 Task: Look for space in Tarija, Bolivia from 2nd August, 2023 to 12th August, 2023 for 2 adults in price range Rs.5000 to Rs.10000. Place can be private room with 1  bedroom having 1 bed and 1 bathroom. Property type can be house, flat, guest house, hotel. Booking option can be shelf check-in. Required host language is English.
Action: Mouse moved to (713, 101)
Screenshot: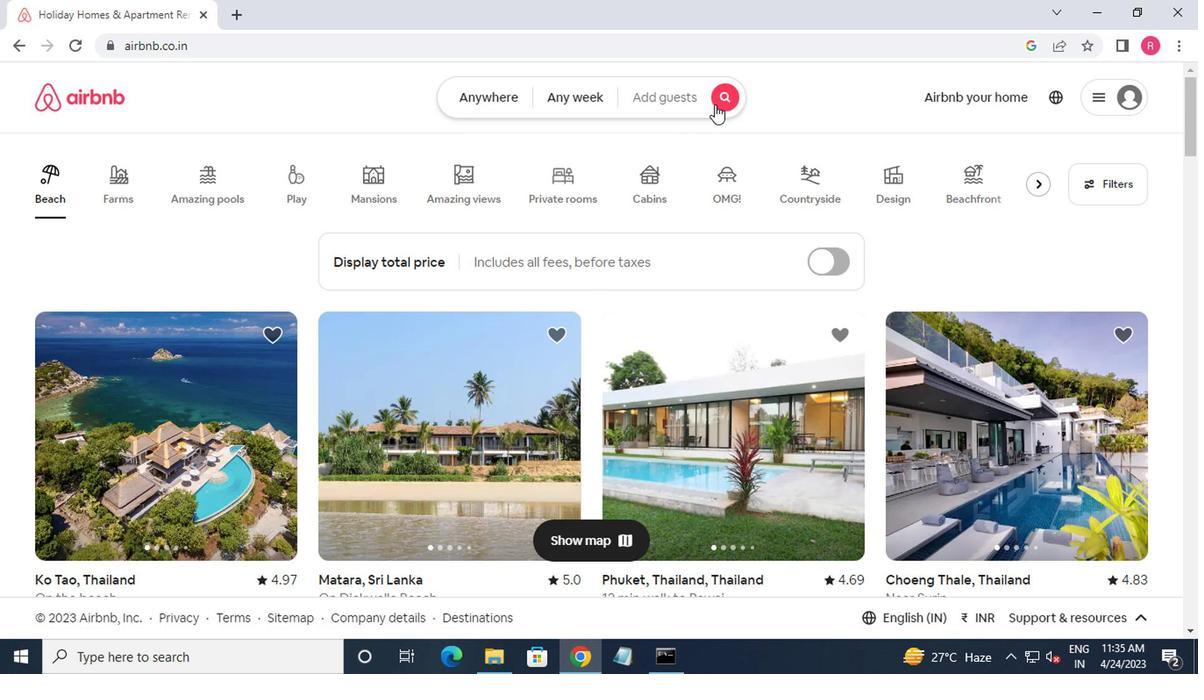 
Action: Mouse pressed left at (713, 101)
Screenshot: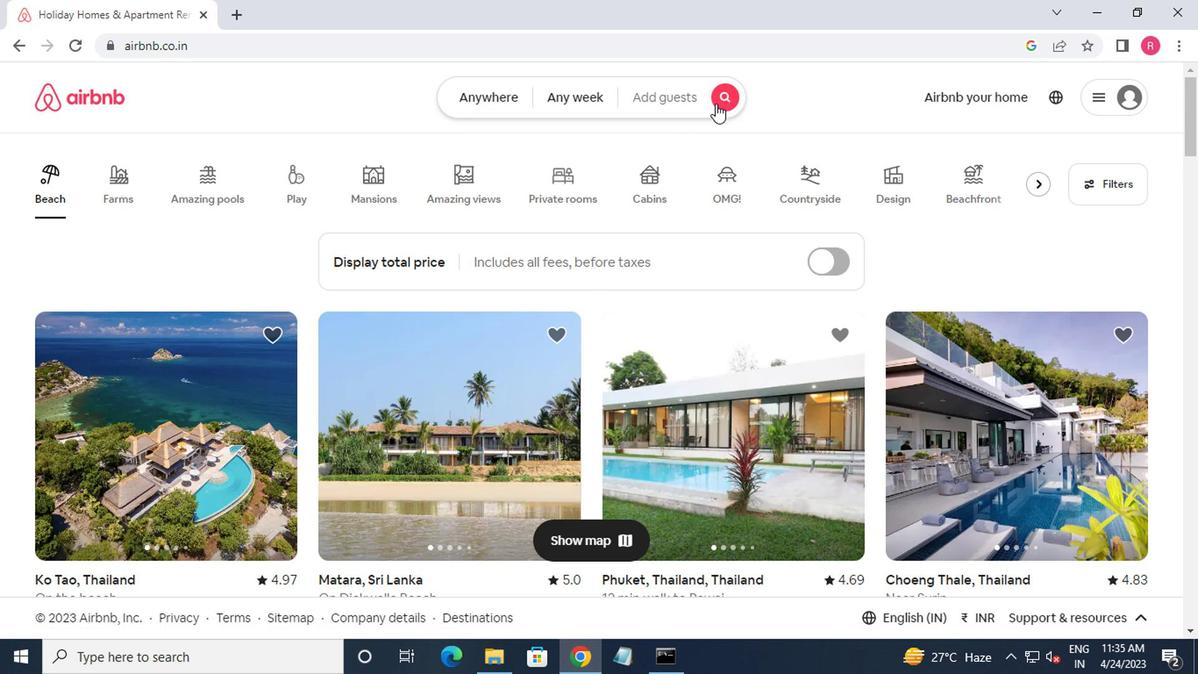 
Action: Mouse moved to (348, 166)
Screenshot: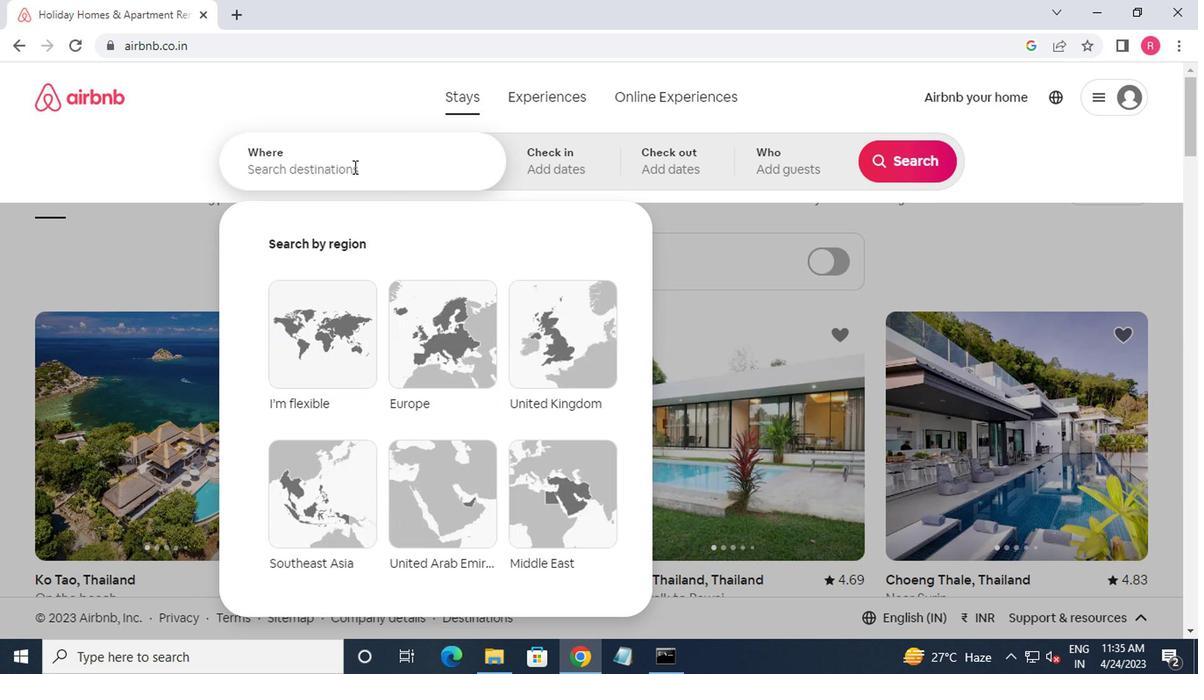 
Action: Mouse pressed left at (348, 166)
Screenshot: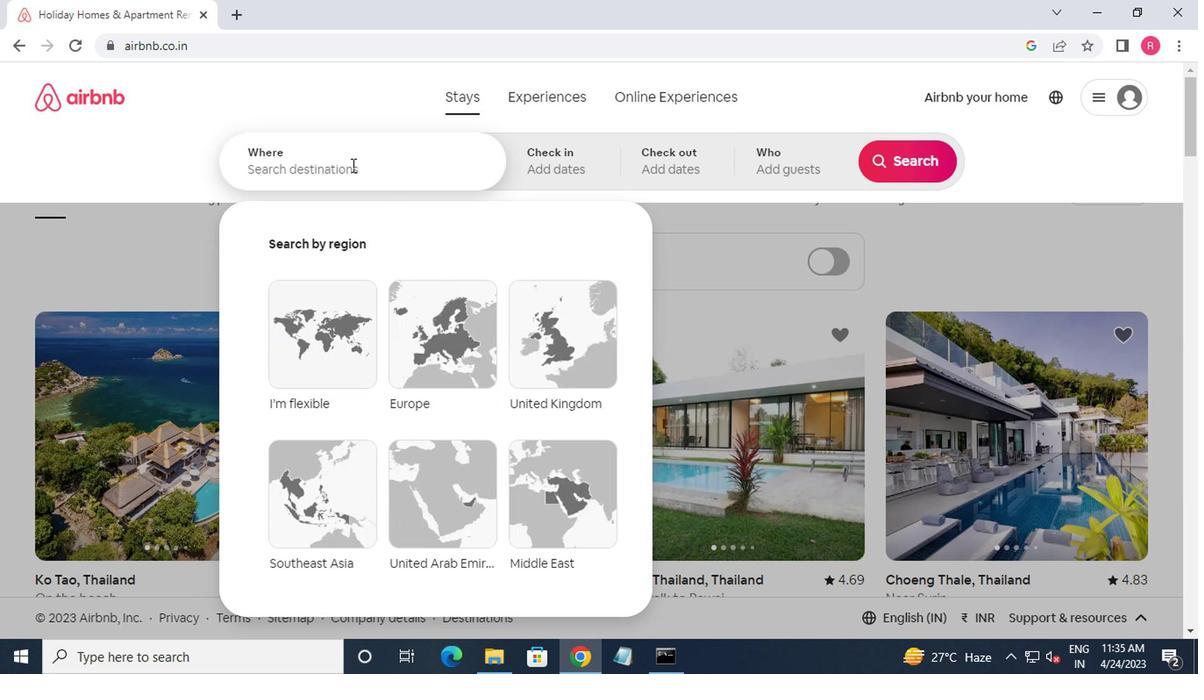 
Action: Mouse moved to (327, 224)
Screenshot: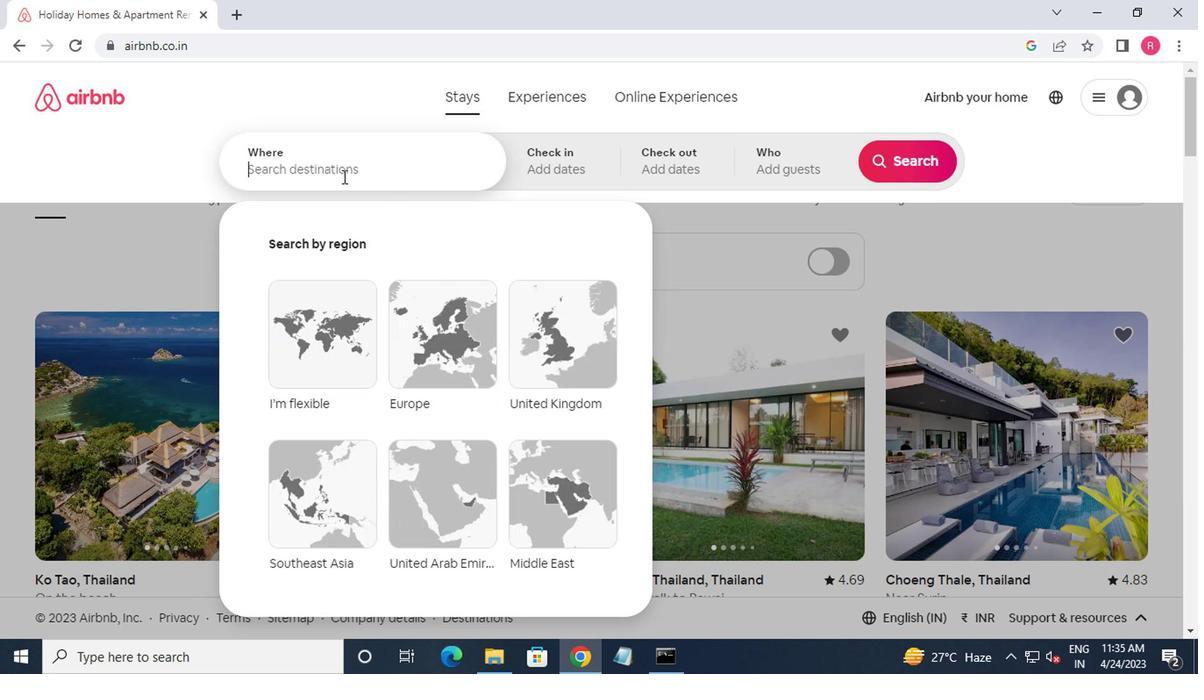 
Action: Key pressed tarija
Screenshot: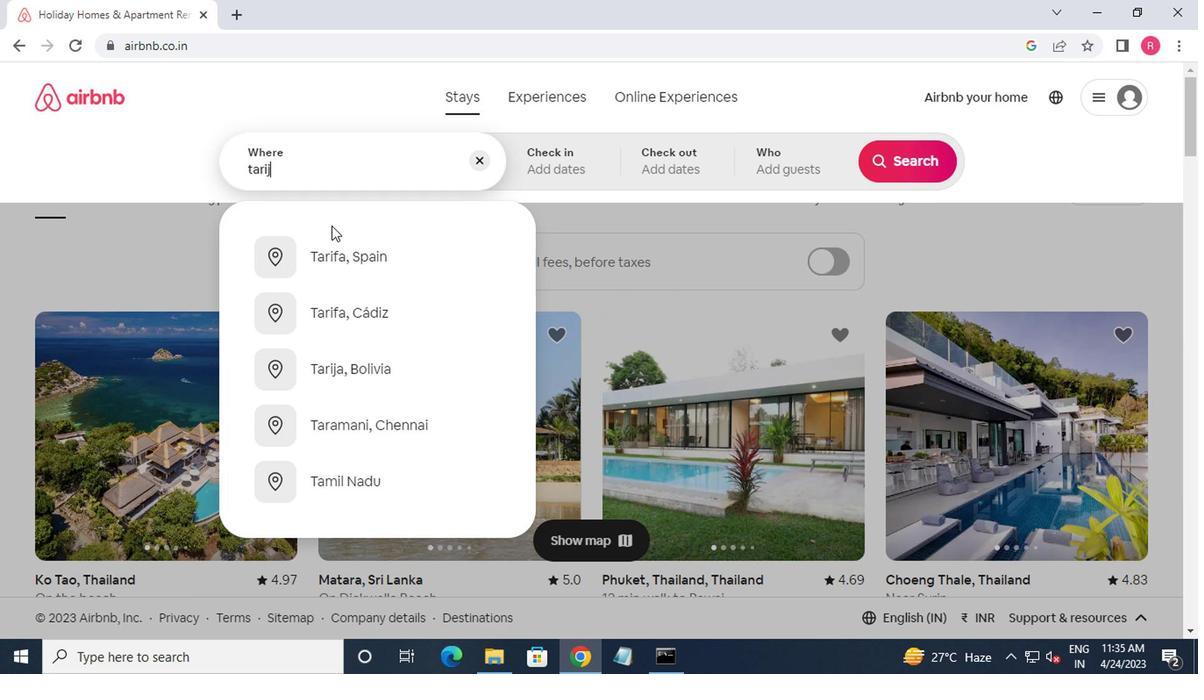 
Action: Mouse moved to (346, 257)
Screenshot: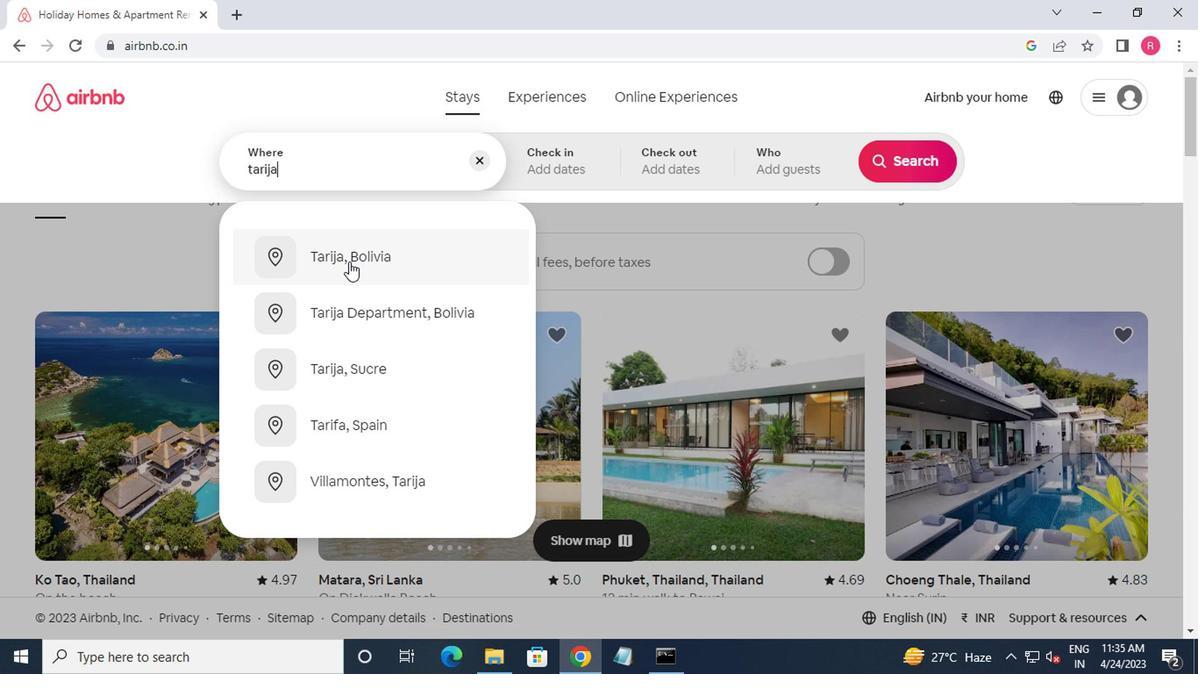 
Action: Mouse pressed left at (346, 257)
Screenshot: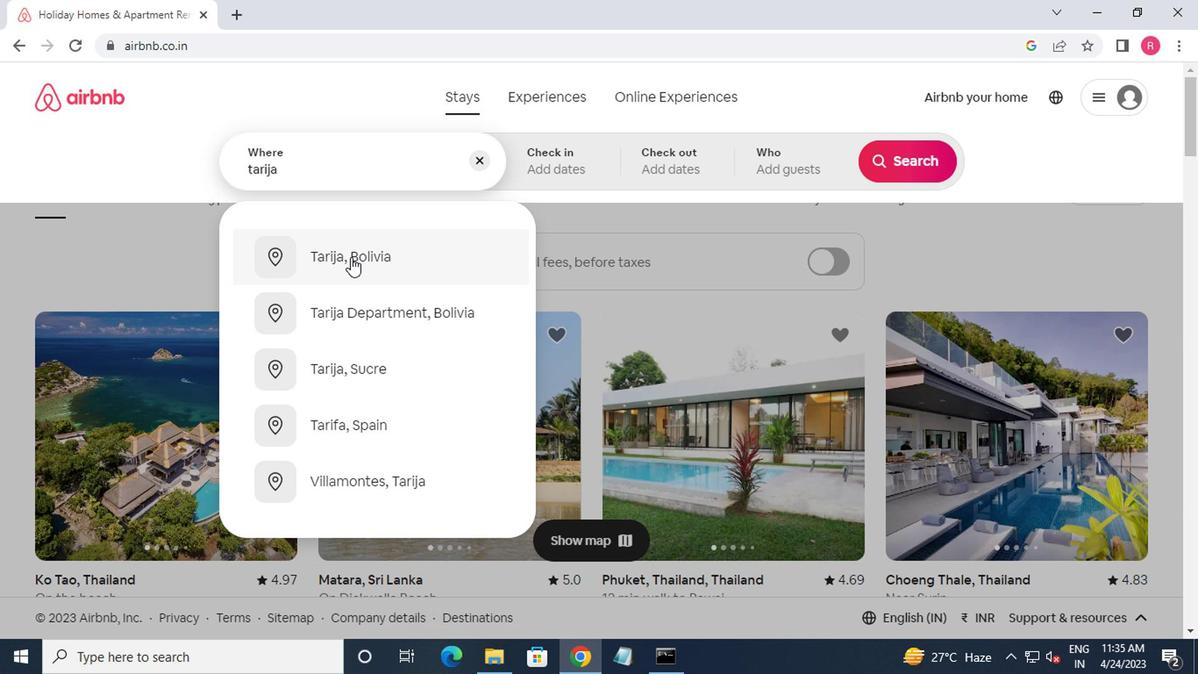 
Action: Mouse moved to (881, 302)
Screenshot: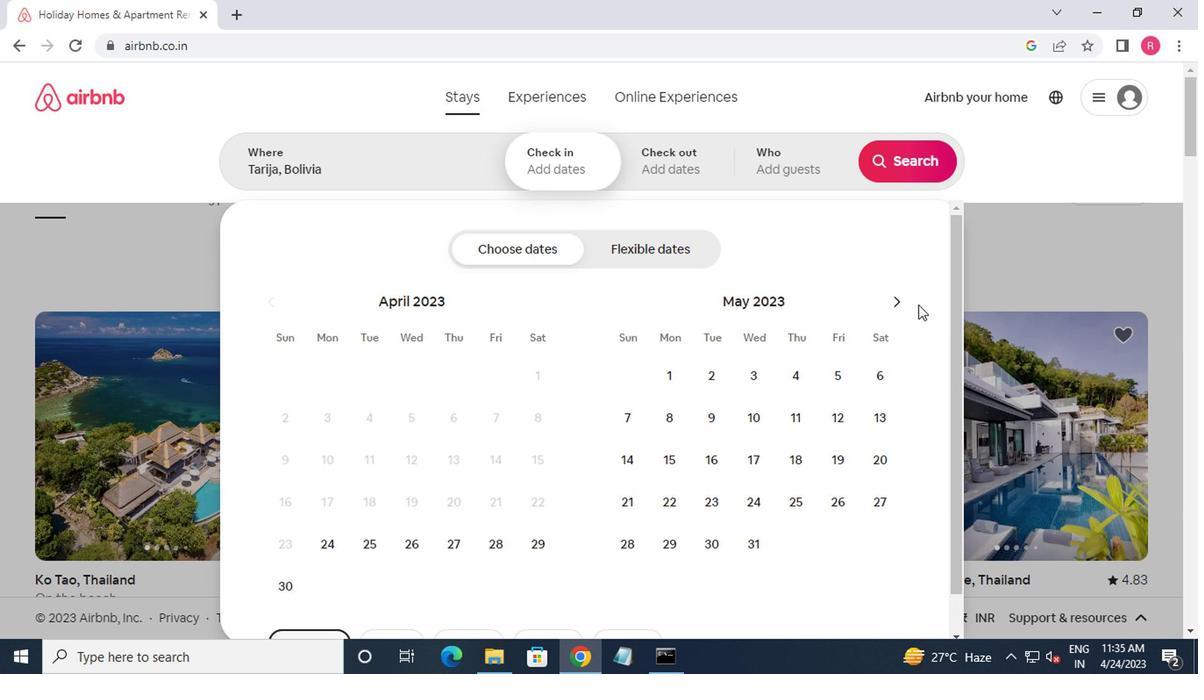 
Action: Mouse pressed left at (881, 302)
Screenshot: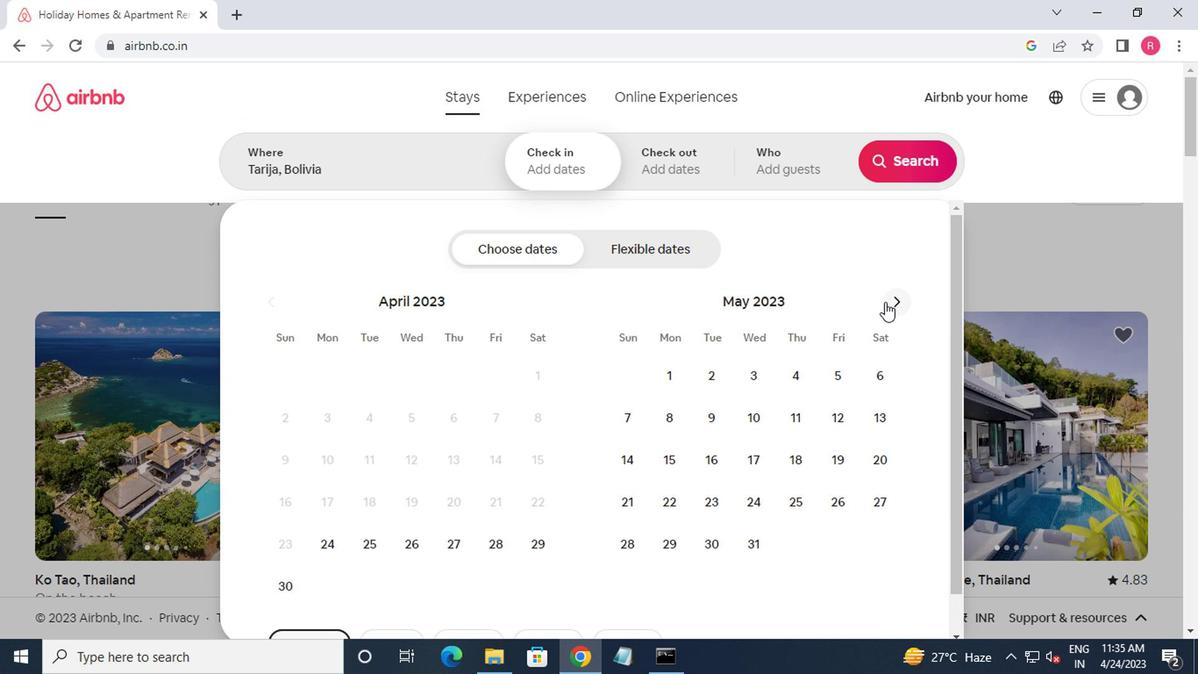 
Action: Mouse pressed left at (881, 302)
Screenshot: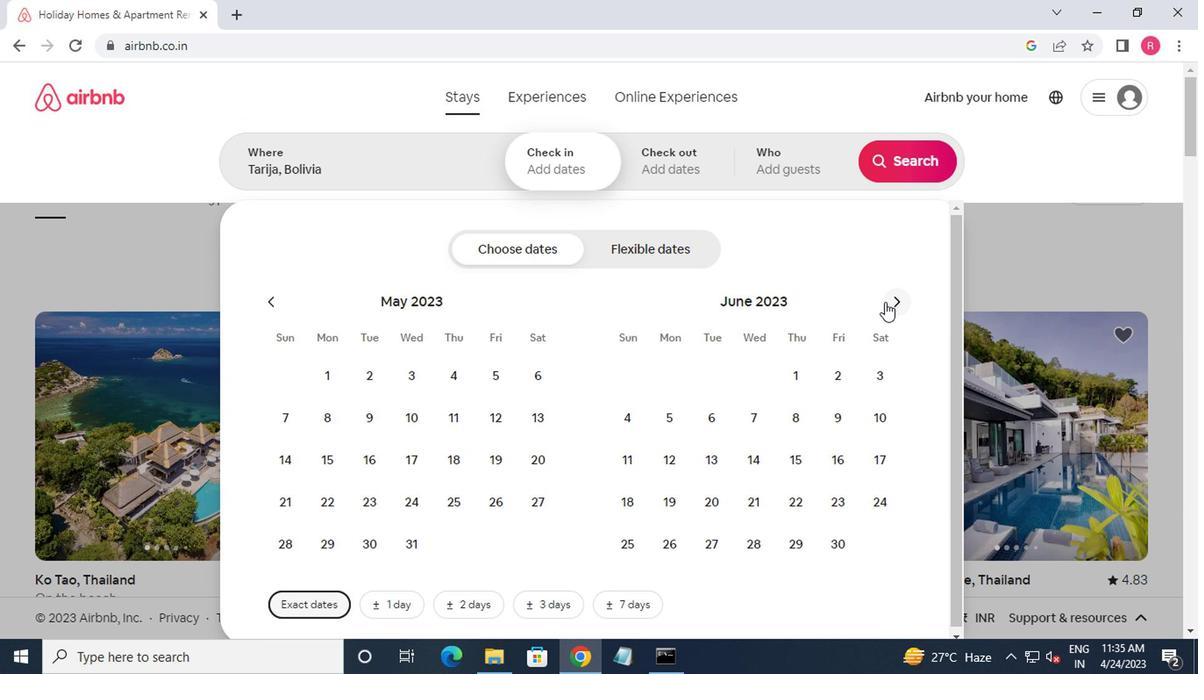 
Action: Mouse pressed left at (881, 302)
Screenshot: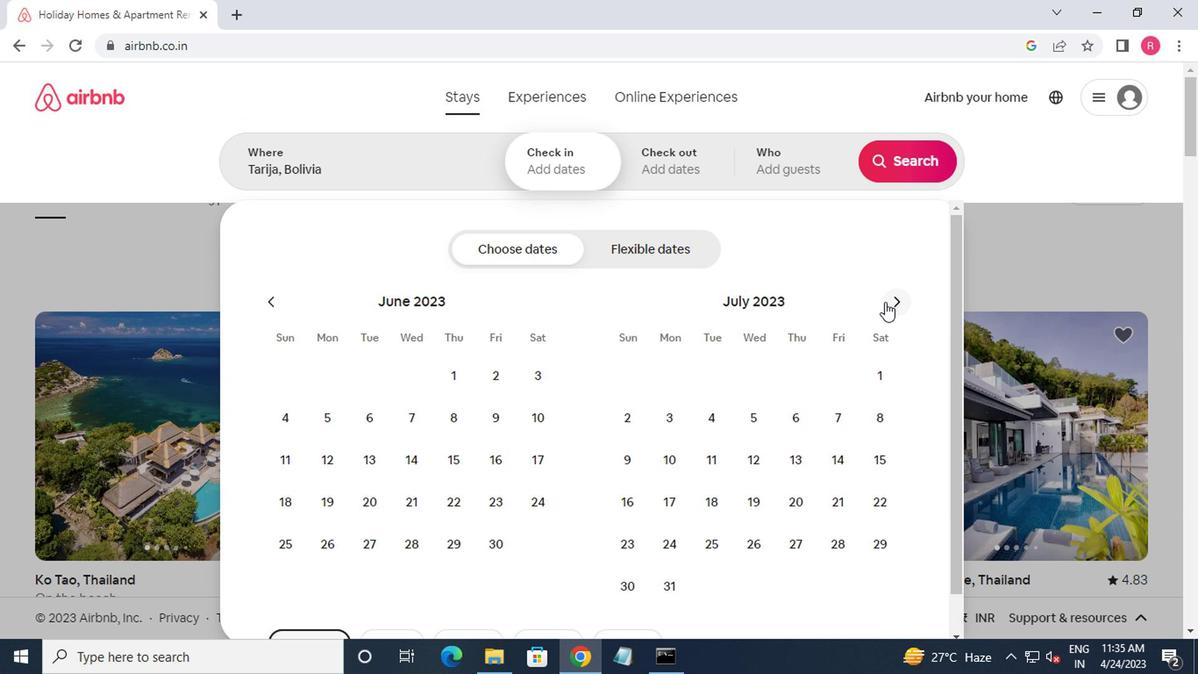 
Action: Mouse moved to (766, 380)
Screenshot: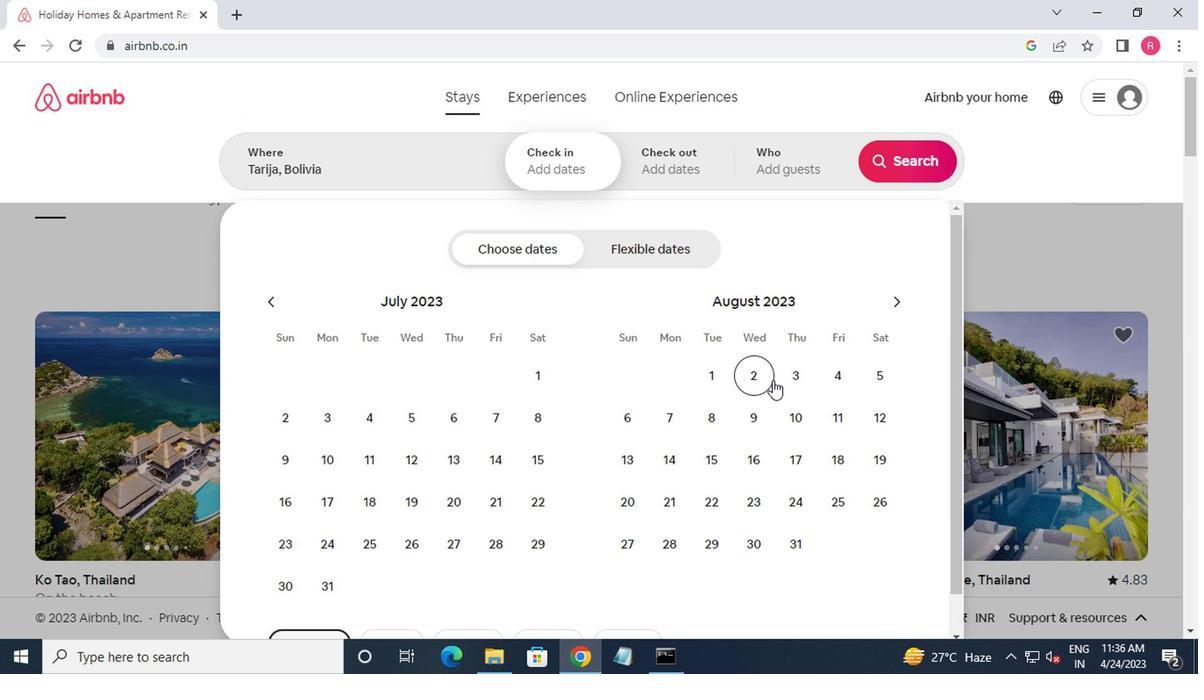 
Action: Mouse pressed left at (766, 380)
Screenshot: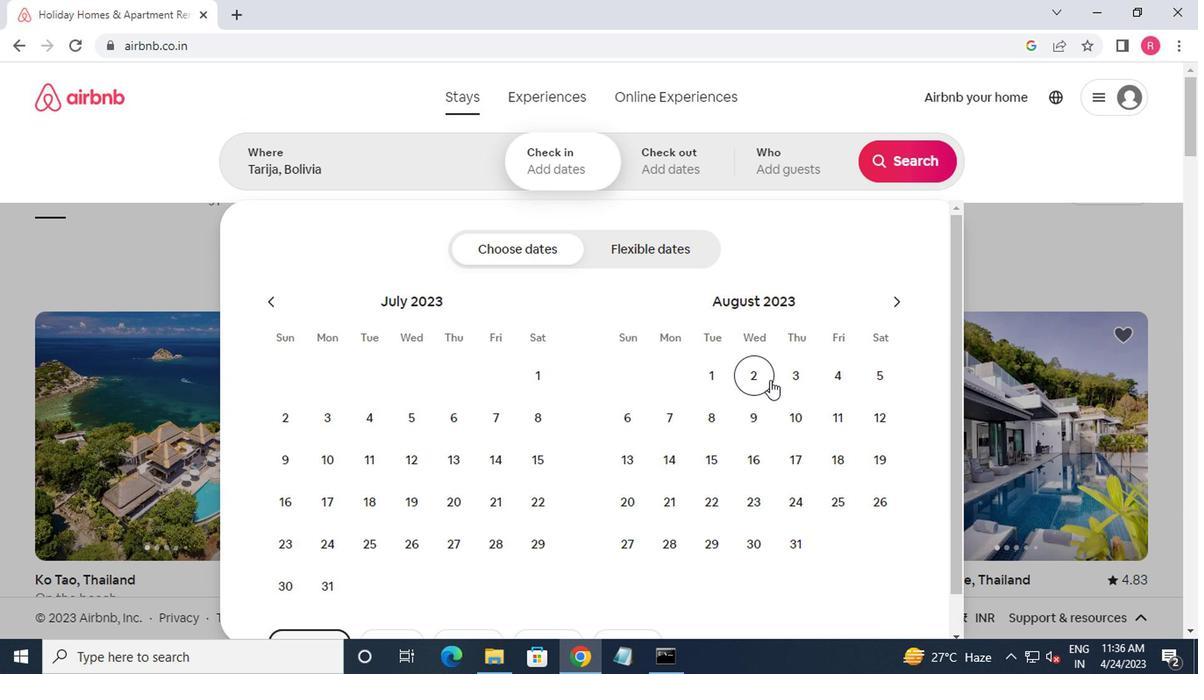 
Action: Mouse moved to (865, 428)
Screenshot: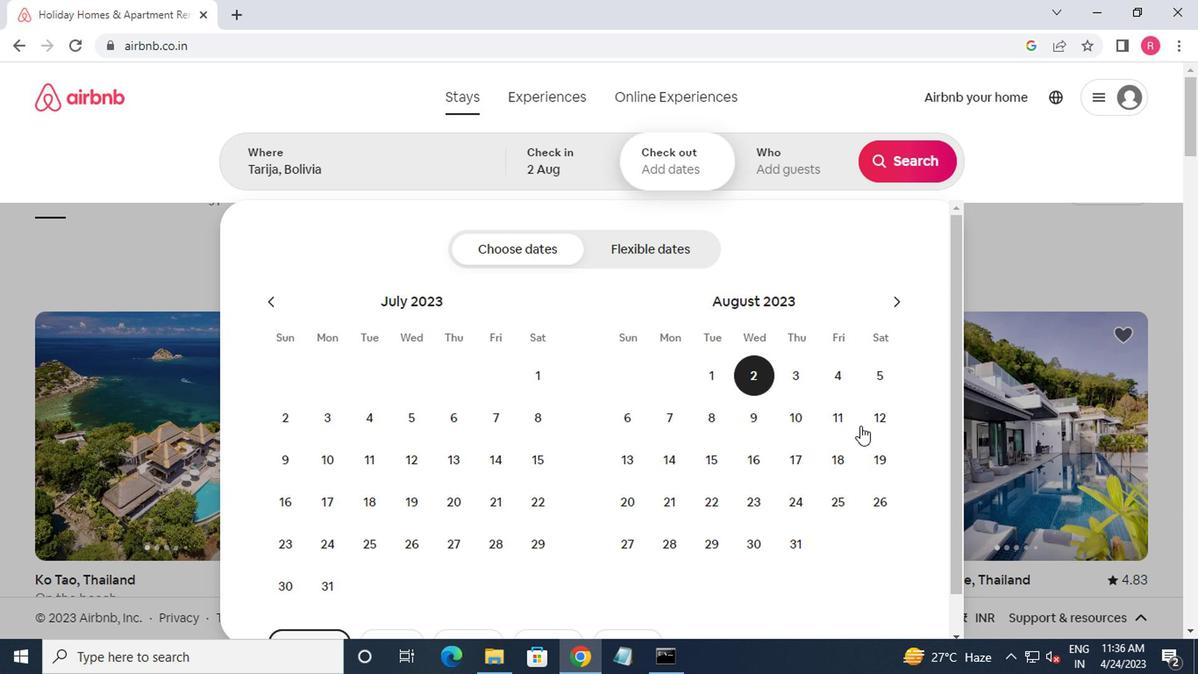
Action: Mouse pressed left at (865, 428)
Screenshot: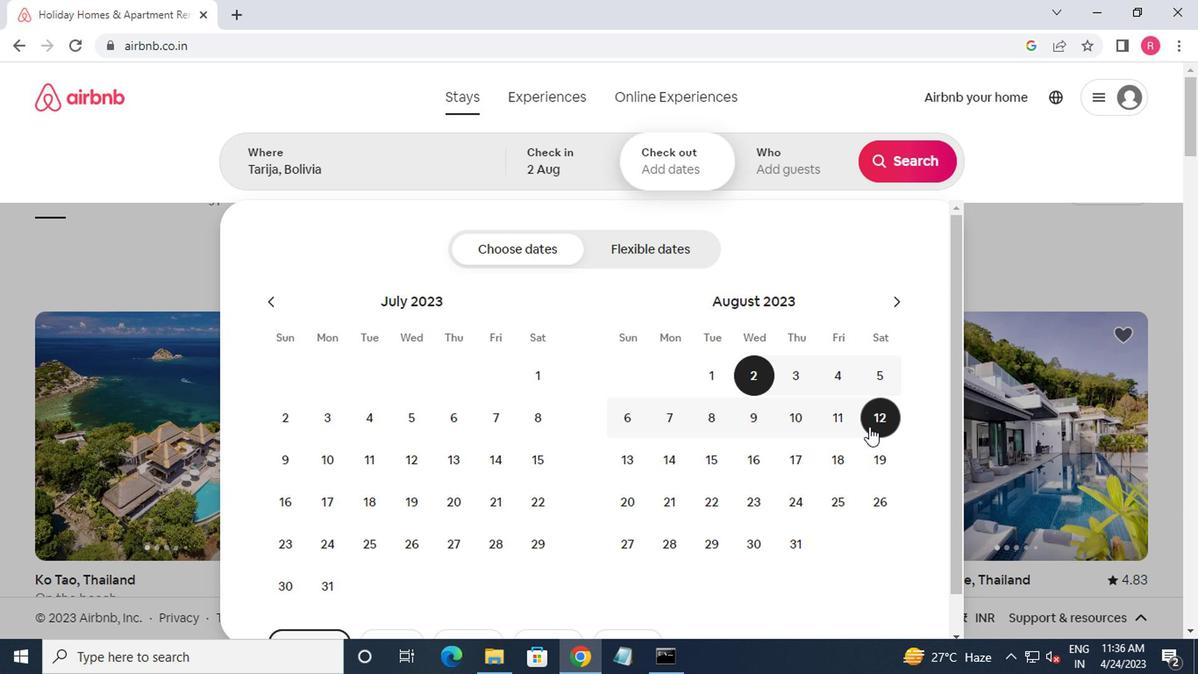 
Action: Mouse moved to (767, 167)
Screenshot: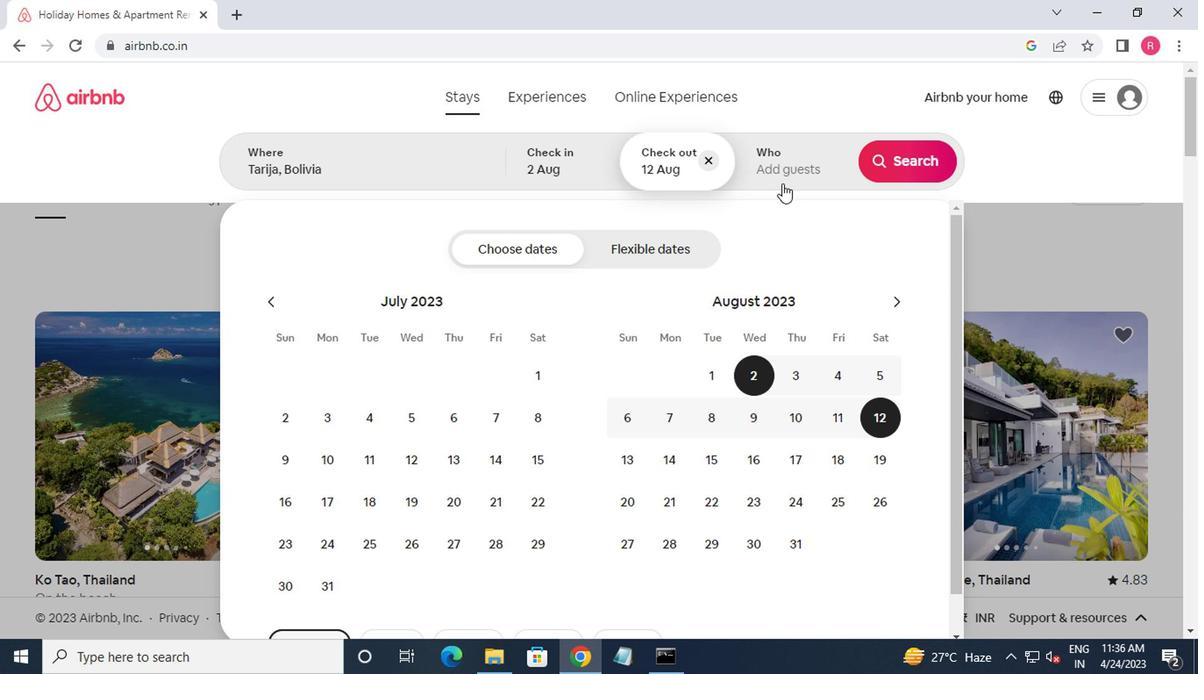 
Action: Mouse pressed left at (767, 167)
Screenshot: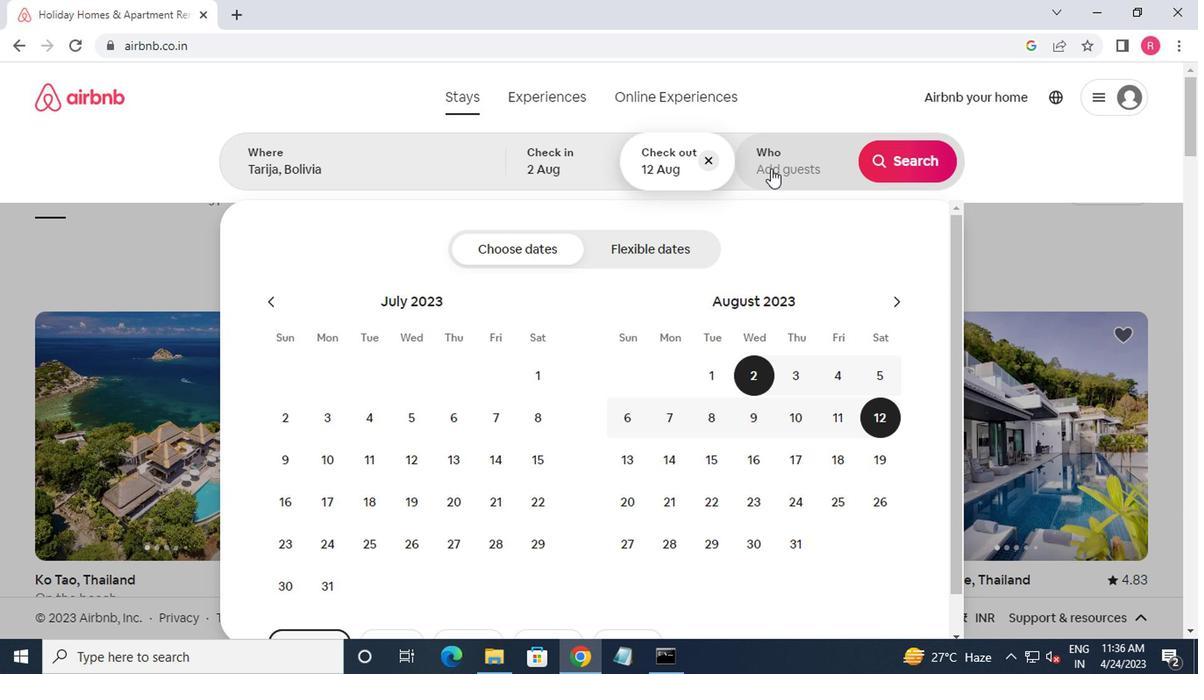 
Action: Mouse moved to (904, 257)
Screenshot: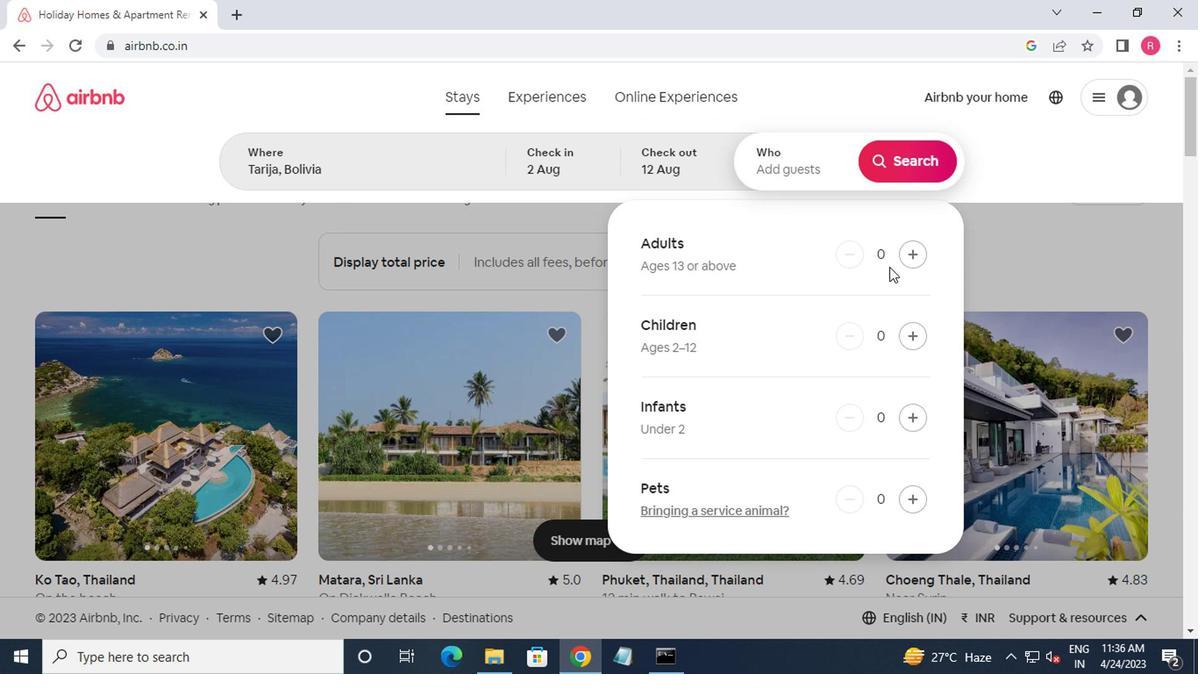 
Action: Mouse pressed left at (904, 257)
Screenshot: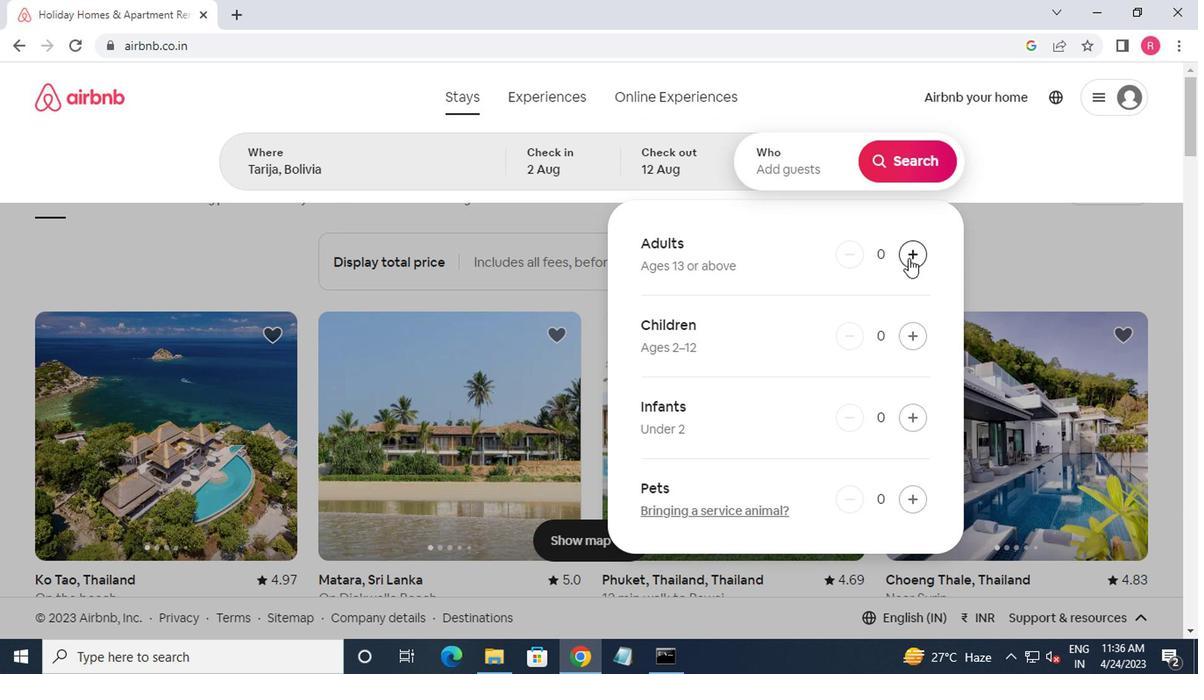 
Action: Mouse pressed left at (904, 257)
Screenshot: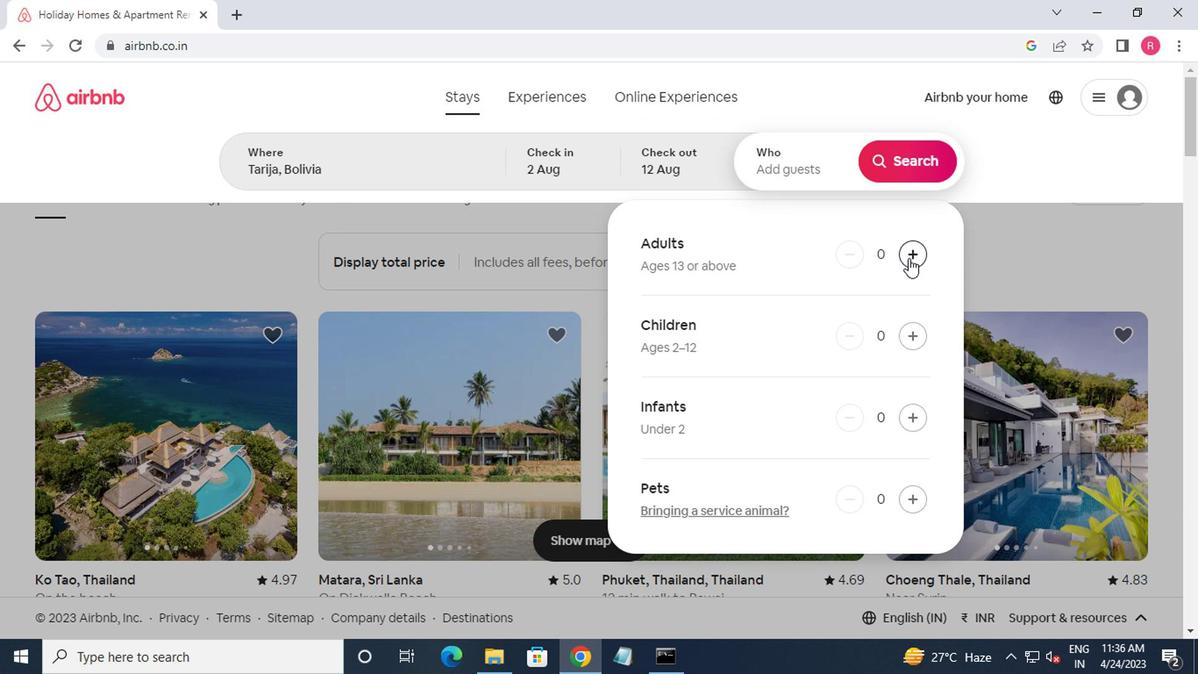 
Action: Mouse moved to (884, 168)
Screenshot: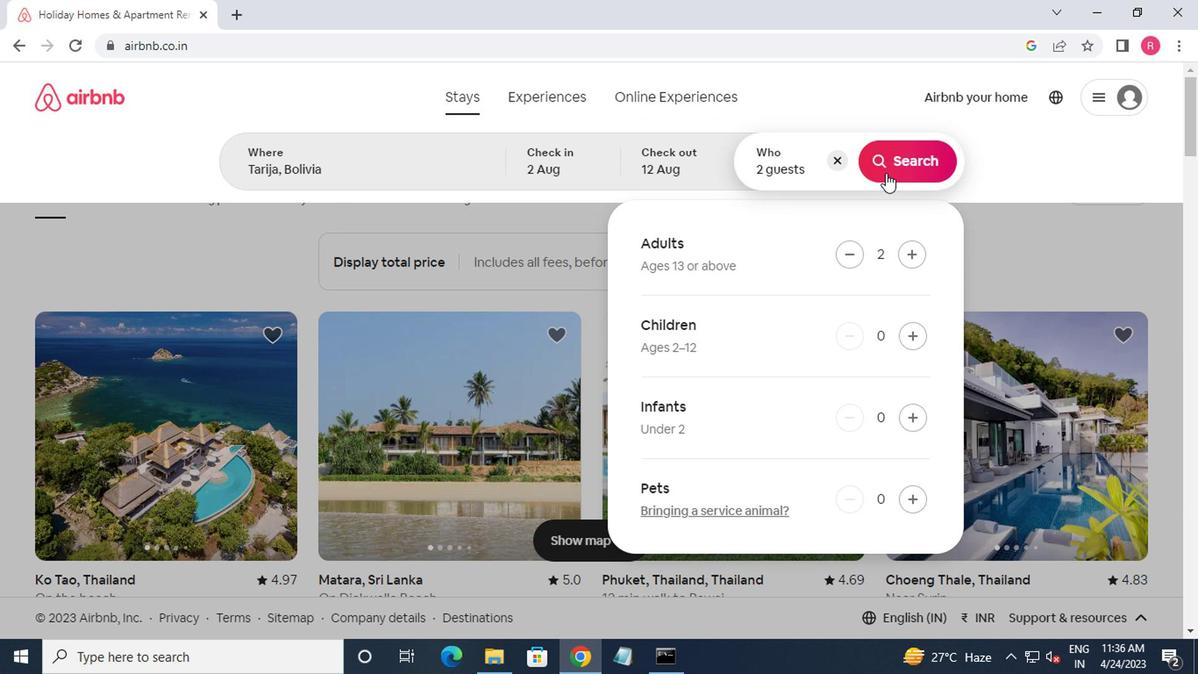 
Action: Mouse pressed left at (884, 168)
Screenshot: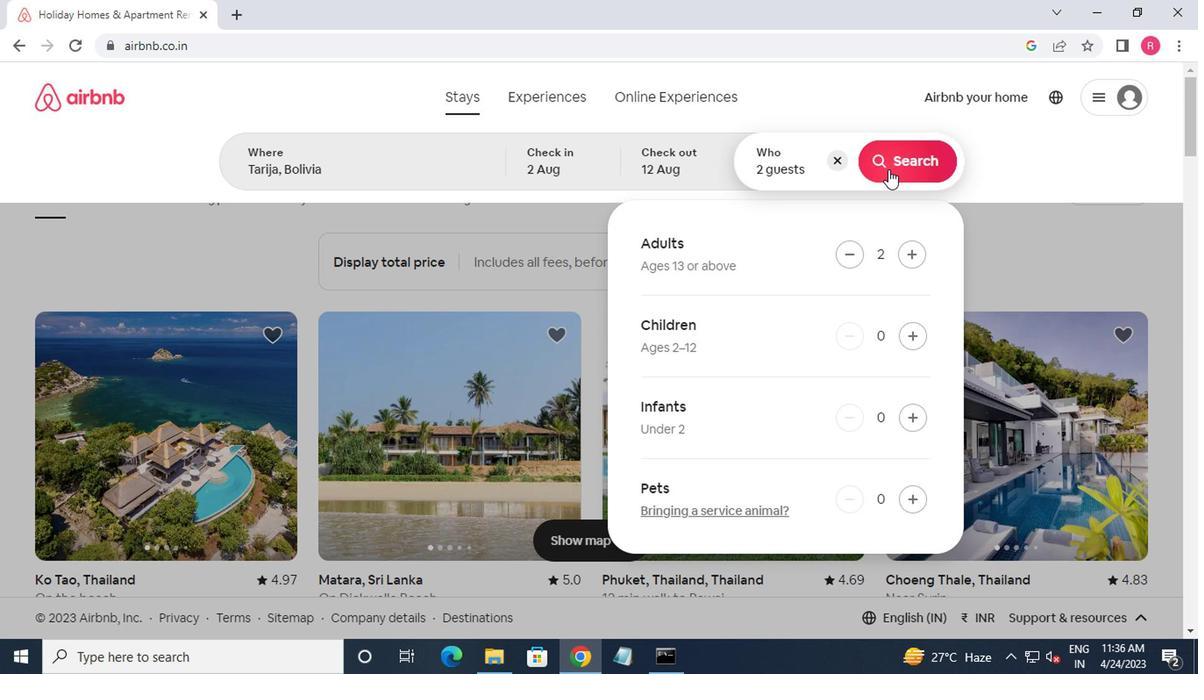 
Action: Mouse moved to (1139, 162)
Screenshot: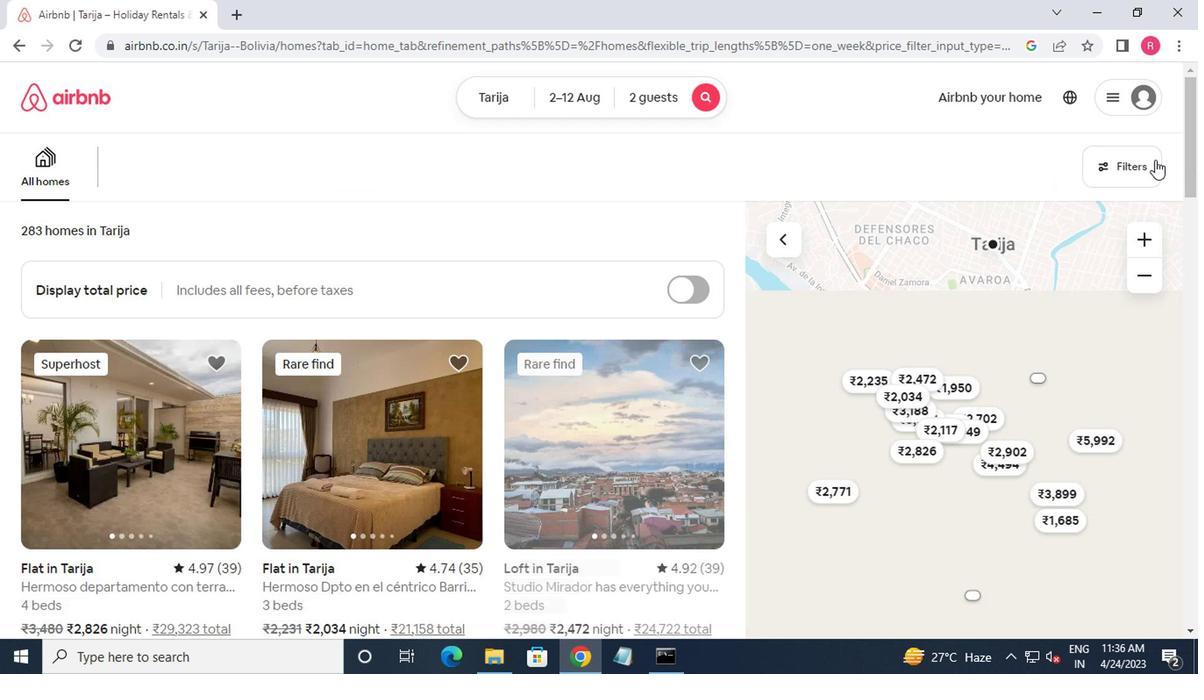 
Action: Mouse pressed left at (1139, 162)
Screenshot: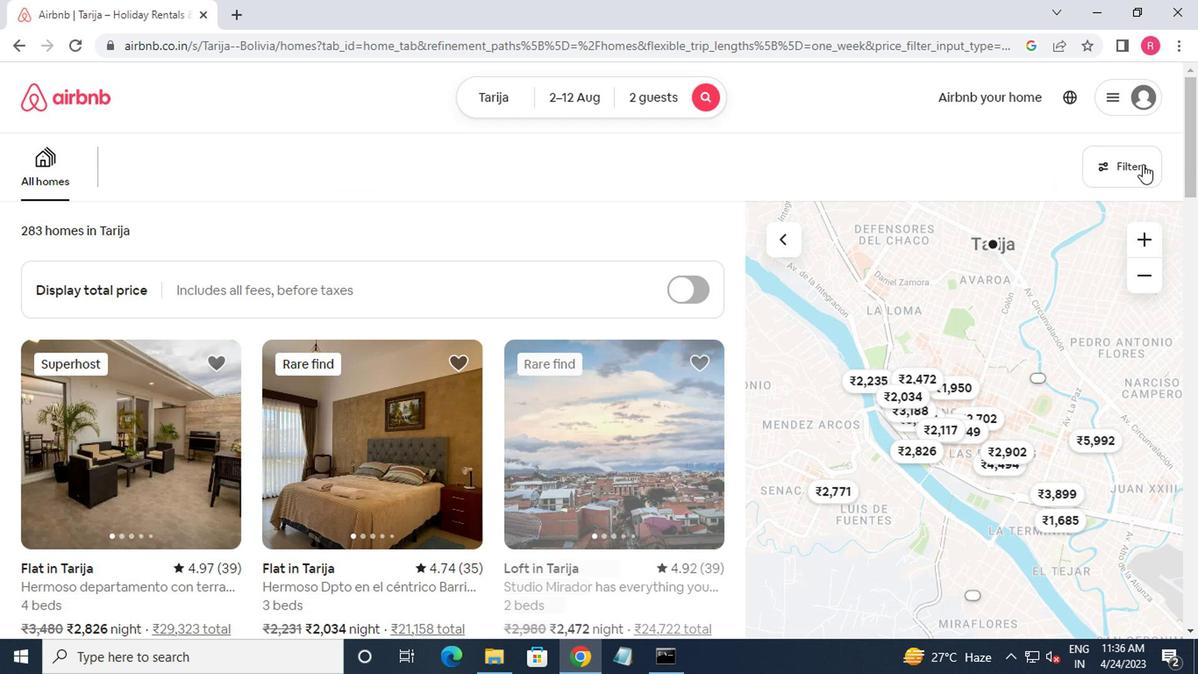 
Action: Mouse moved to (370, 386)
Screenshot: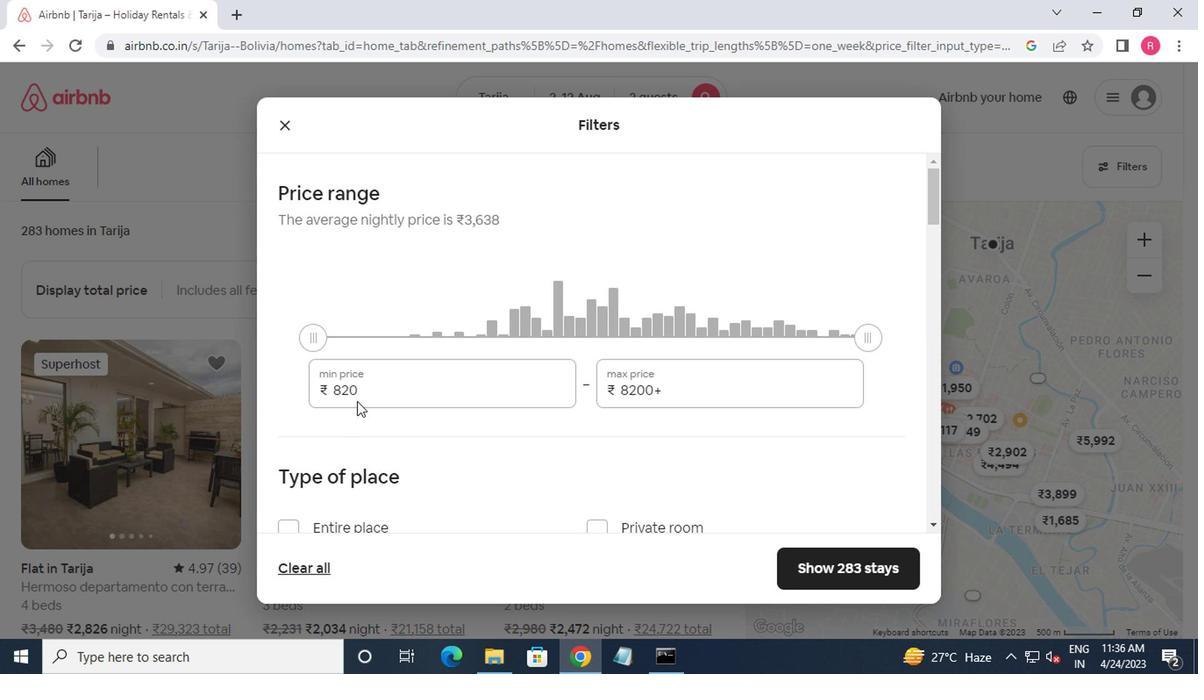 
Action: Mouse pressed left at (370, 386)
Screenshot: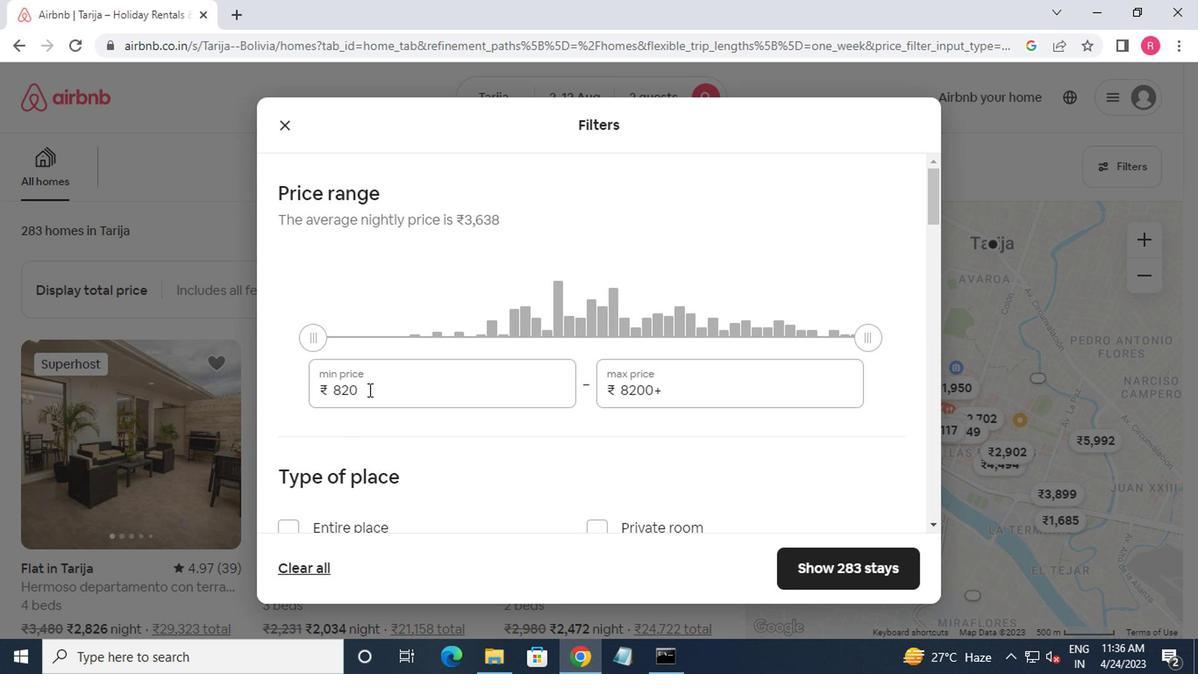 
Action: Key pressed <Key.backspace><Key.backspace><Key.backspace><Key.backspace>5000<Key.tab>1000<Key.backspace><Key.backspace><Key.backspace><Key.backspace><Key.backspace><Key.backspace>10000
Screenshot: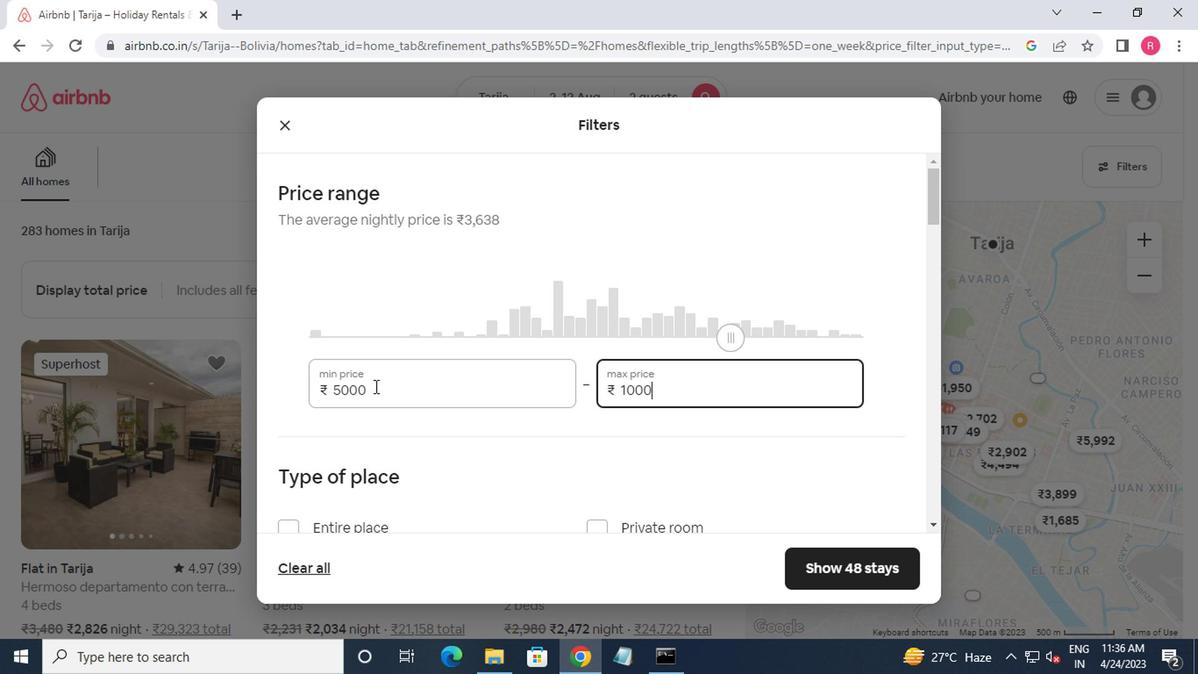 
Action: Mouse moved to (695, 542)
Screenshot: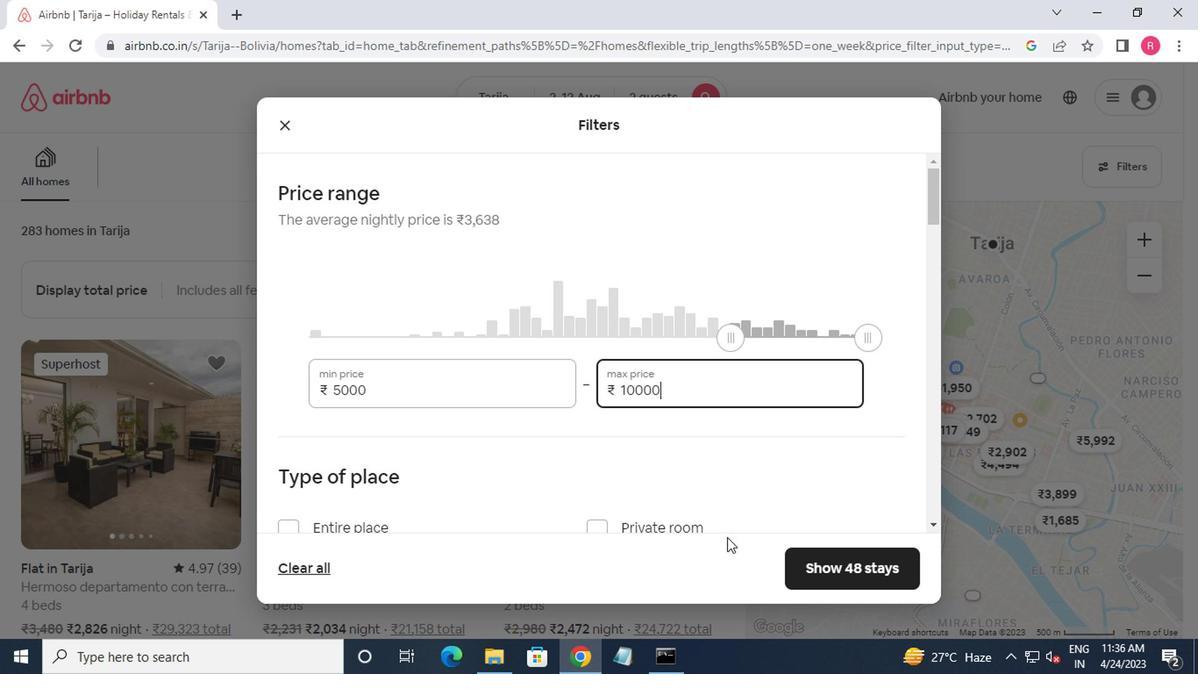 
Action: Mouse scrolled (695, 541) with delta (0, -1)
Screenshot: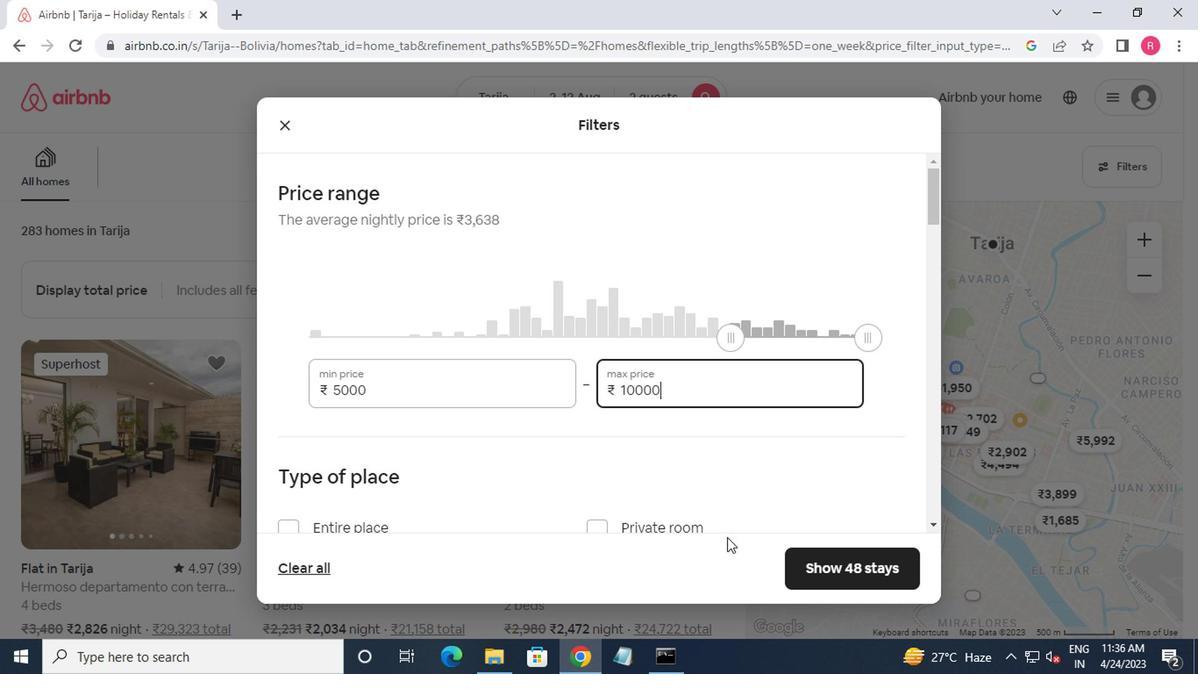 
Action: Mouse moved to (604, 523)
Screenshot: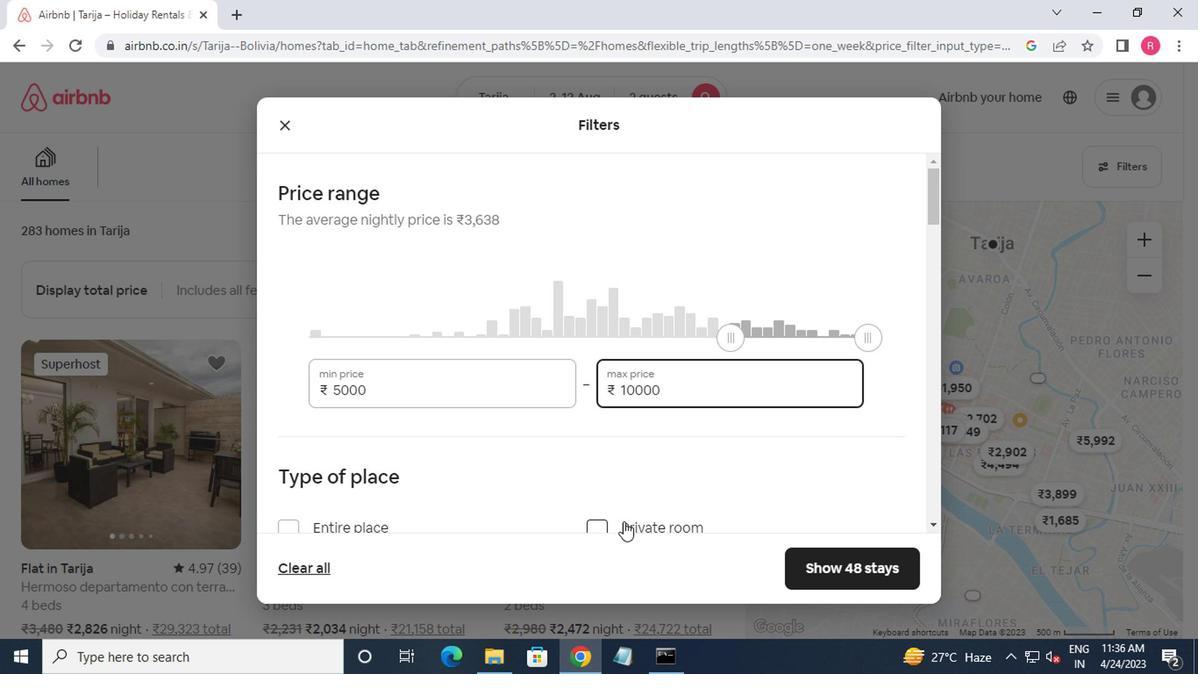 
Action: Mouse pressed left at (604, 523)
Screenshot: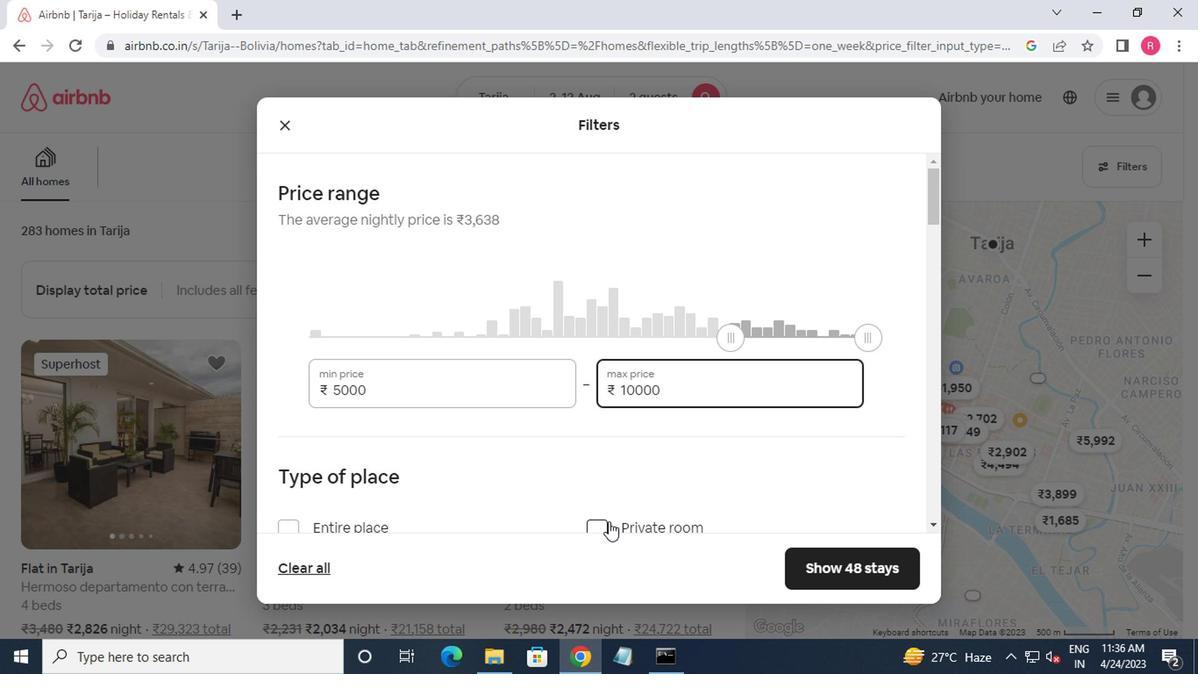 
Action: Mouse moved to (625, 481)
Screenshot: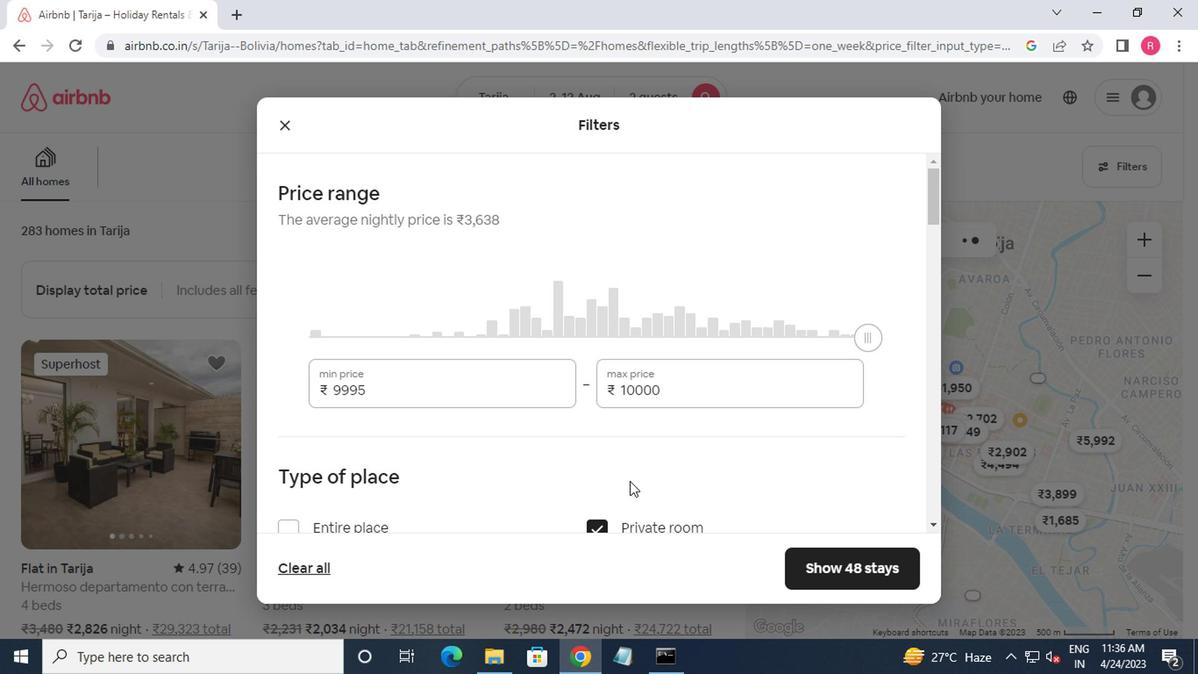 
Action: Mouse scrolled (625, 481) with delta (0, 0)
Screenshot: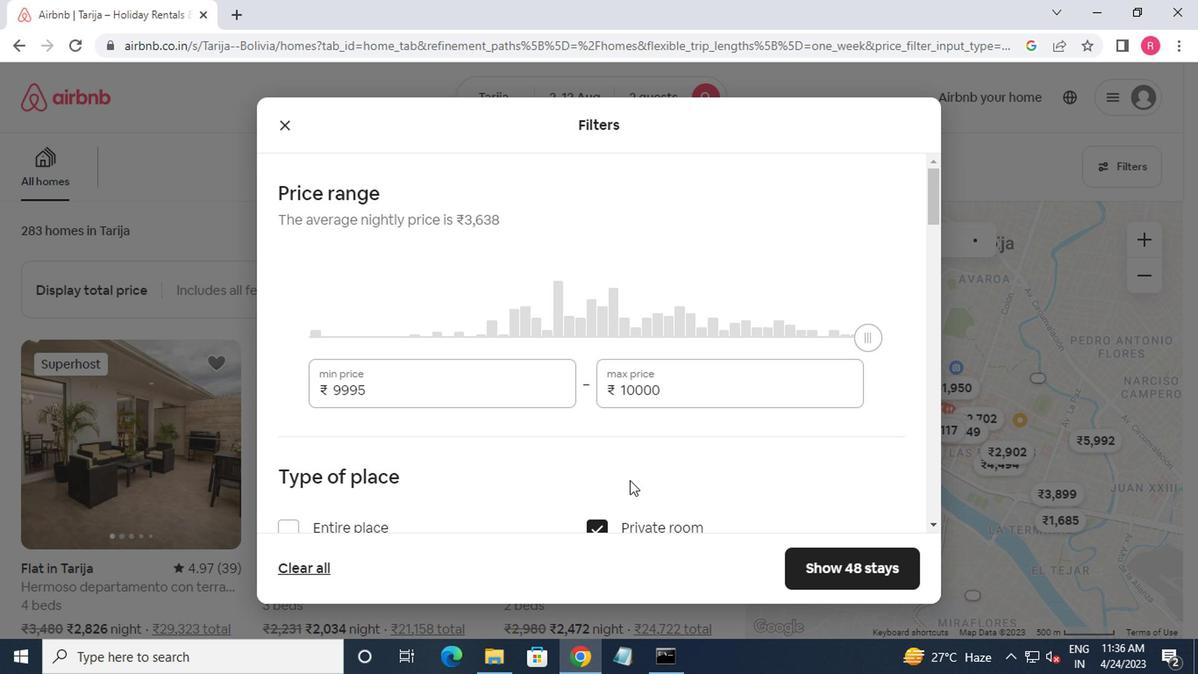 
Action: Mouse moved to (625, 481)
Screenshot: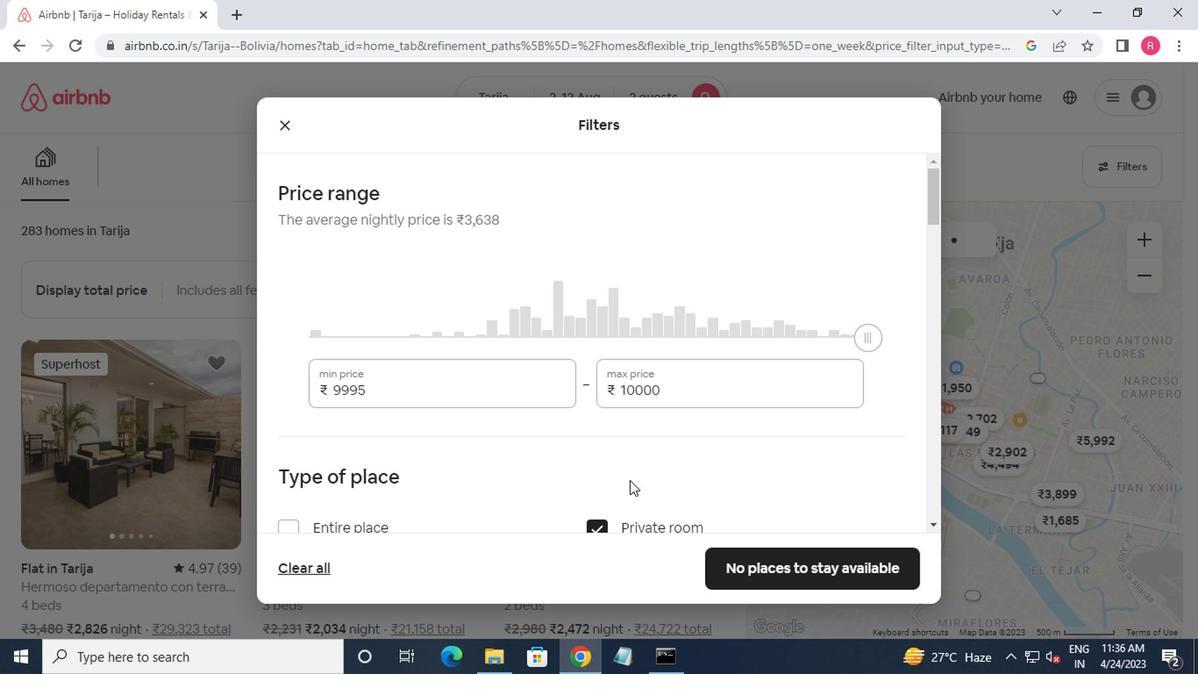 
Action: Mouse scrolled (625, 481) with delta (0, 0)
Screenshot: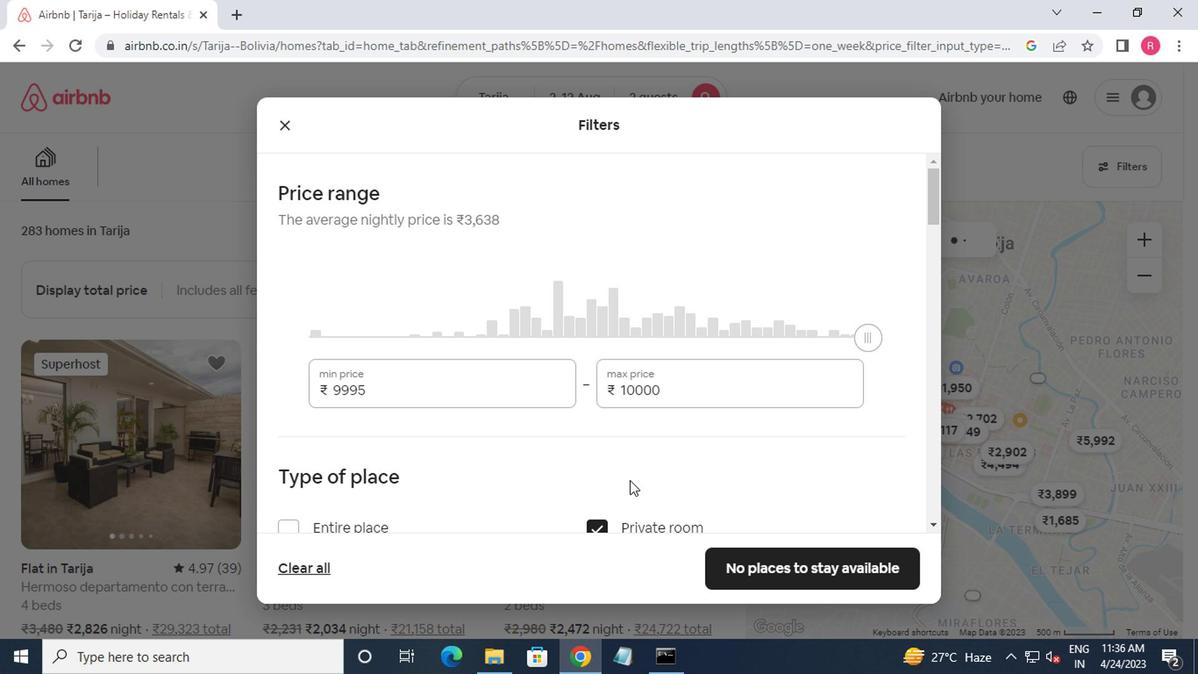 
Action: Mouse moved to (619, 471)
Screenshot: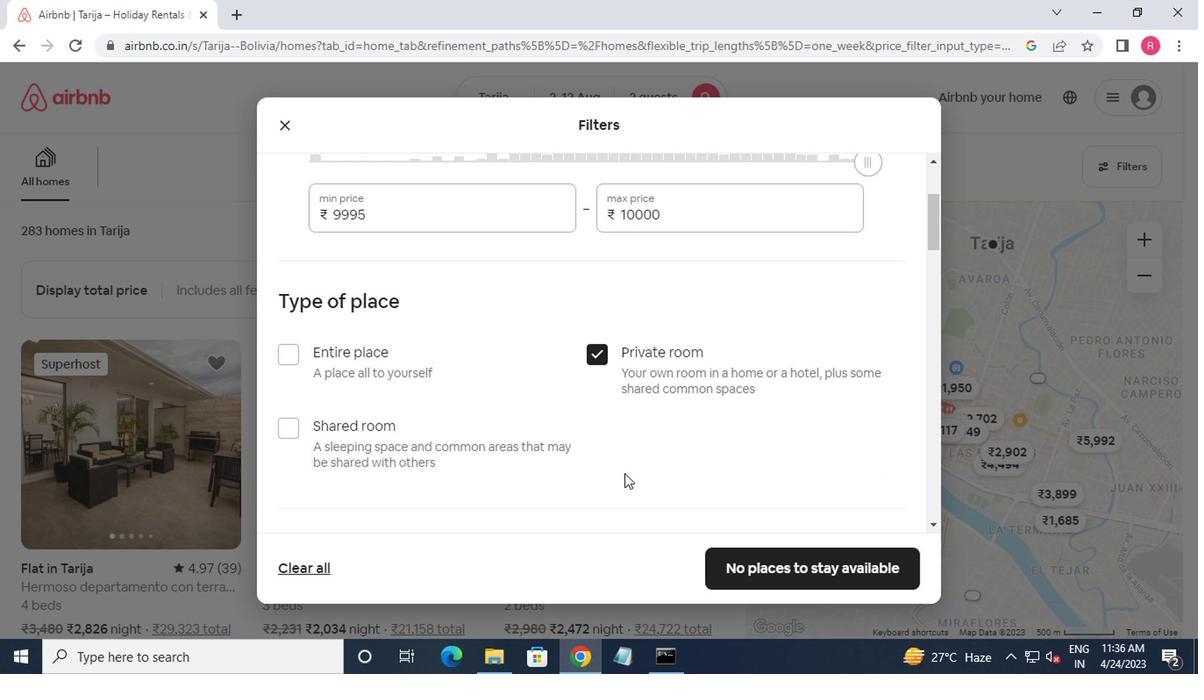 
Action: Mouse scrolled (619, 470) with delta (0, 0)
Screenshot: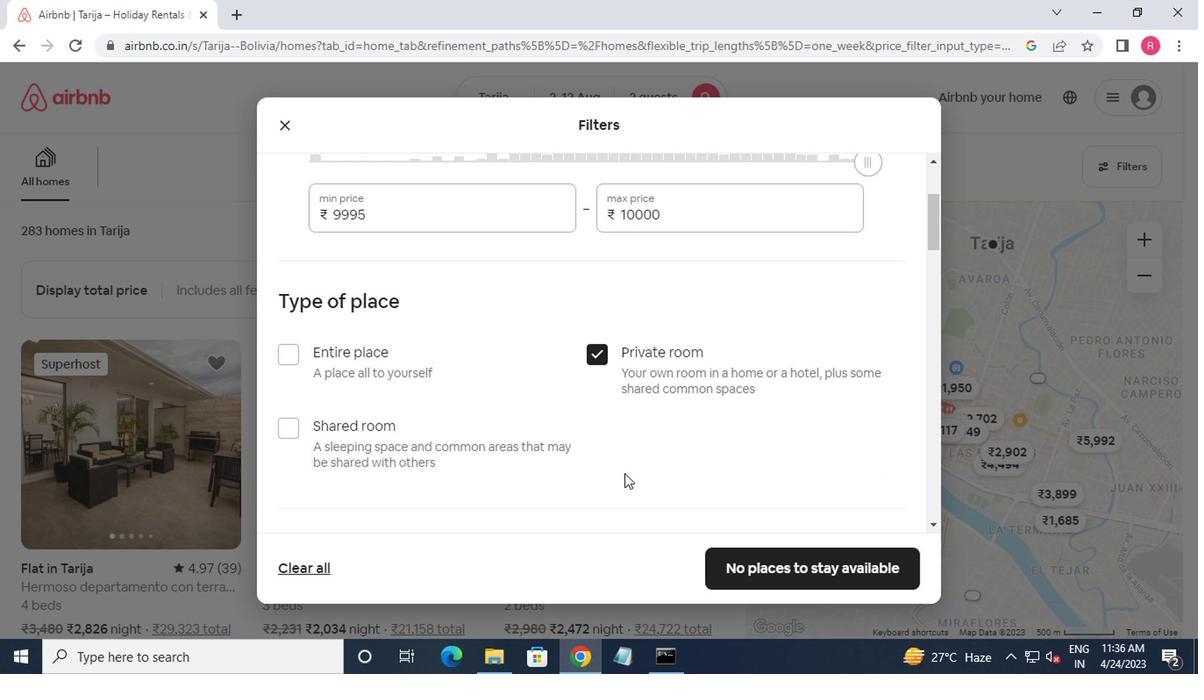 
Action: Mouse moved to (617, 474)
Screenshot: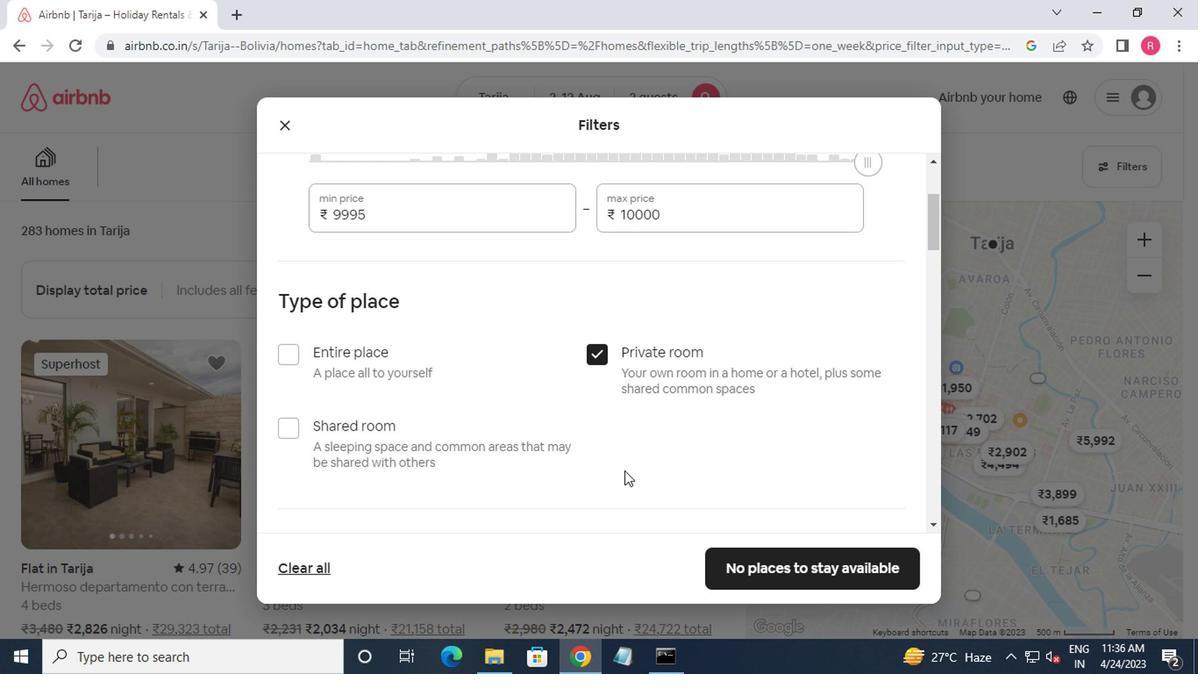 
Action: Mouse scrolled (617, 474) with delta (0, 0)
Screenshot: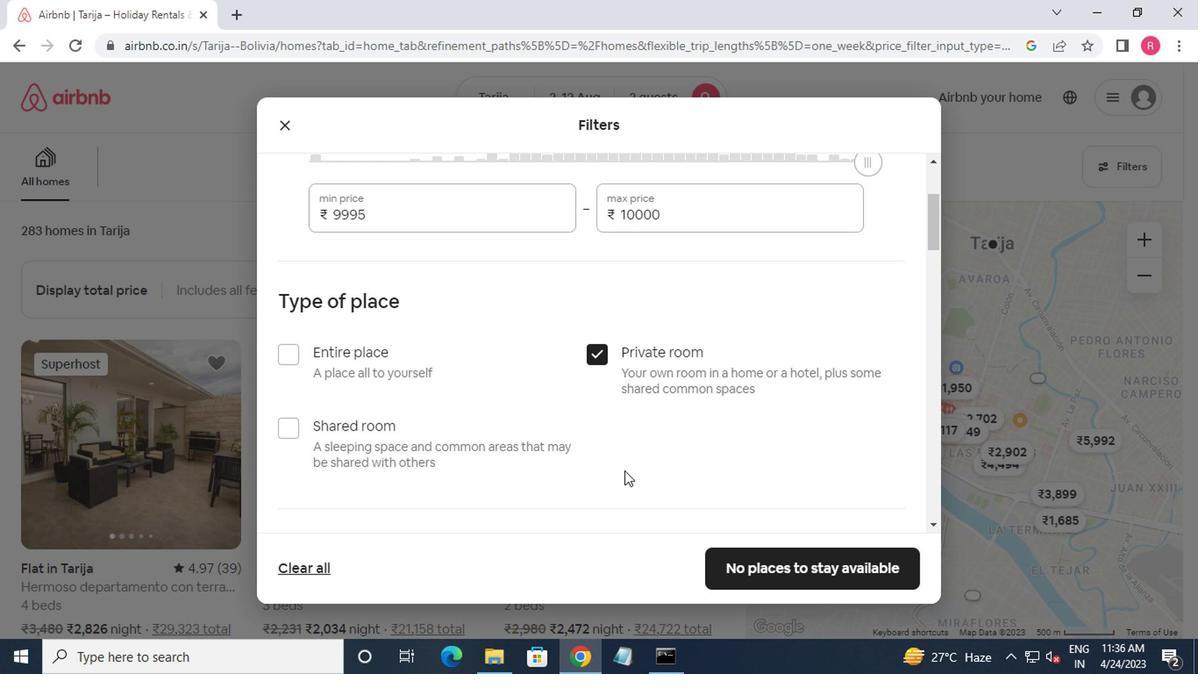 
Action: Mouse moved to (615, 477)
Screenshot: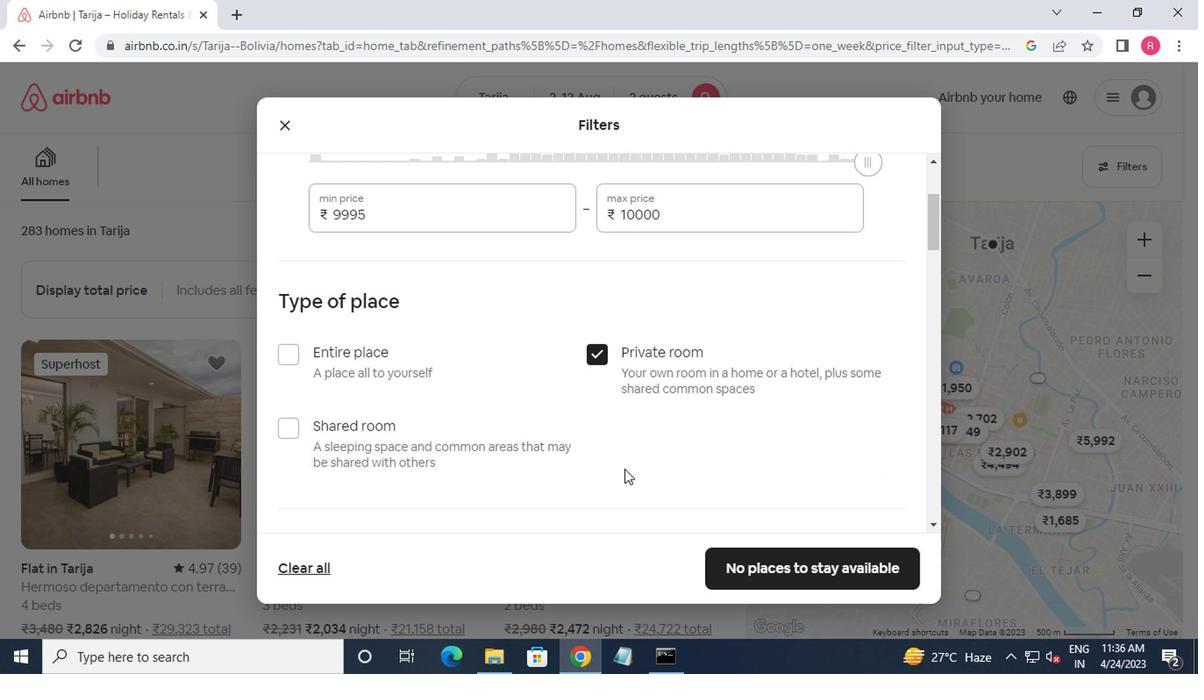 
Action: Mouse scrolled (615, 476) with delta (0, 0)
Screenshot: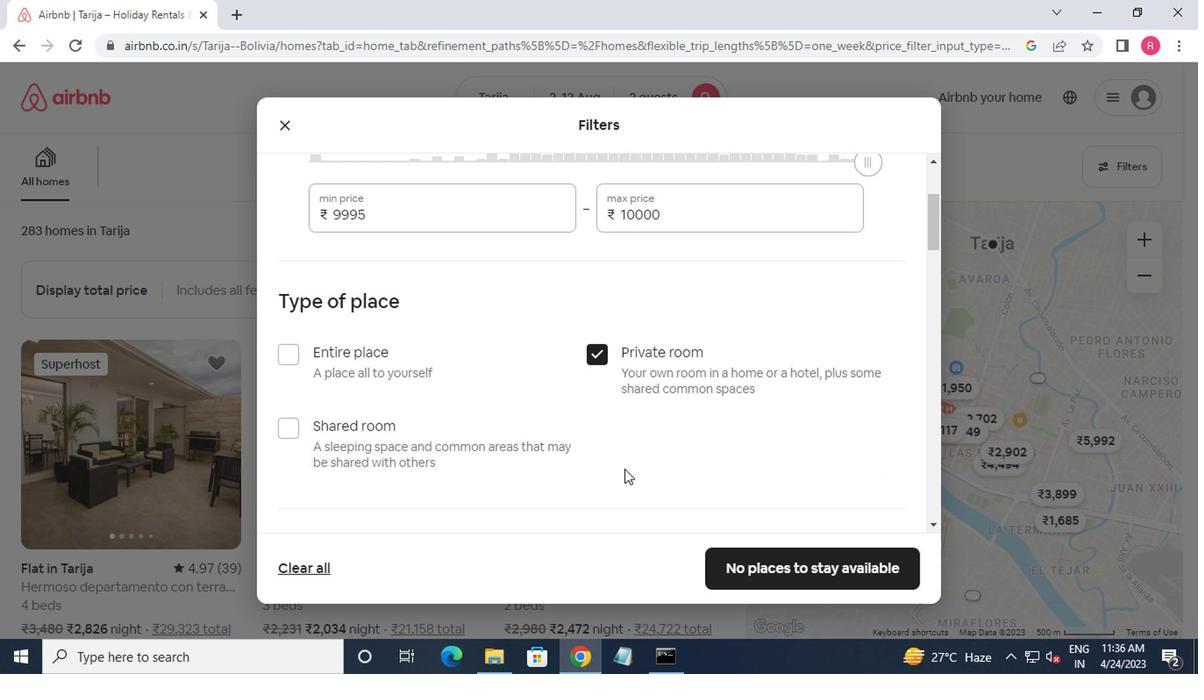 
Action: Mouse moved to (394, 375)
Screenshot: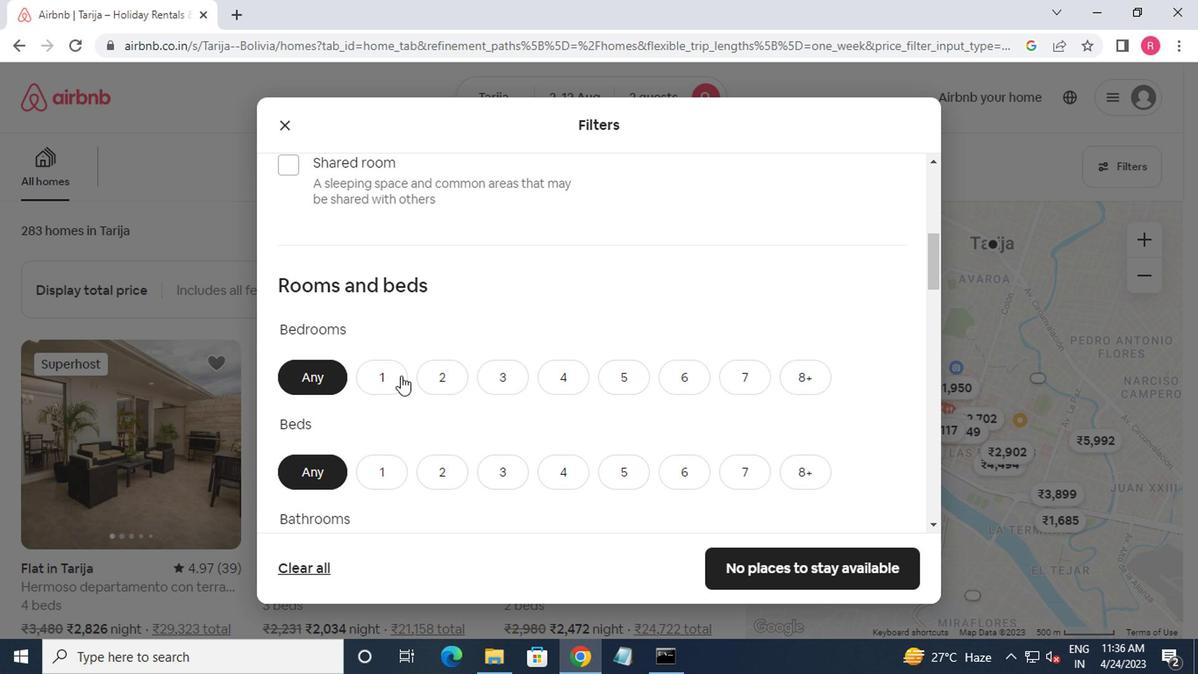 
Action: Mouse pressed left at (394, 375)
Screenshot: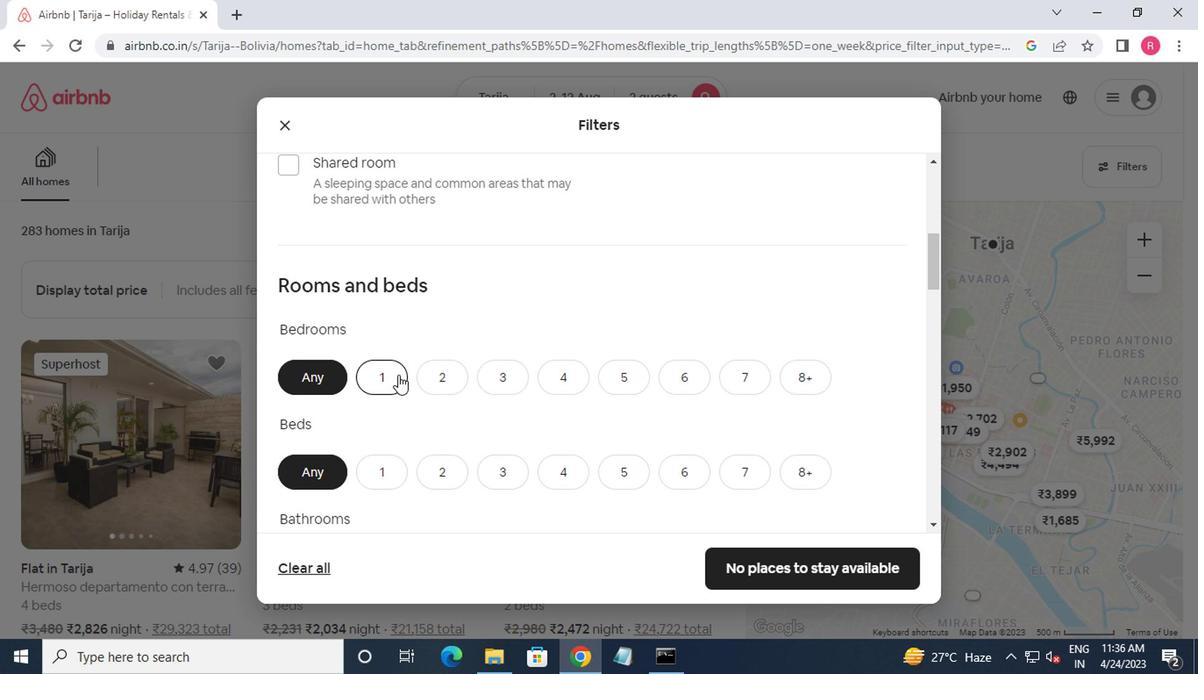 
Action: Mouse moved to (407, 407)
Screenshot: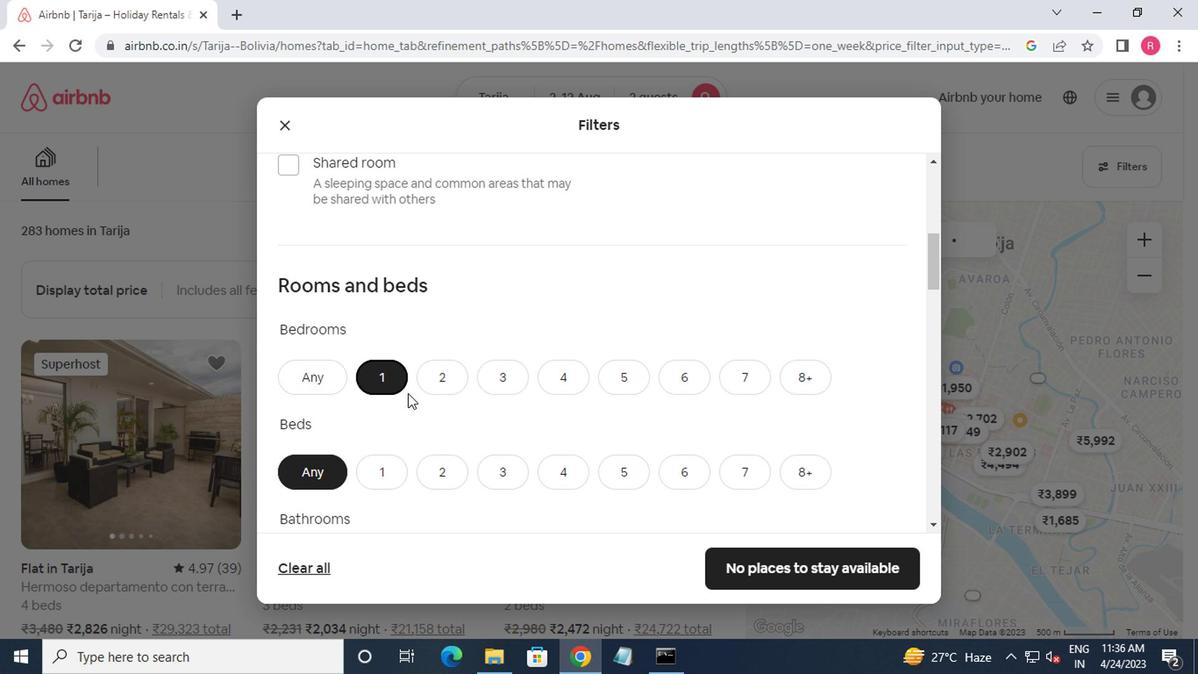 
Action: Mouse scrolled (407, 406) with delta (0, 0)
Screenshot: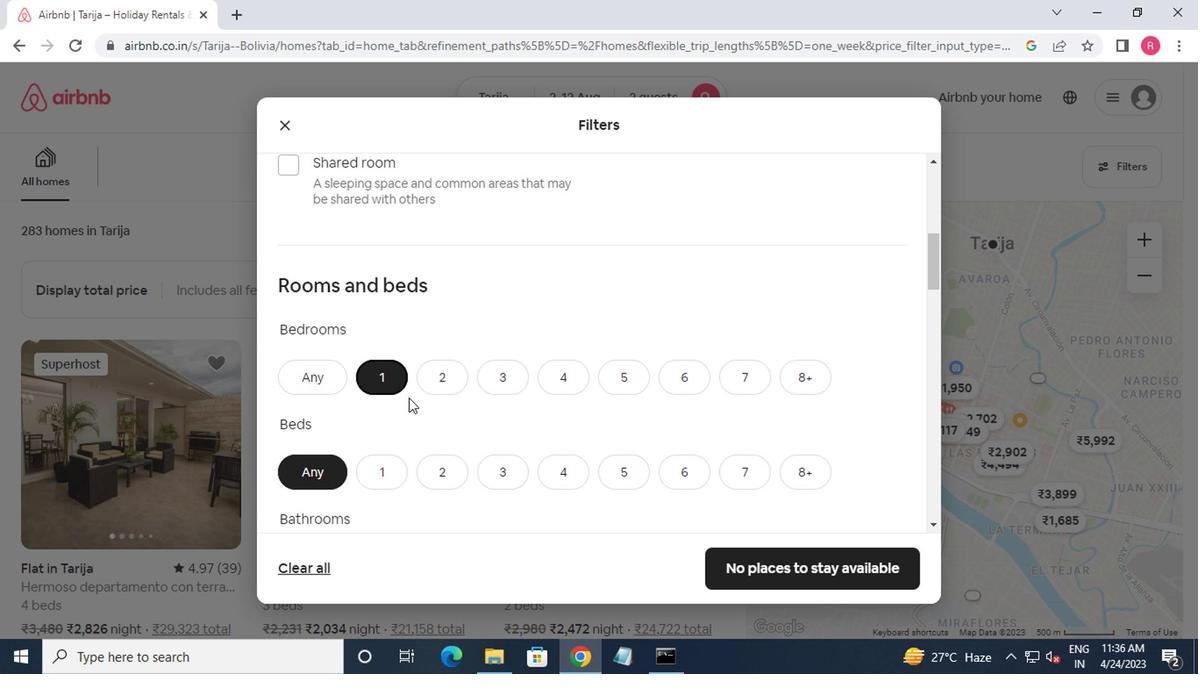 
Action: Mouse moved to (408, 409)
Screenshot: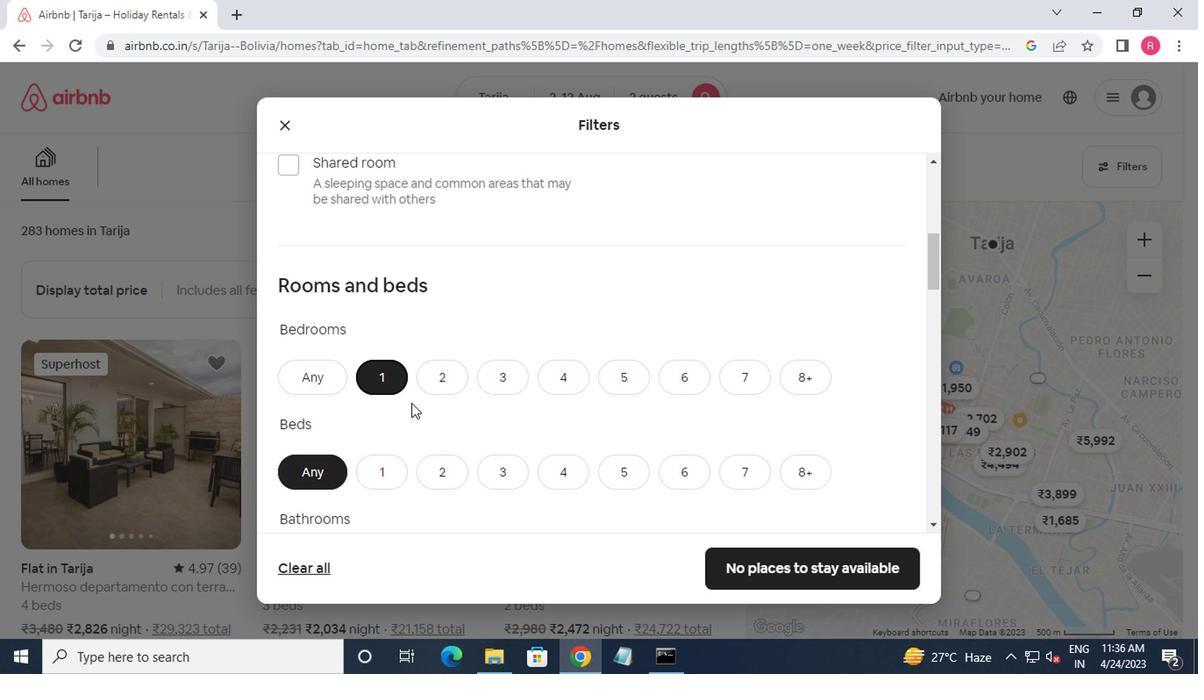 
Action: Mouse scrolled (408, 408) with delta (0, -1)
Screenshot: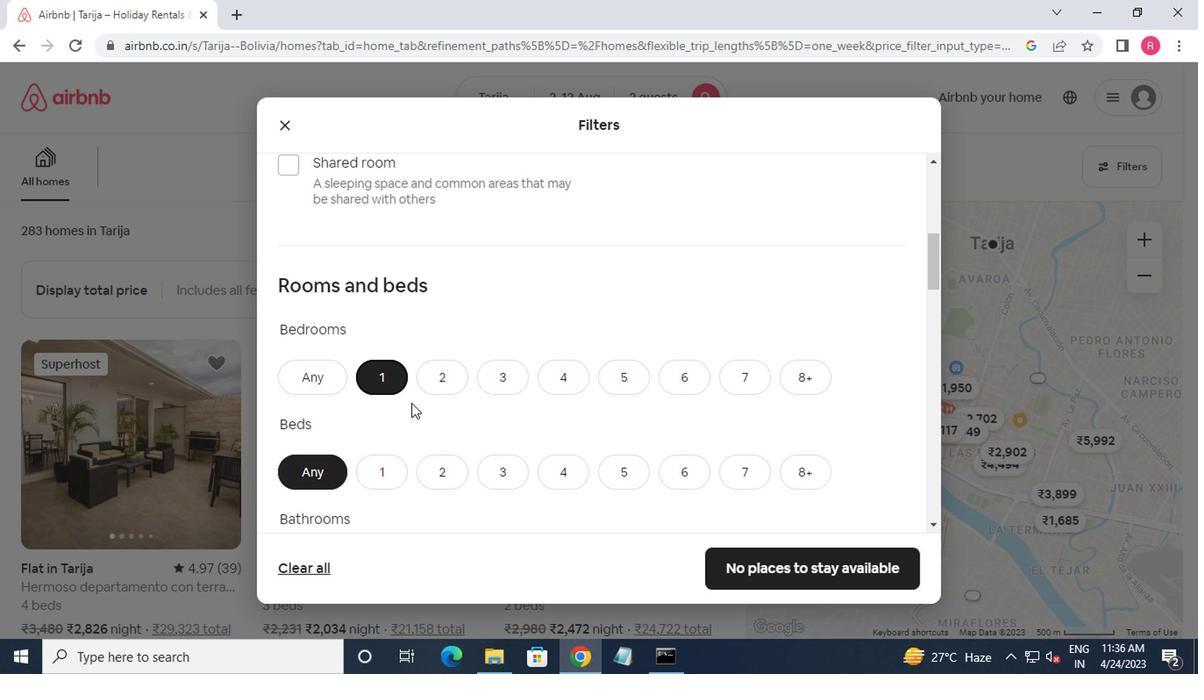 
Action: Mouse moved to (371, 289)
Screenshot: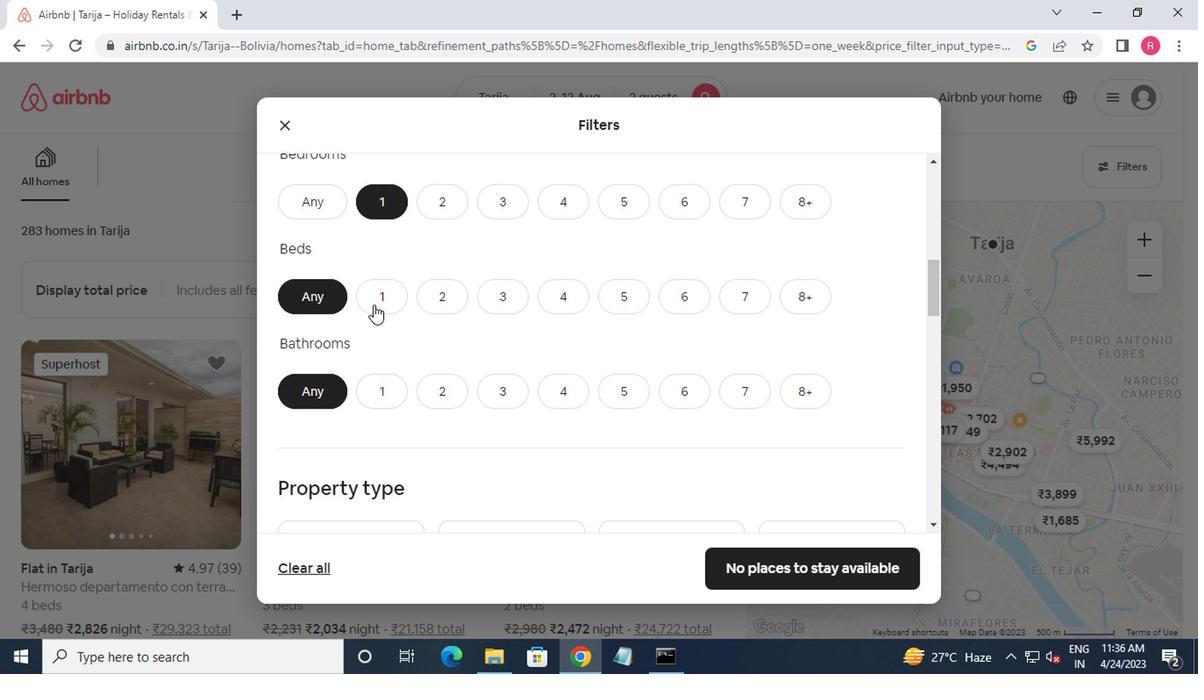 
Action: Mouse pressed left at (371, 289)
Screenshot: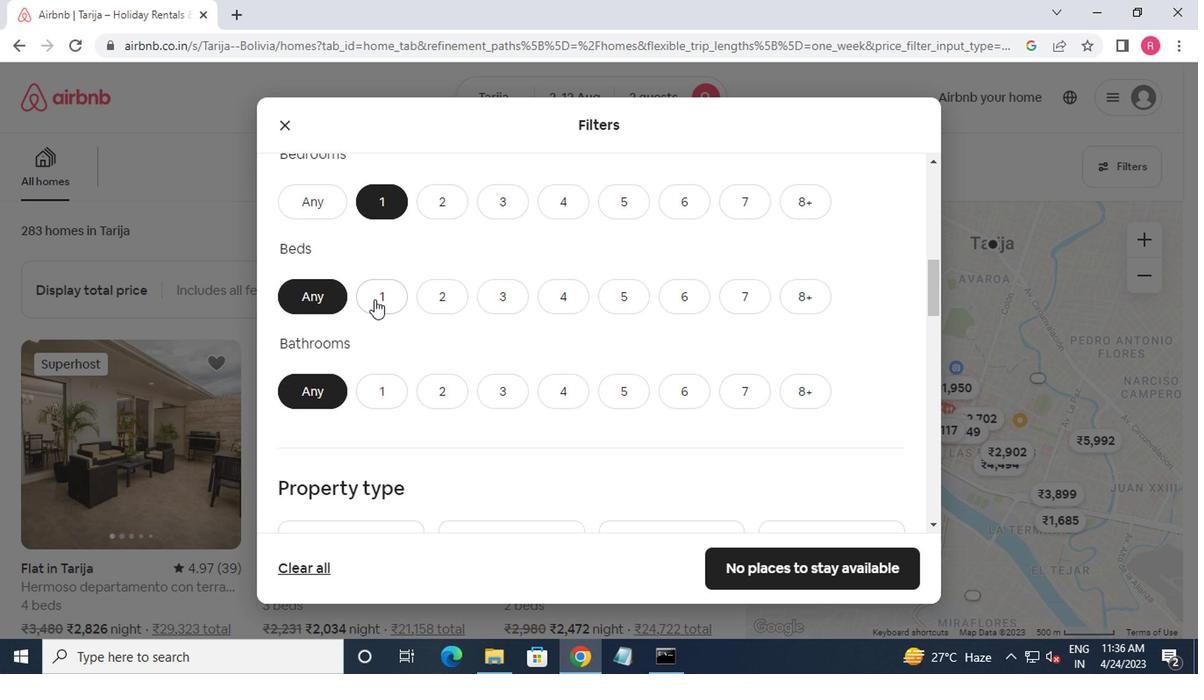 
Action: Mouse moved to (383, 403)
Screenshot: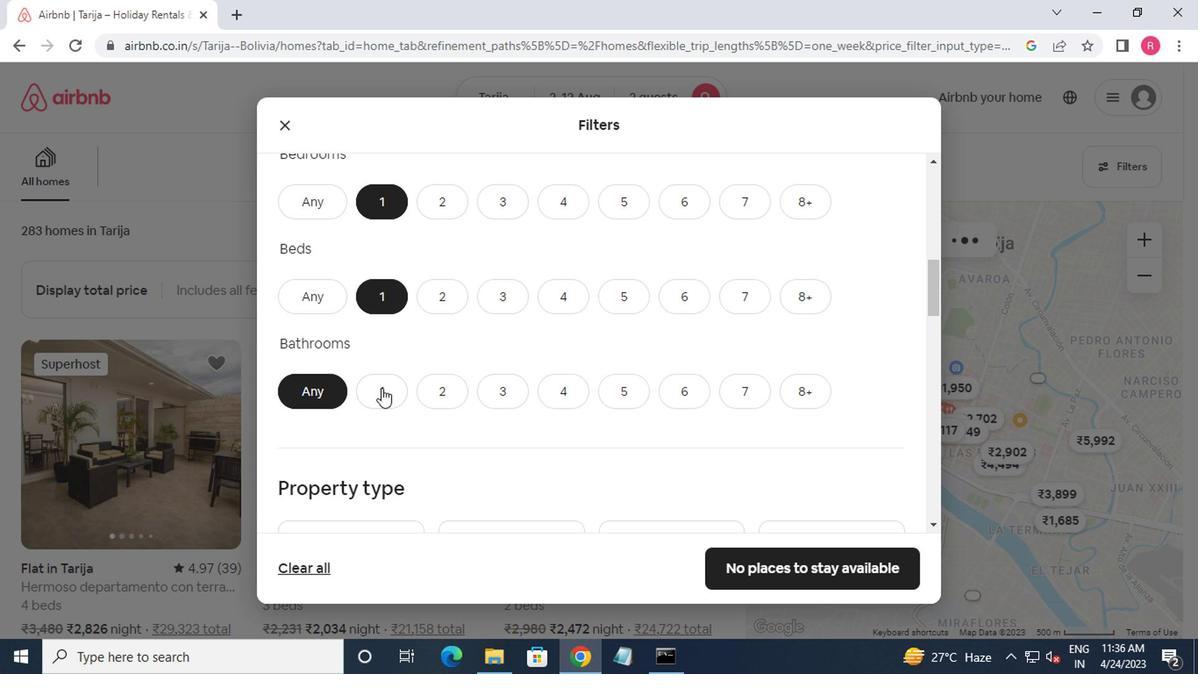 
Action: Mouse pressed left at (383, 403)
Screenshot: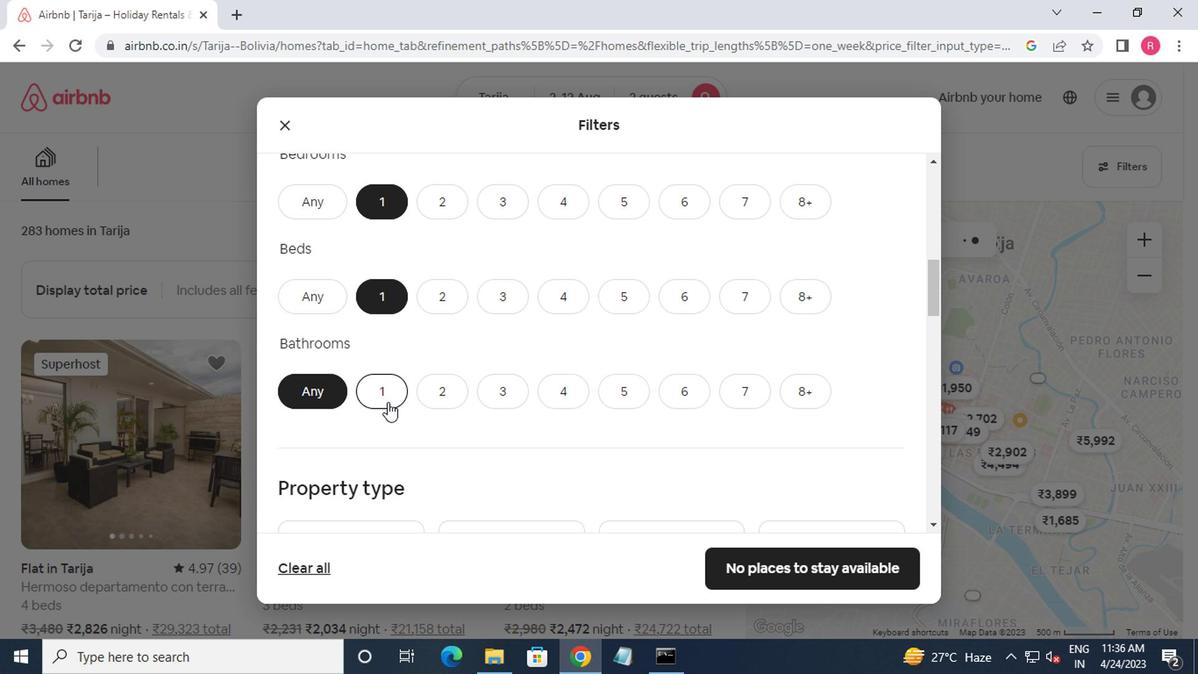 
Action: Mouse moved to (436, 435)
Screenshot: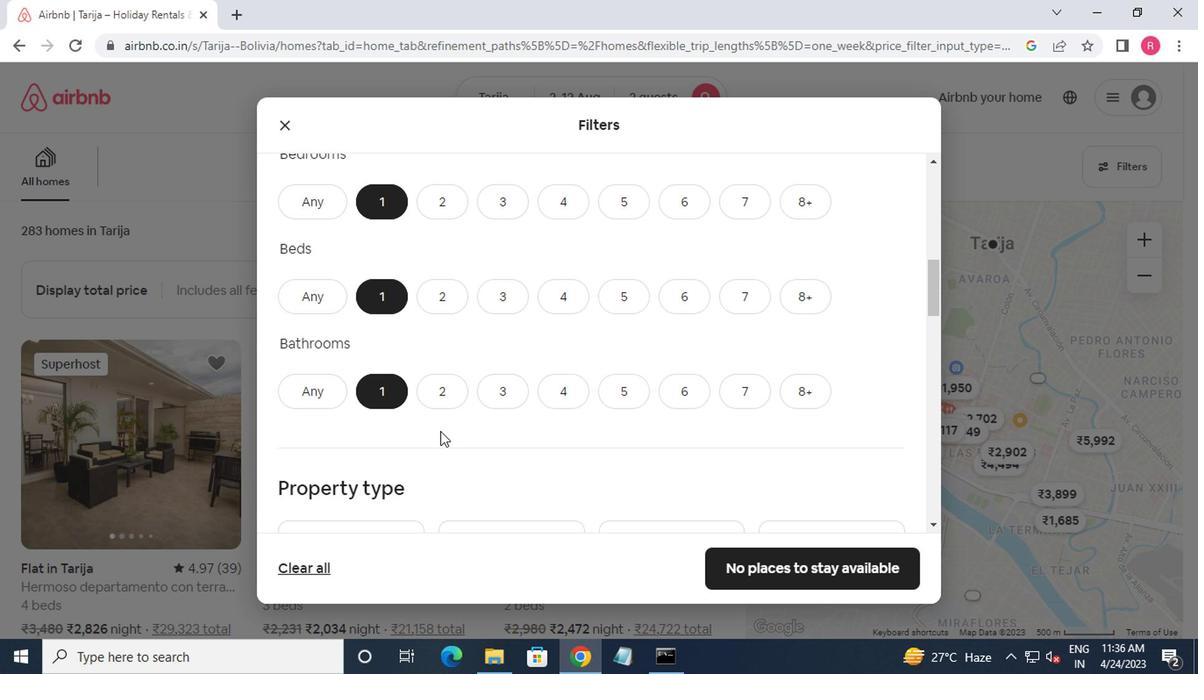
Action: Mouse scrolled (436, 434) with delta (0, 0)
Screenshot: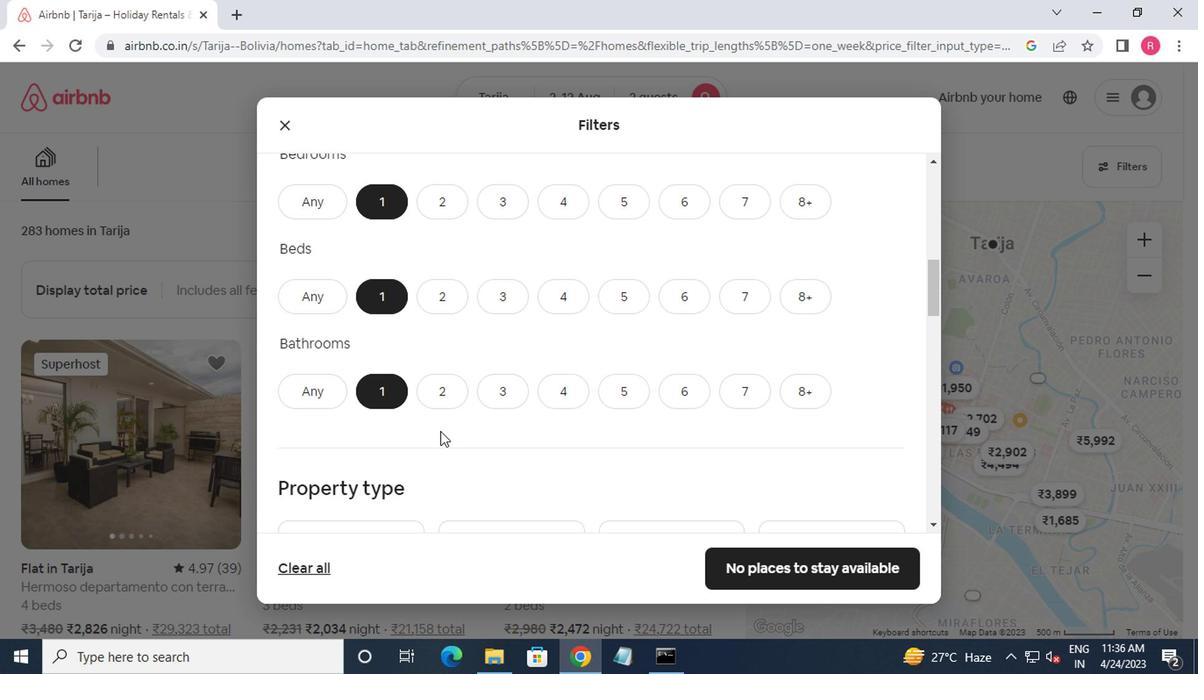 
Action: Mouse moved to (429, 443)
Screenshot: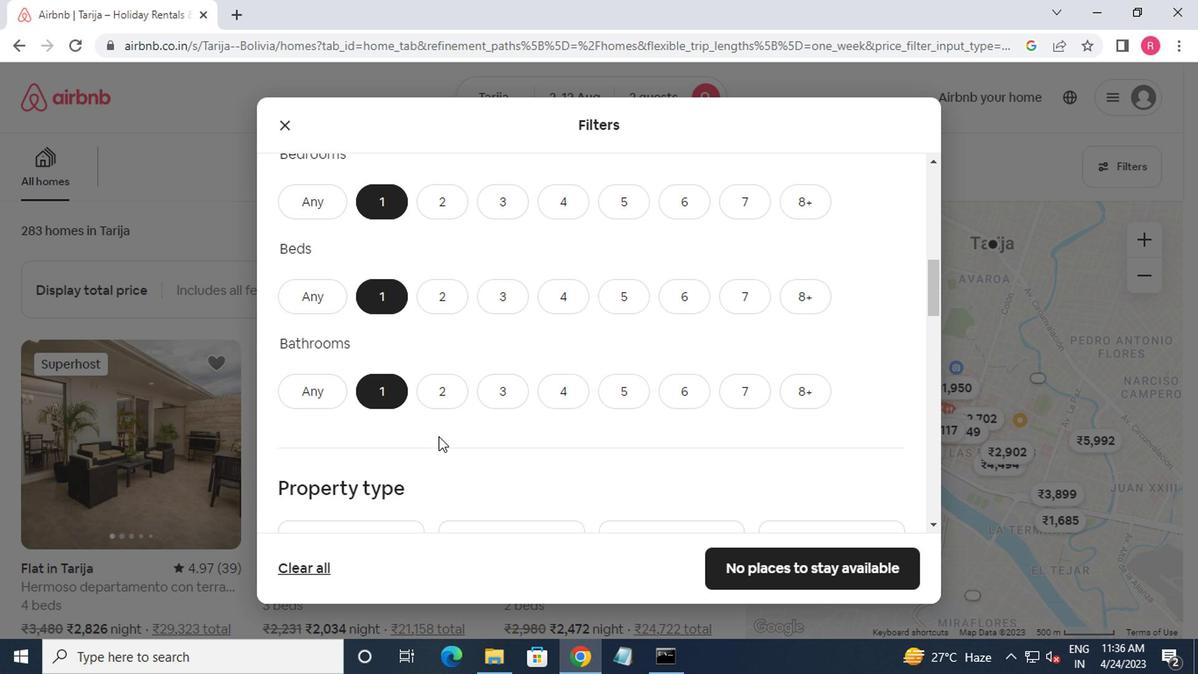 
Action: Mouse scrolled (429, 441) with delta (0, -1)
Screenshot: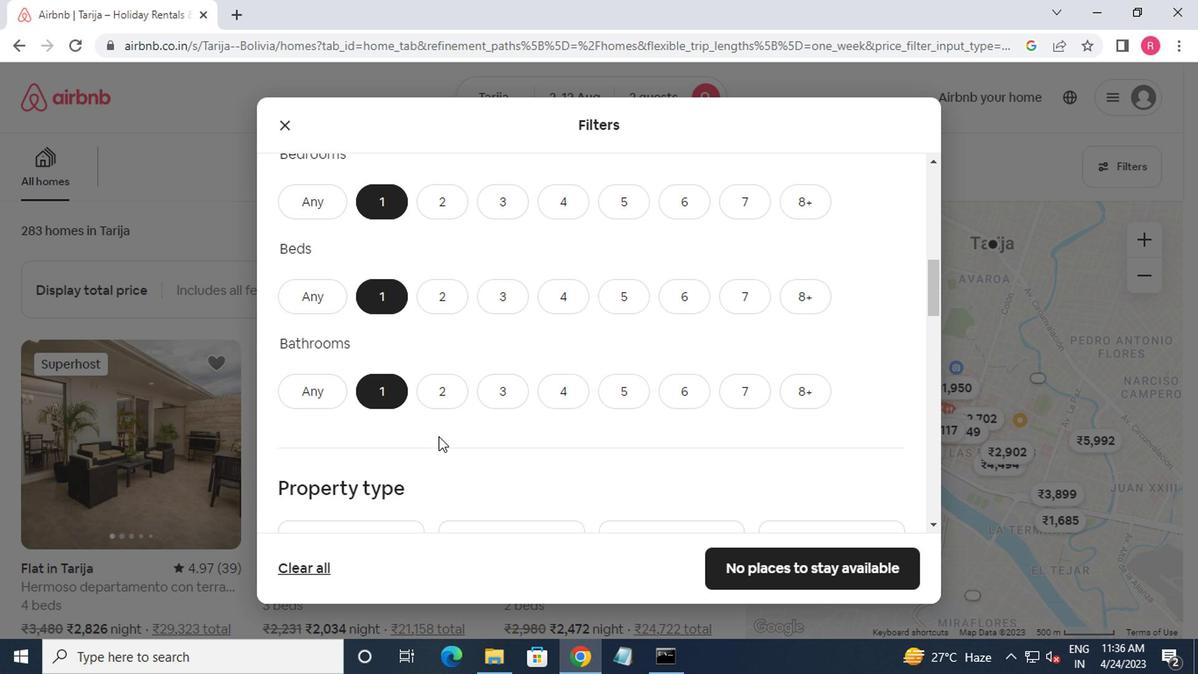
Action: Mouse moved to (382, 414)
Screenshot: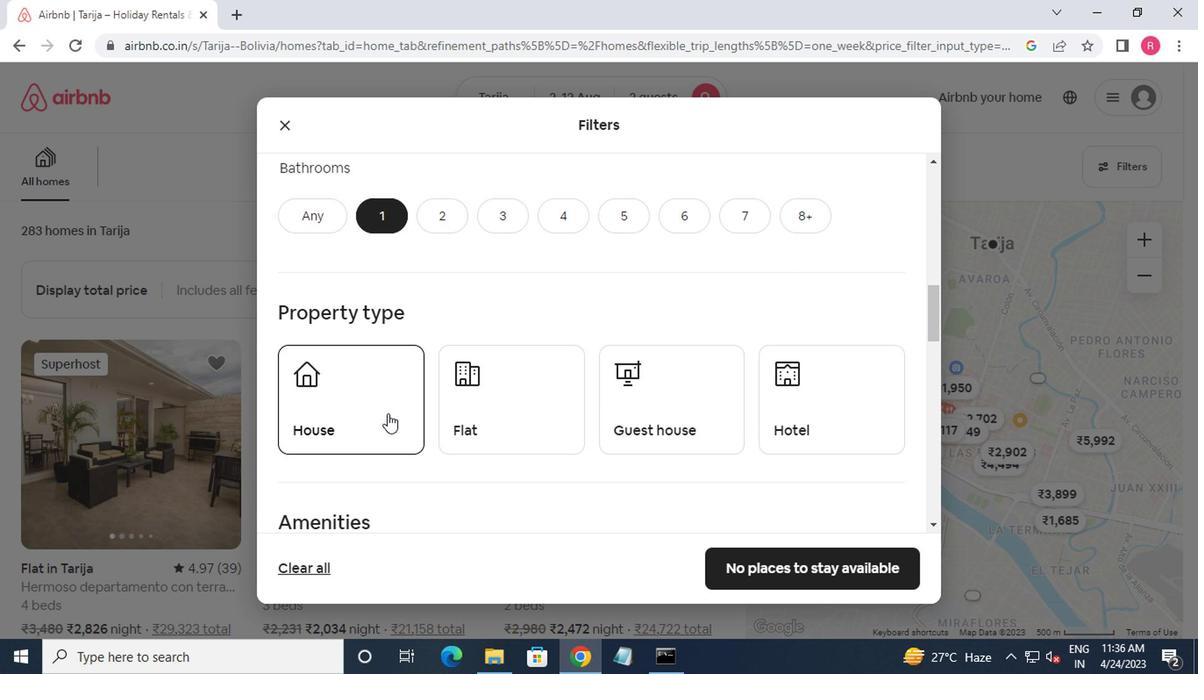 
Action: Mouse pressed left at (382, 414)
Screenshot: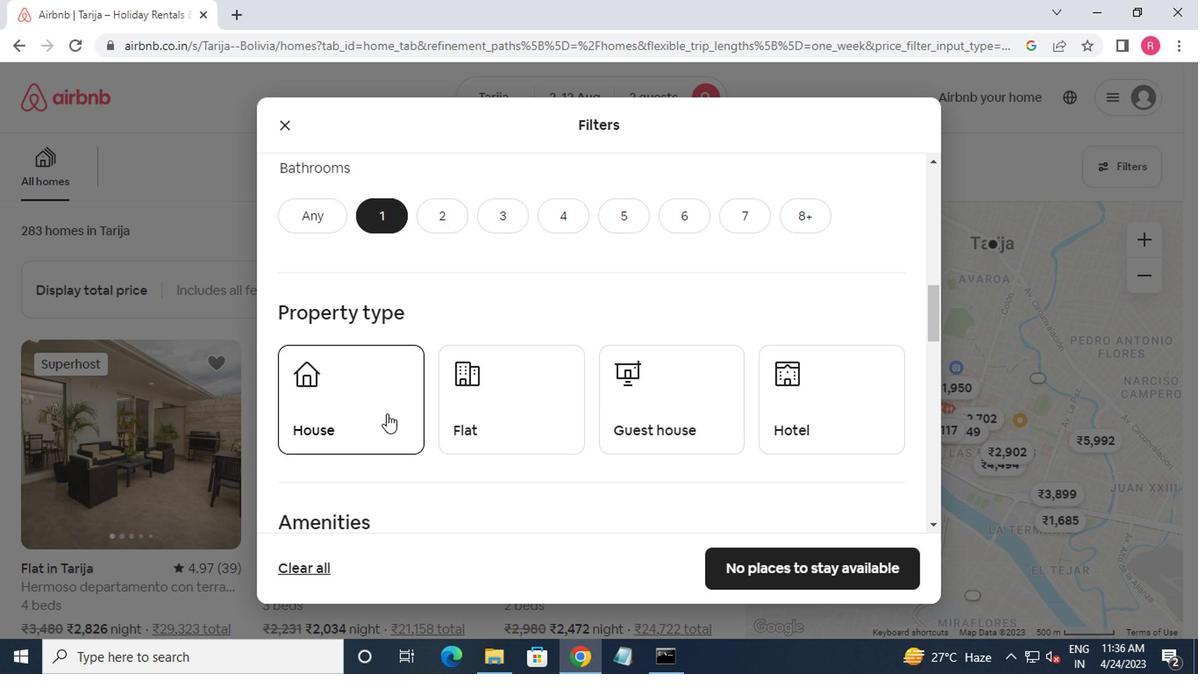 
Action: Mouse moved to (472, 435)
Screenshot: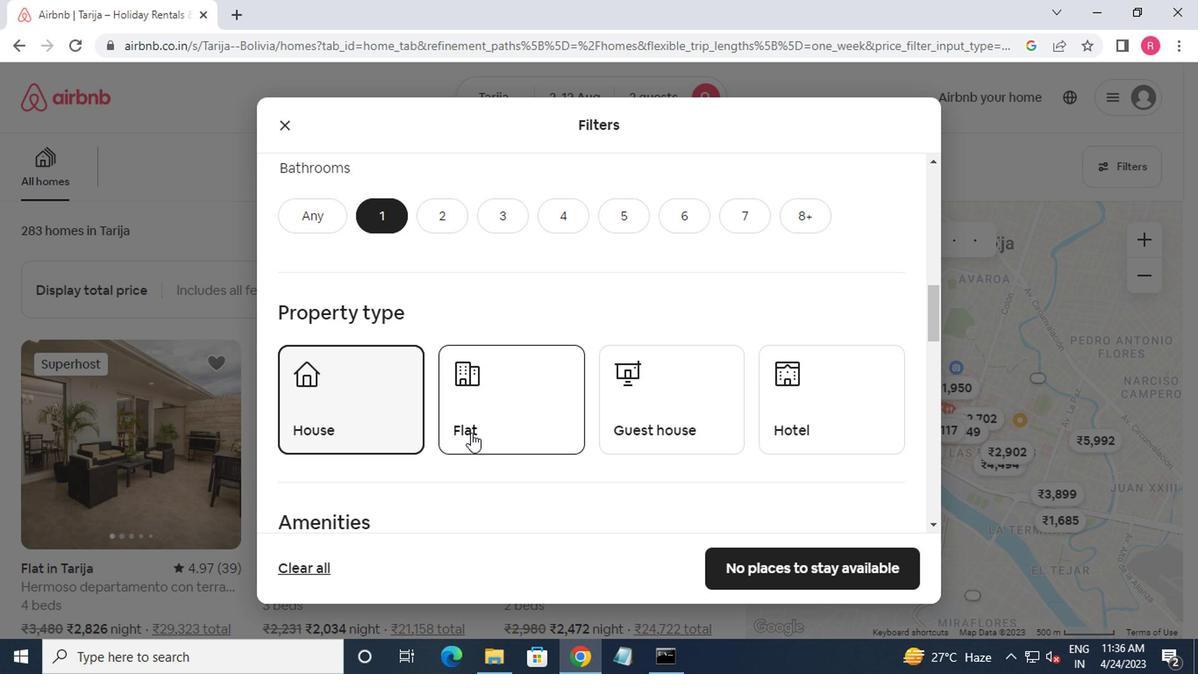 
Action: Mouse pressed left at (472, 435)
Screenshot: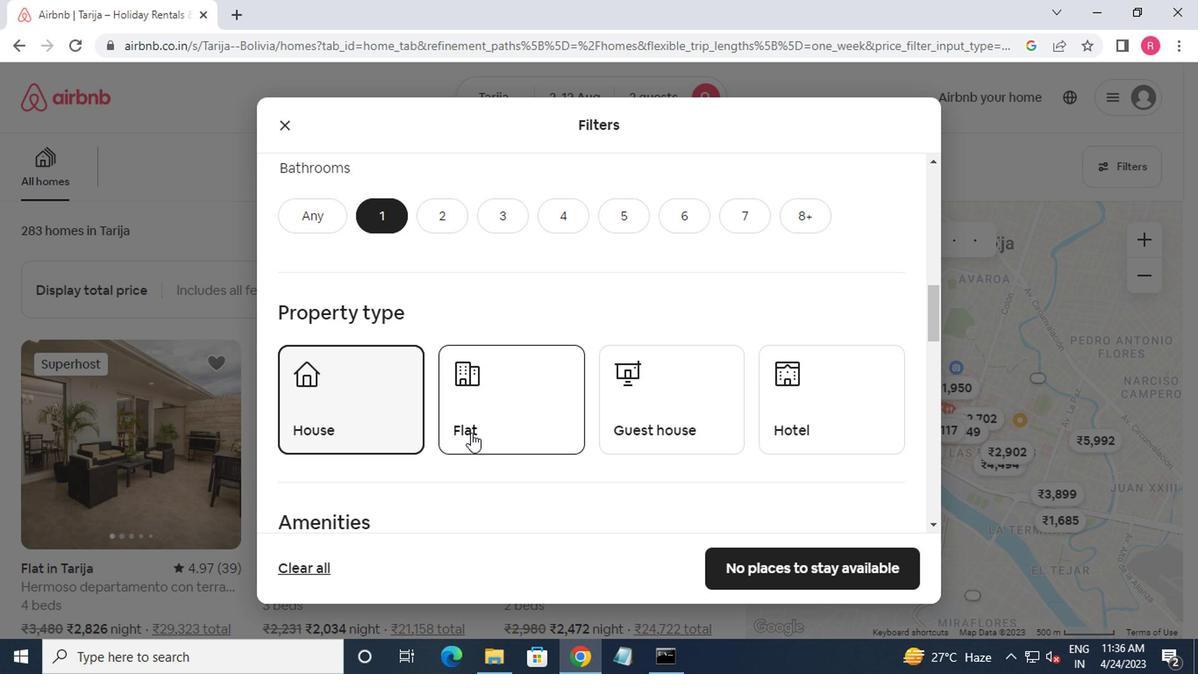 
Action: Mouse moved to (610, 426)
Screenshot: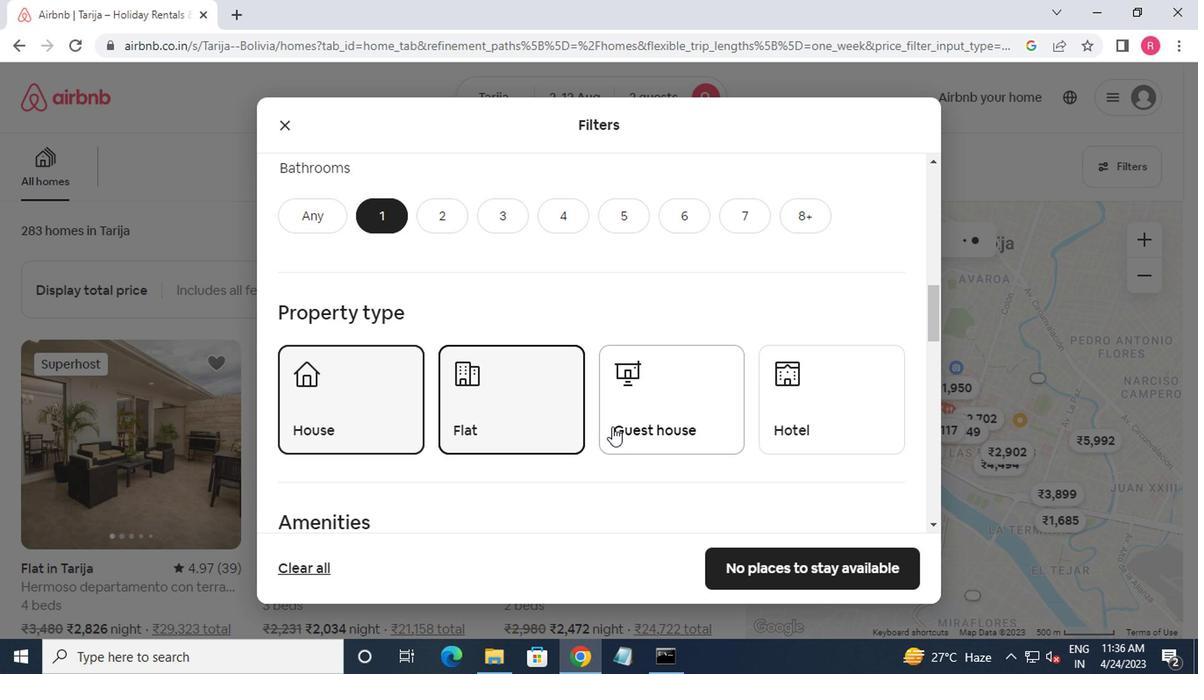 
Action: Mouse pressed left at (610, 426)
Screenshot: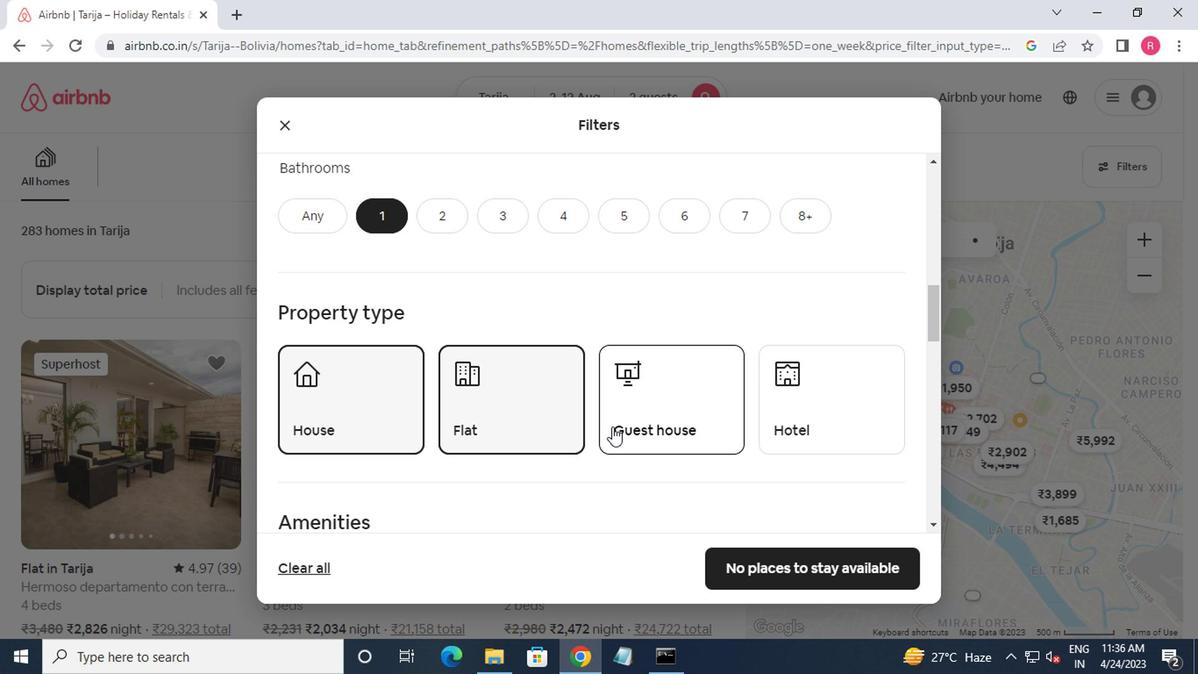 
Action: Mouse moved to (802, 399)
Screenshot: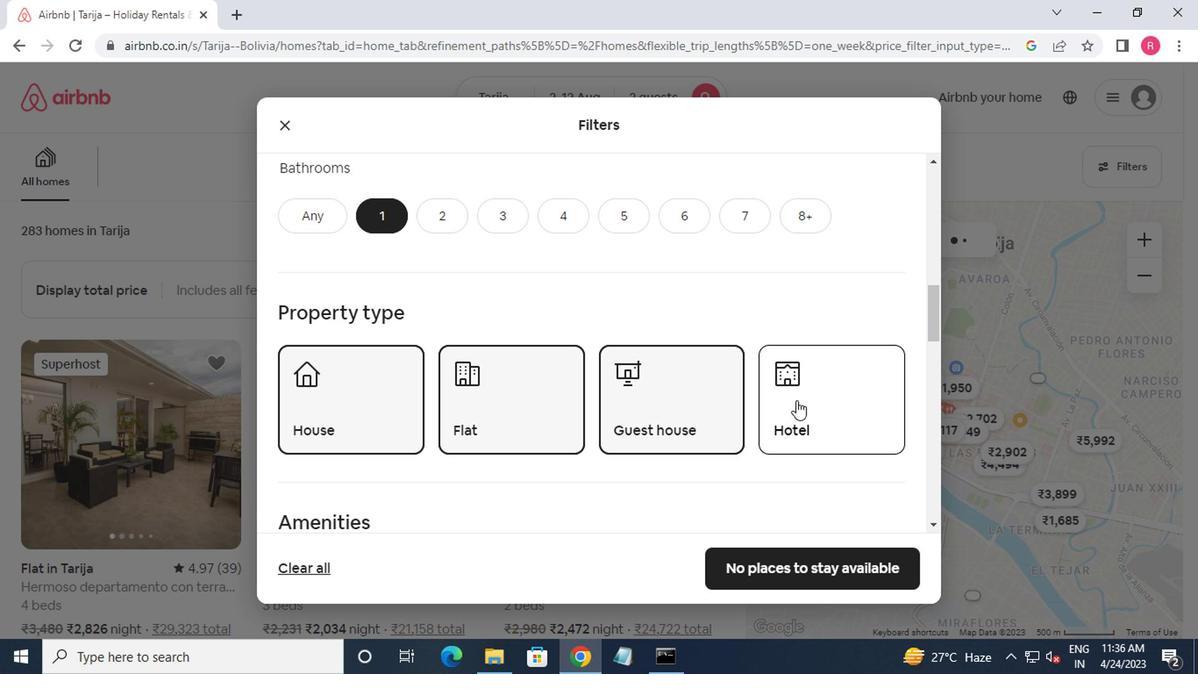 
Action: Mouse pressed left at (802, 399)
Screenshot: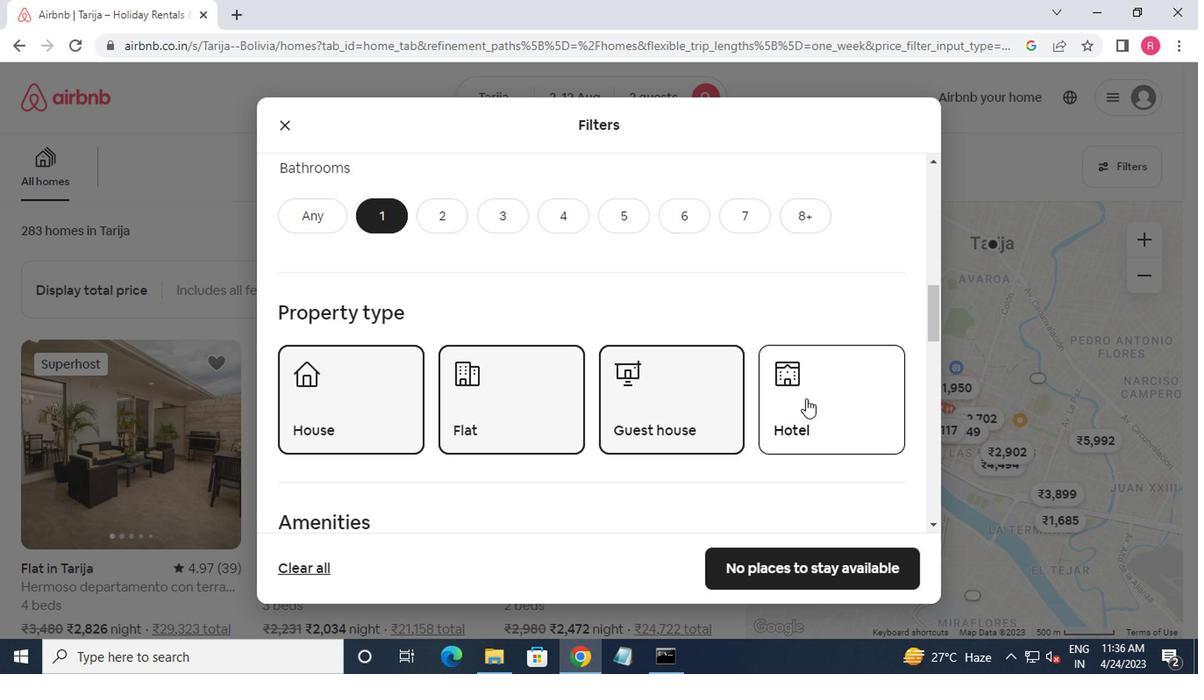 
Action: Mouse moved to (758, 403)
Screenshot: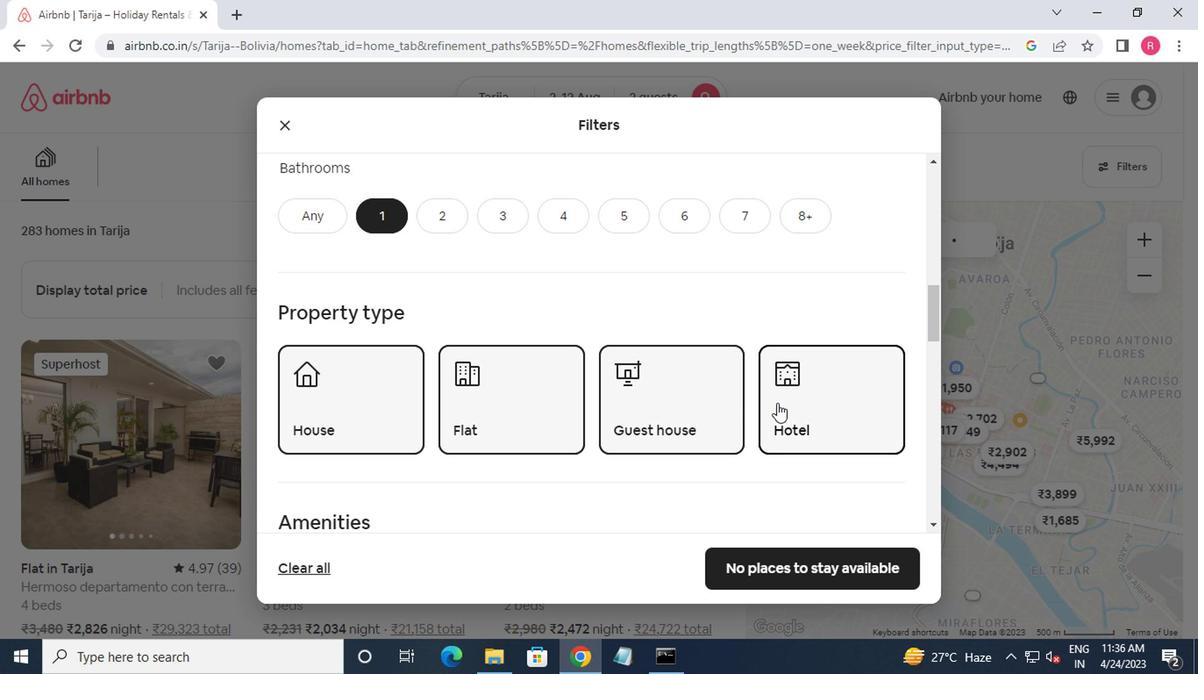
Action: Mouse scrolled (758, 401) with delta (0, -1)
Screenshot: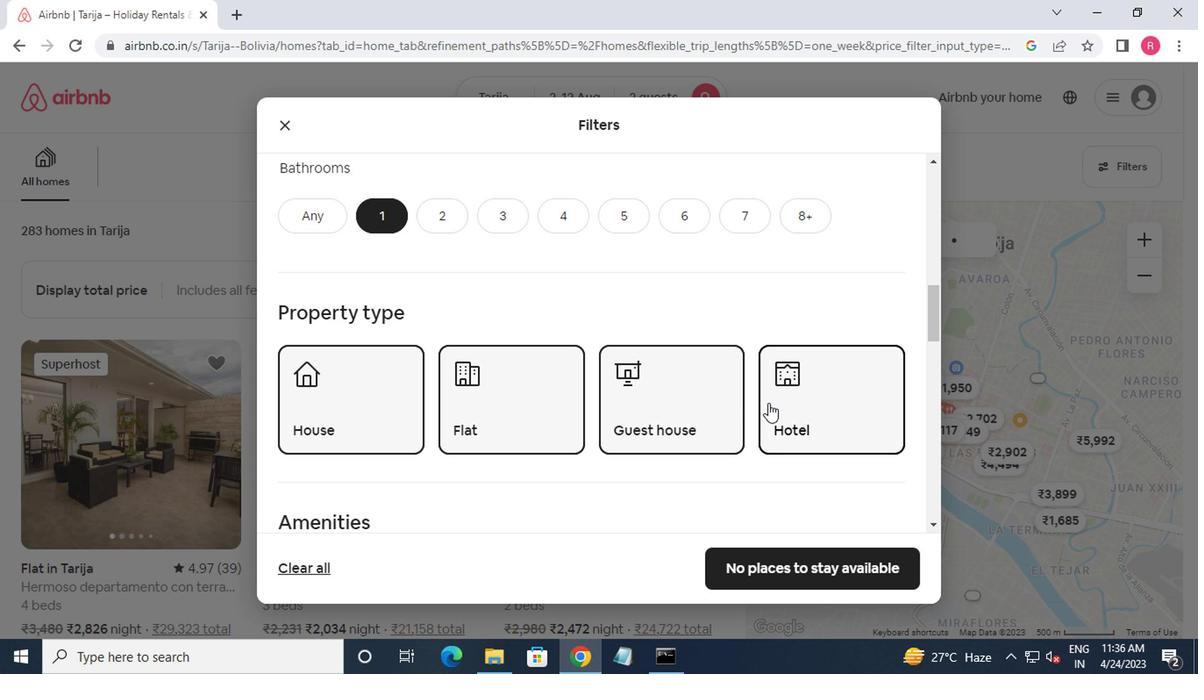 
Action: Mouse scrolled (758, 401) with delta (0, -1)
Screenshot: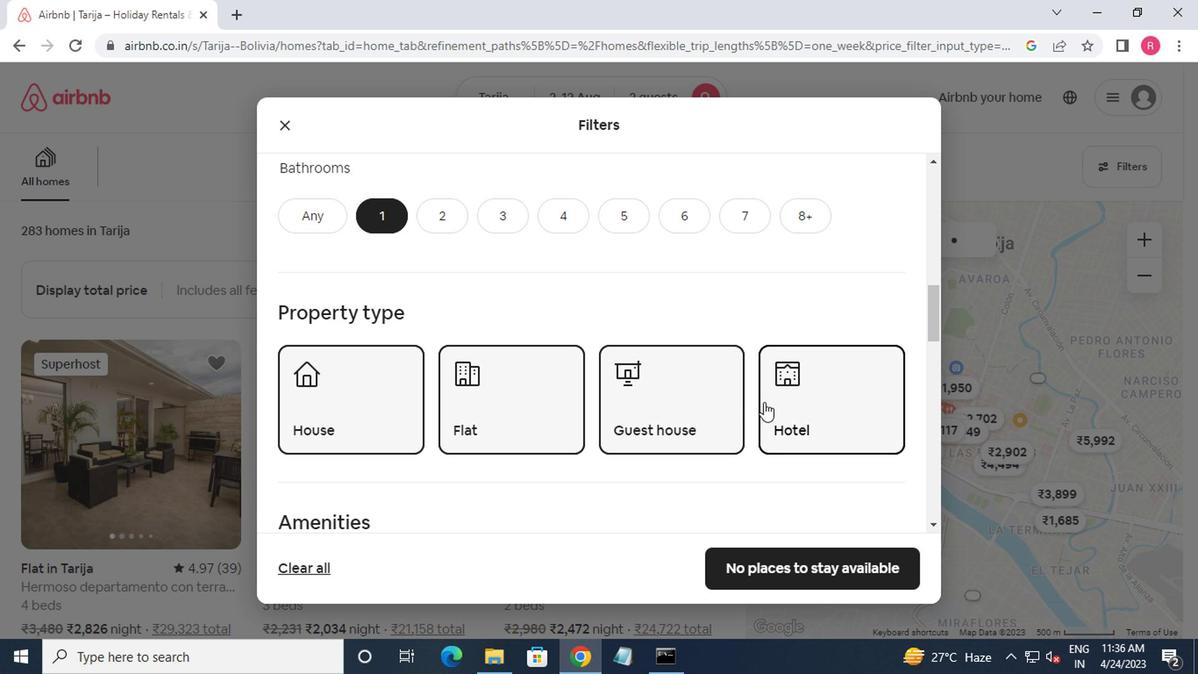 
Action: Mouse scrolled (758, 401) with delta (0, -1)
Screenshot: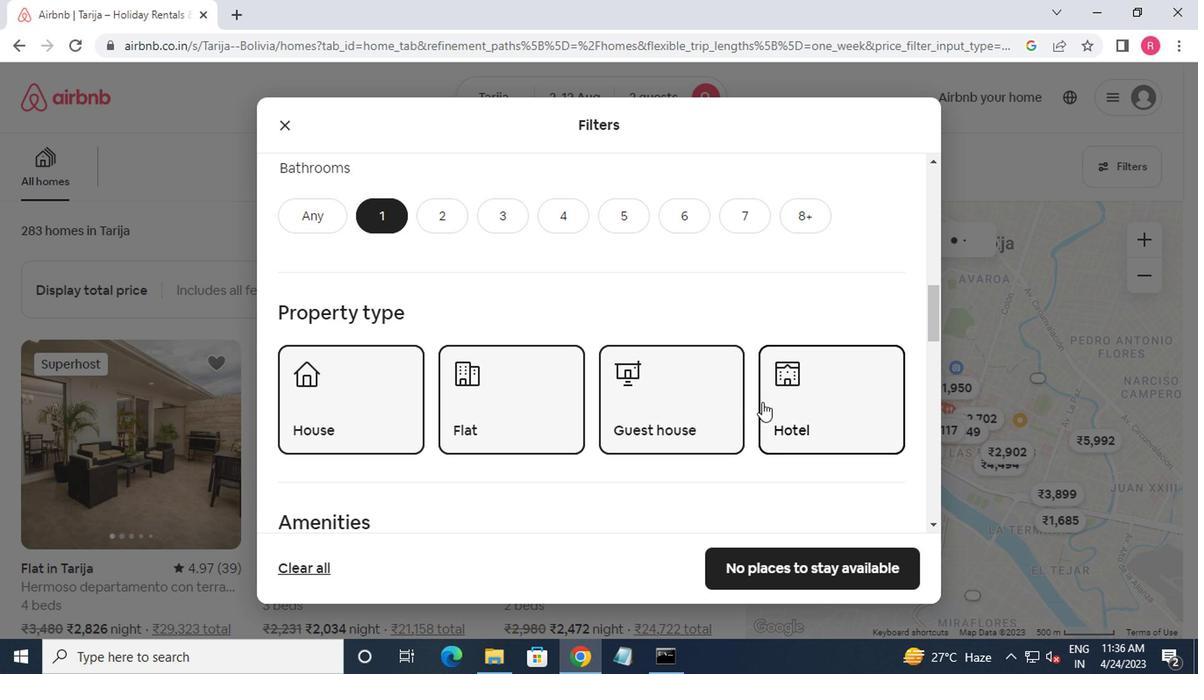 
Action: Mouse moved to (755, 403)
Screenshot: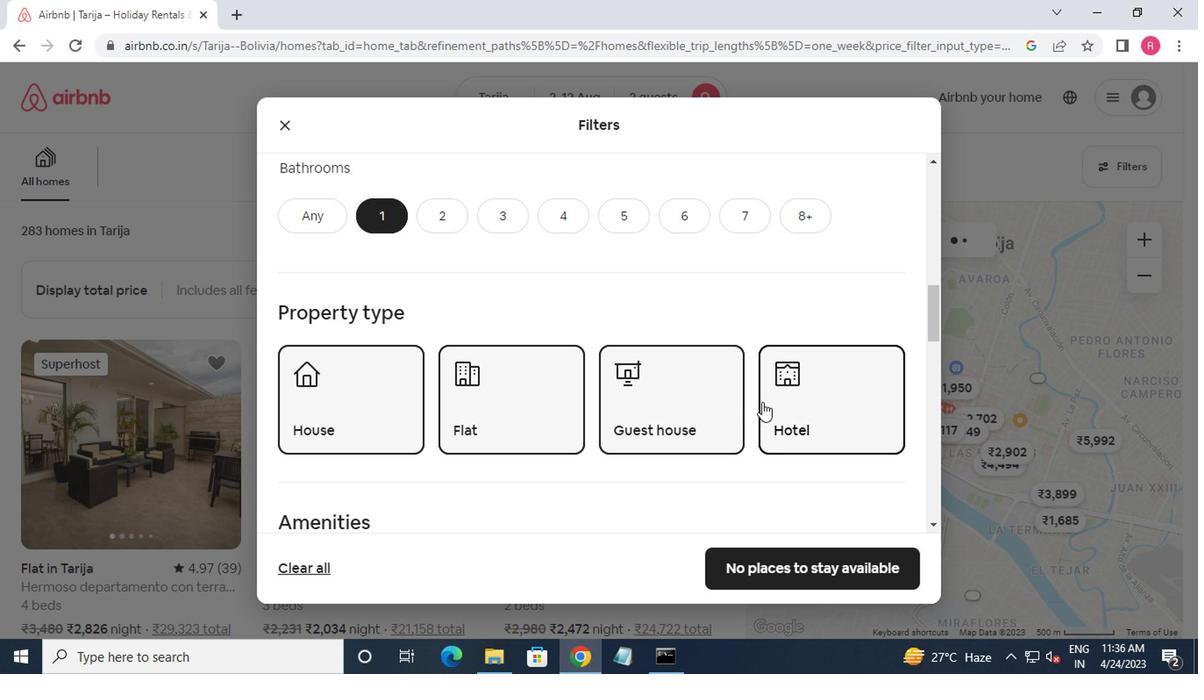 
Action: Mouse scrolled (755, 401) with delta (0, -1)
Screenshot: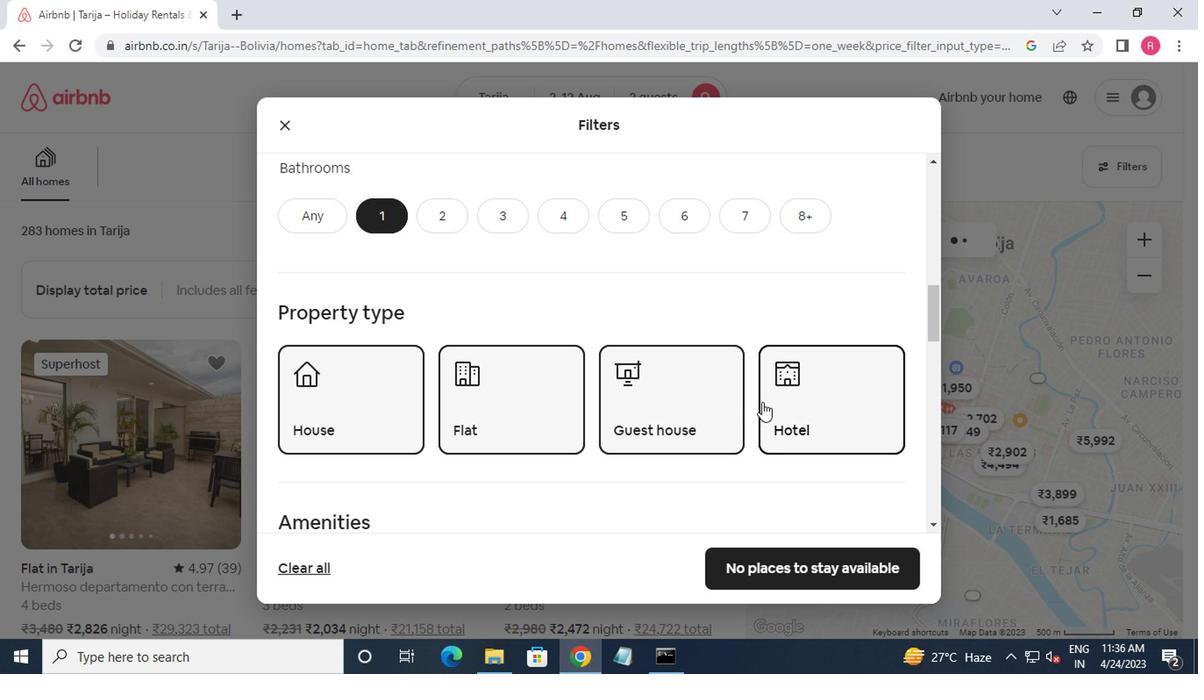 
Action: Mouse moved to (697, 401)
Screenshot: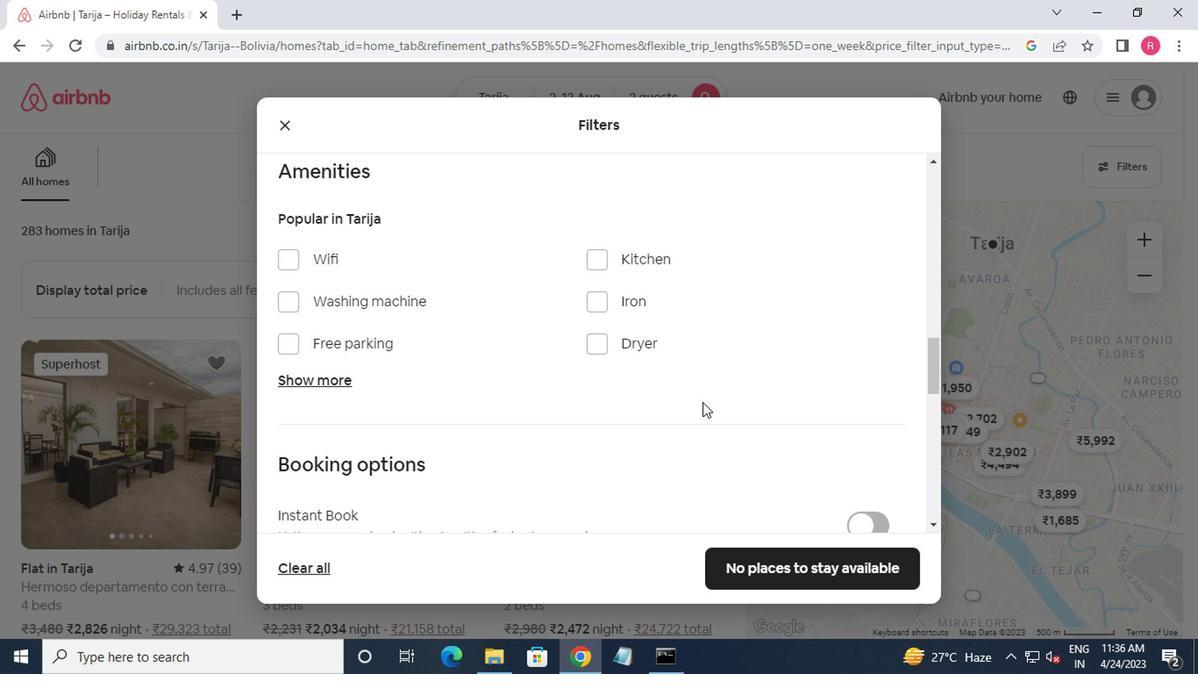 
Action: Mouse scrolled (697, 401) with delta (0, 0)
Screenshot: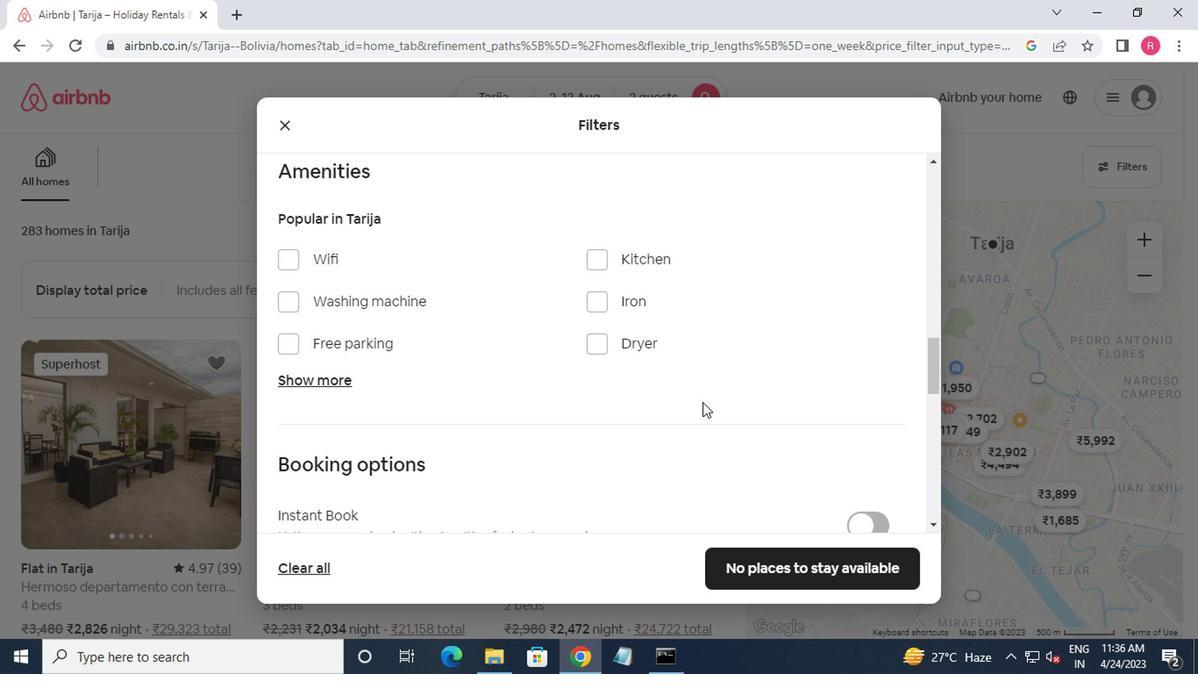 
Action: Mouse scrolled (697, 401) with delta (0, 0)
Screenshot: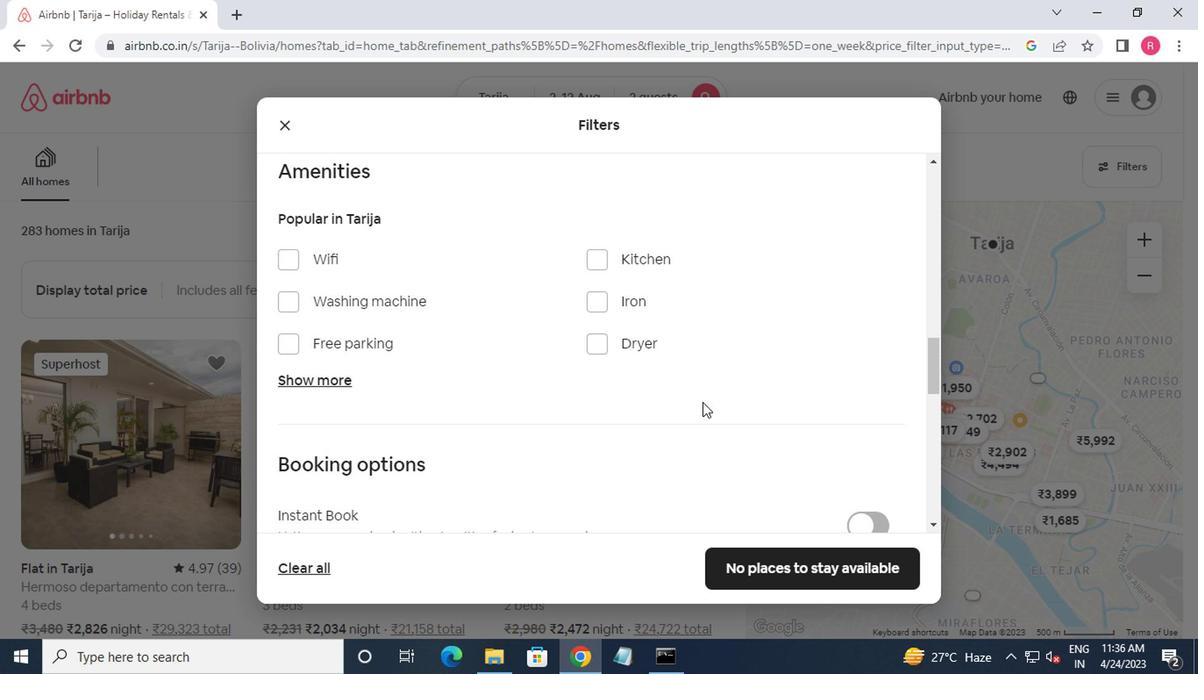 
Action: Mouse moved to (697, 401)
Screenshot: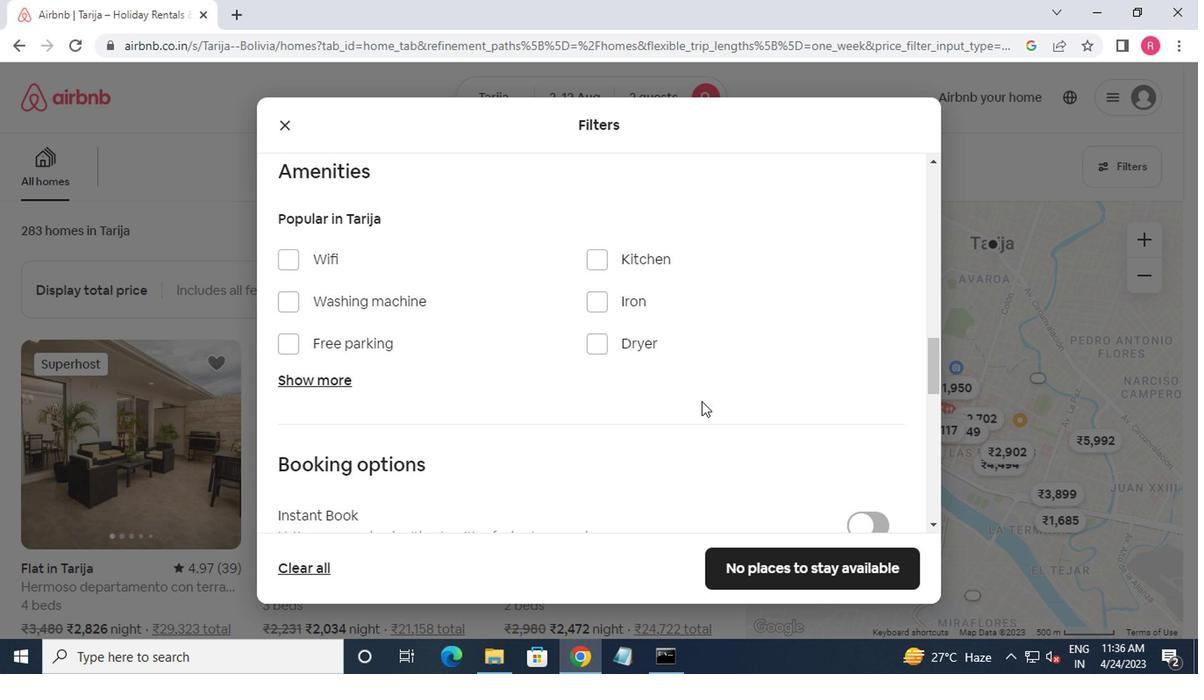 
Action: Mouse scrolled (697, 401) with delta (0, 0)
Screenshot: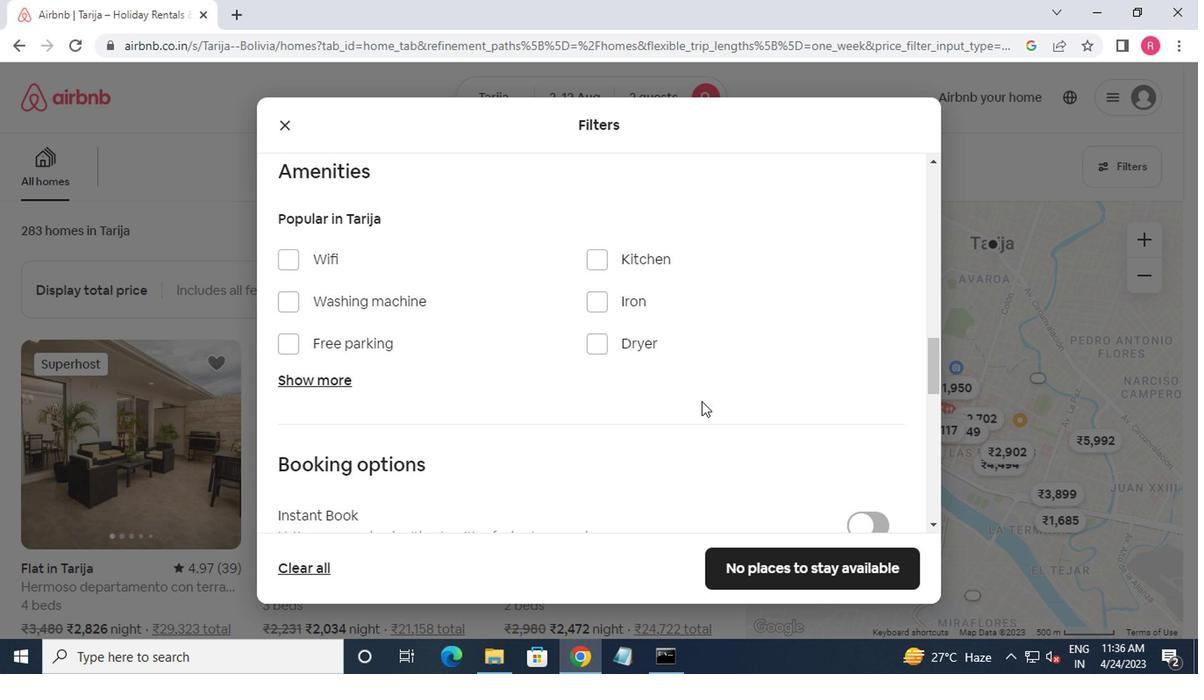 
Action: Mouse moved to (869, 327)
Screenshot: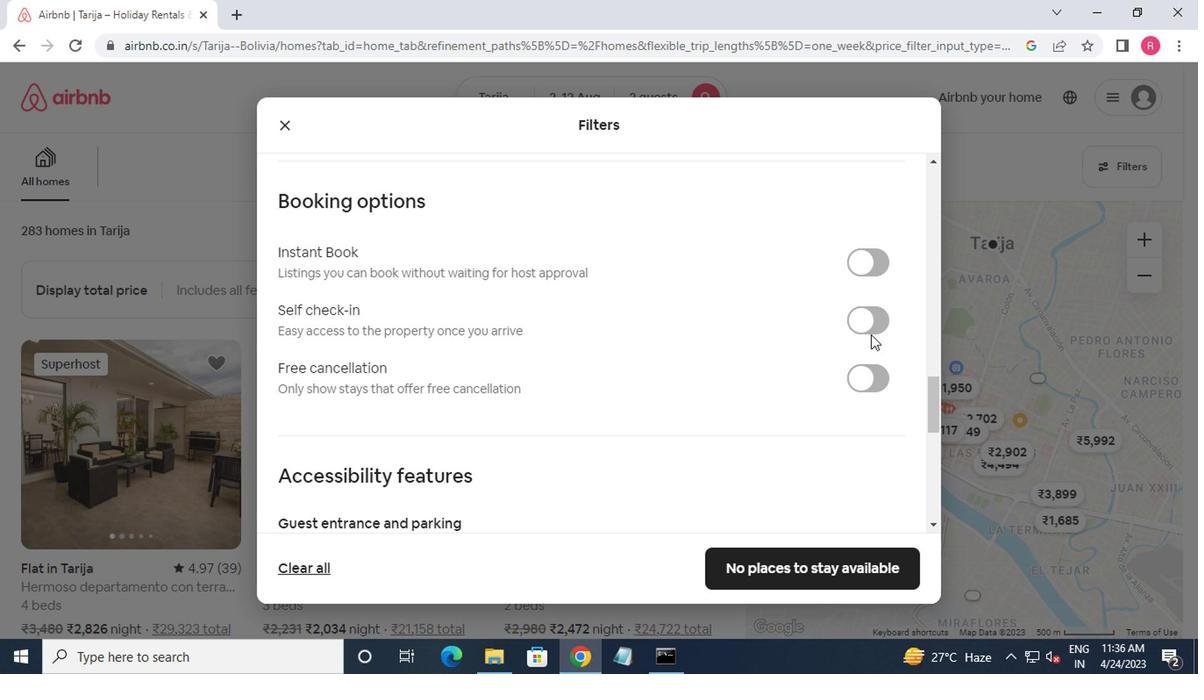 
Action: Mouse pressed left at (869, 327)
Screenshot: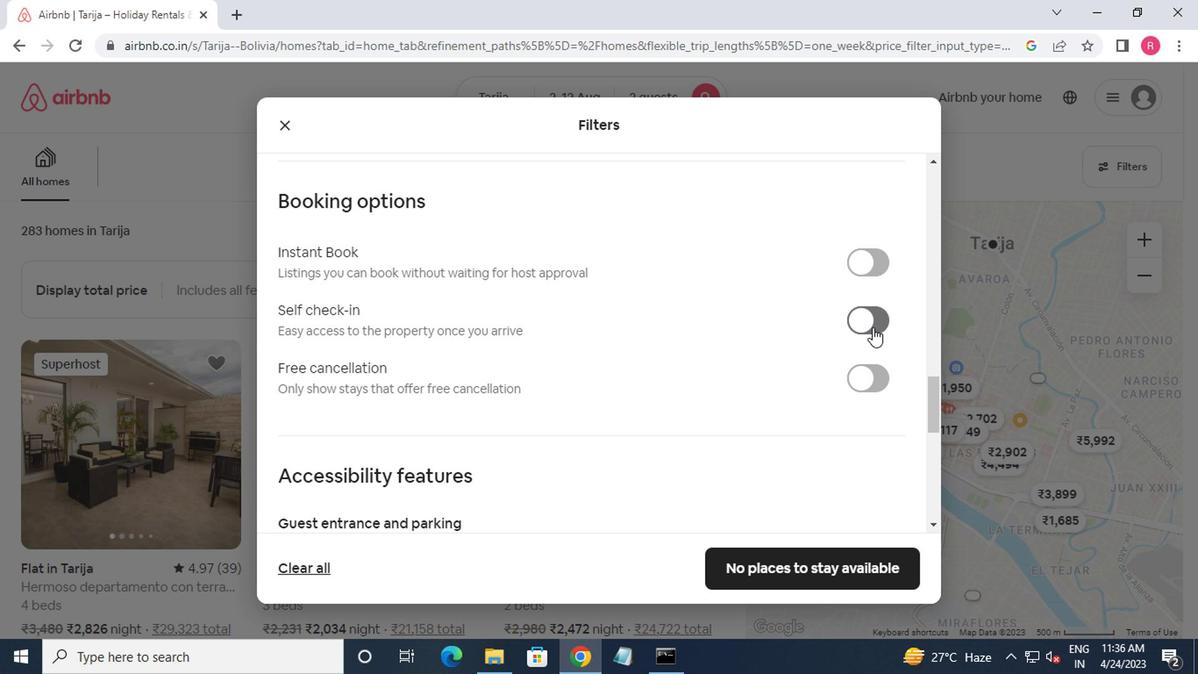 
Action: Mouse moved to (735, 323)
Screenshot: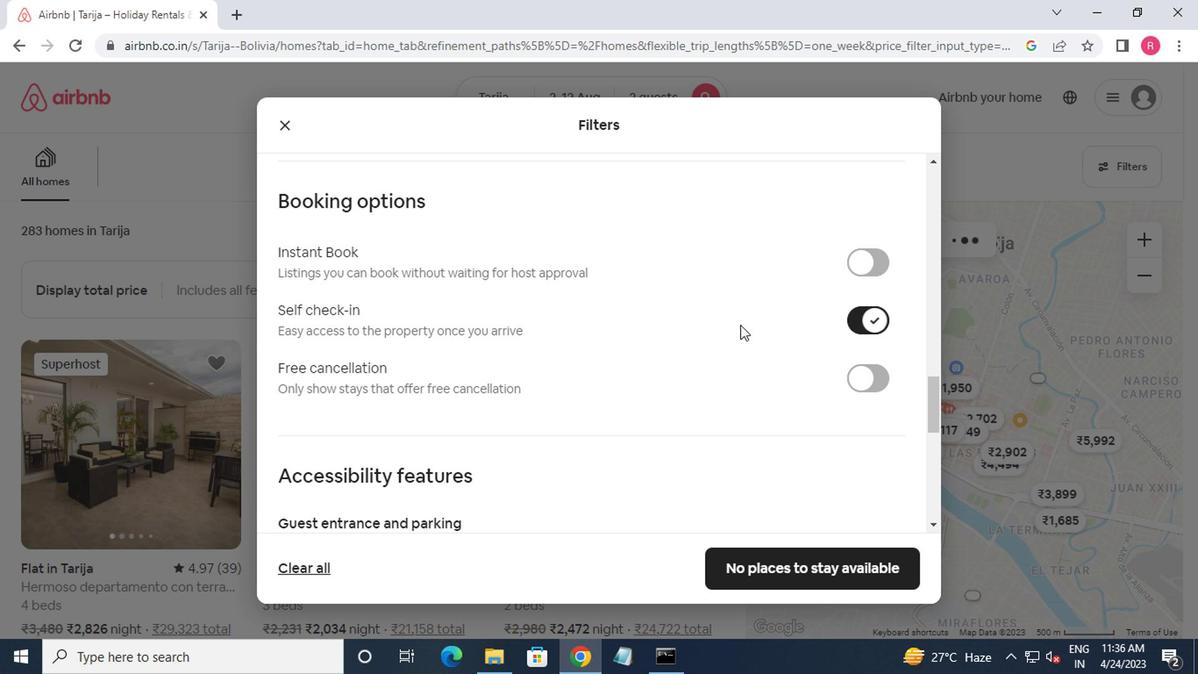 
Action: Mouse scrolled (735, 323) with delta (0, 0)
Screenshot: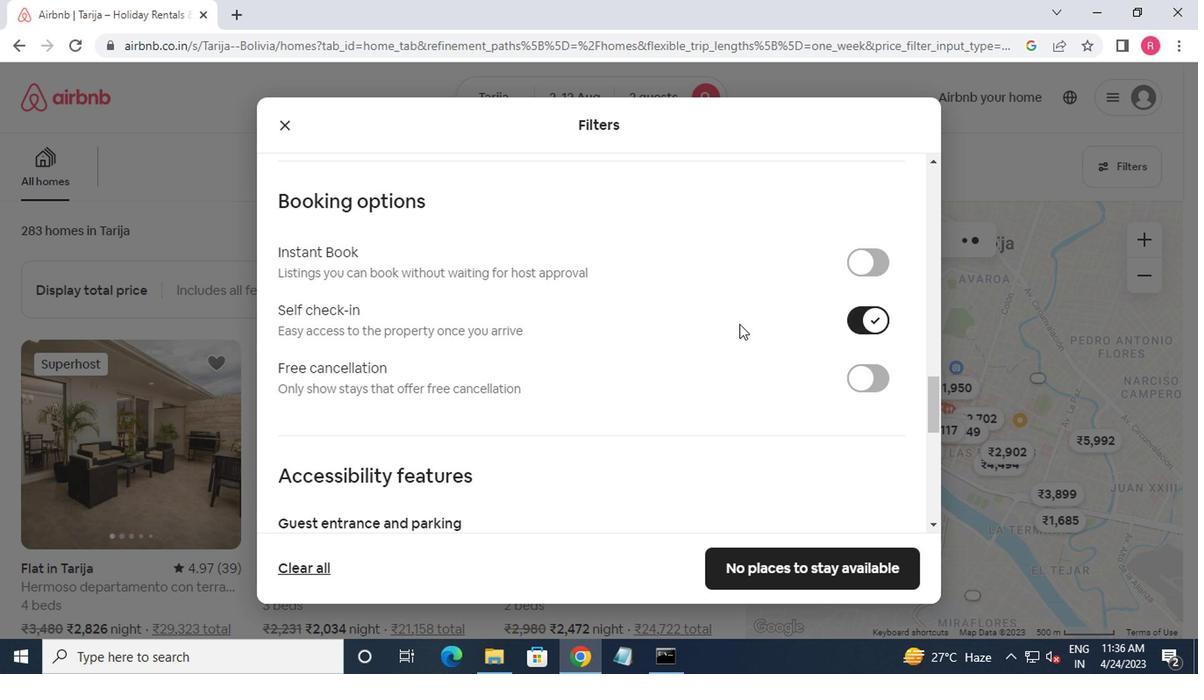
Action: Mouse moved to (732, 327)
Screenshot: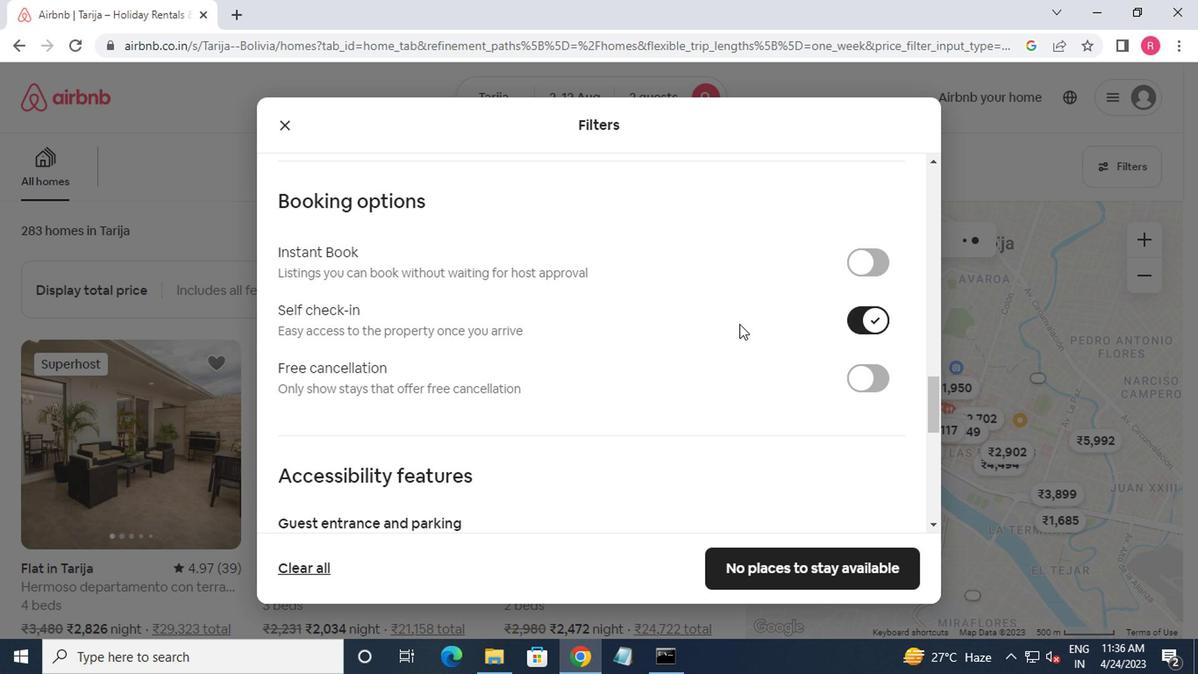 
Action: Mouse scrolled (732, 325) with delta (0, -1)
Screenshot: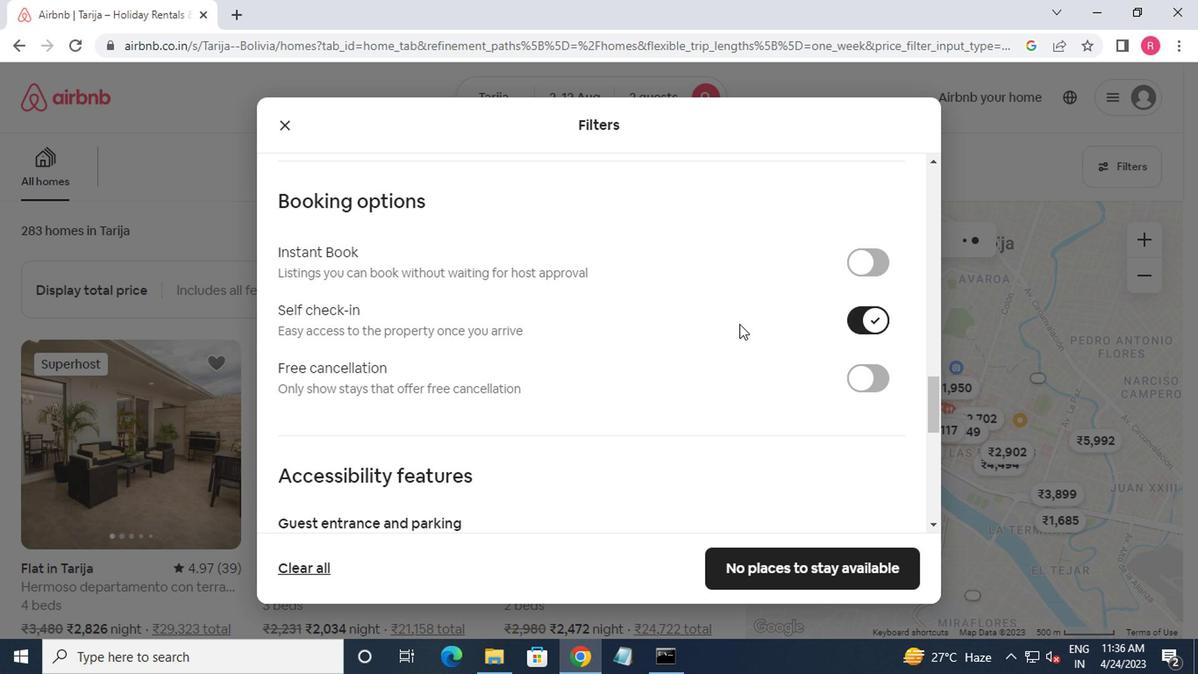 
Action: Mouse moved to (723, 332)
Screenshot: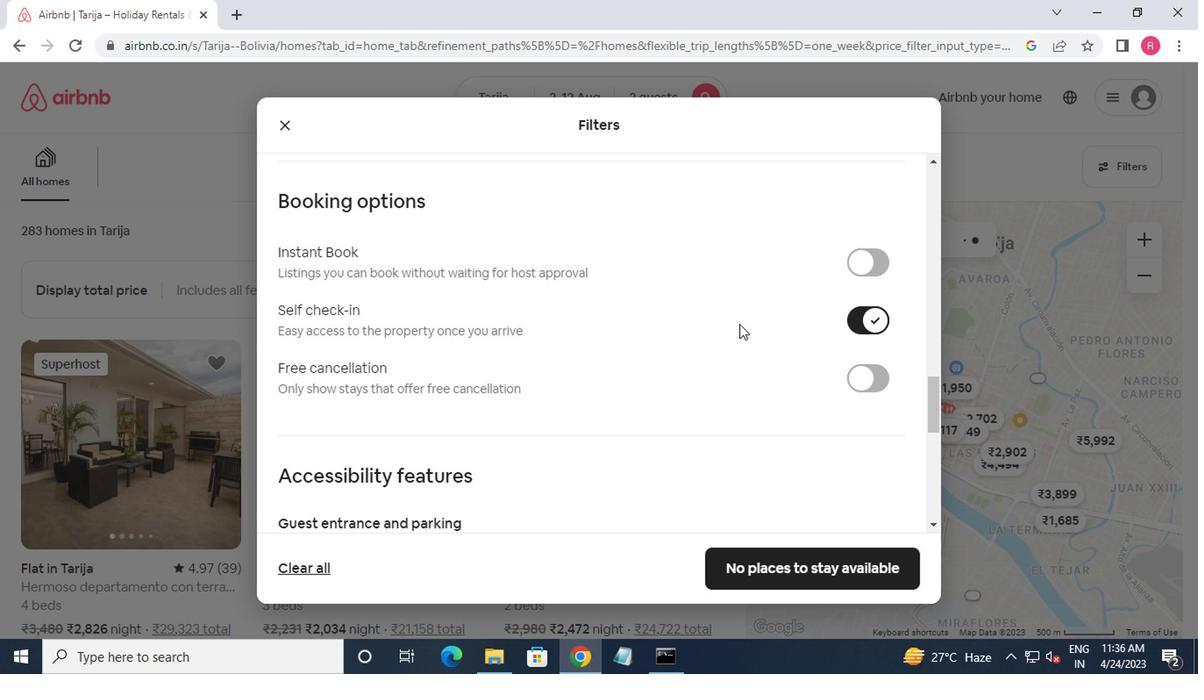 
Action: Mouse scrolled (723, 331) with delta (0, 0)
Screenshot: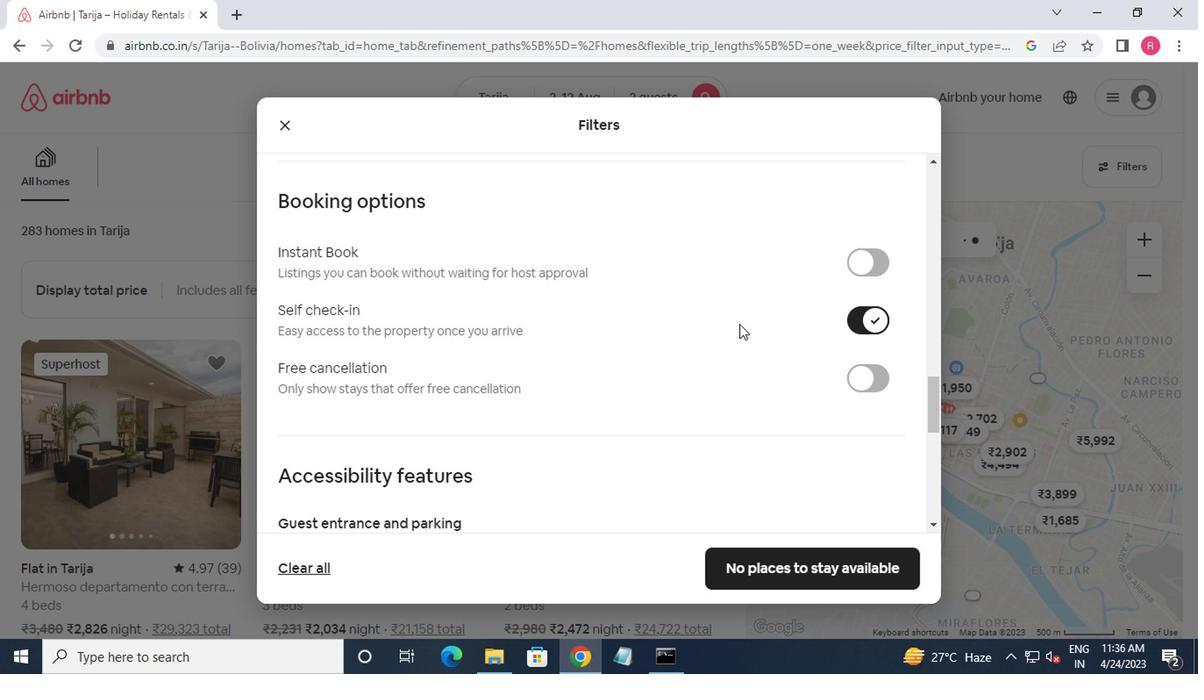 
Action: Mouse moved to (712, 340)
Screenshot: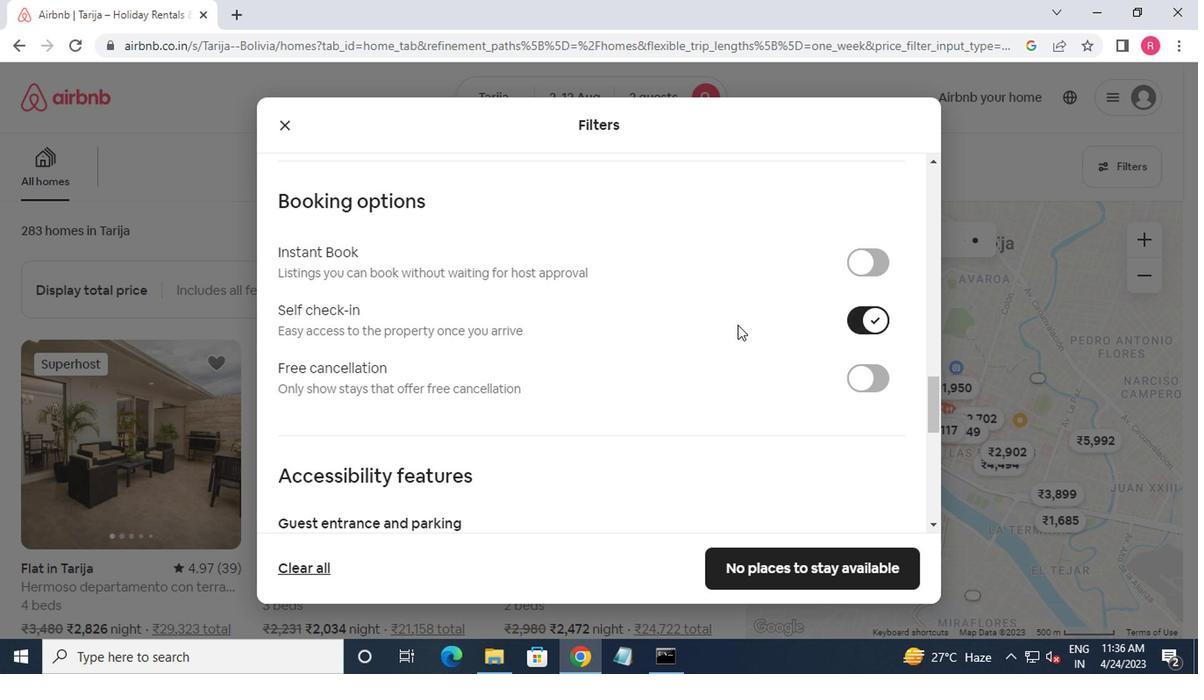 
Action: Mouse scrolled (712, 339) with delta (0, 0)
Screenshot: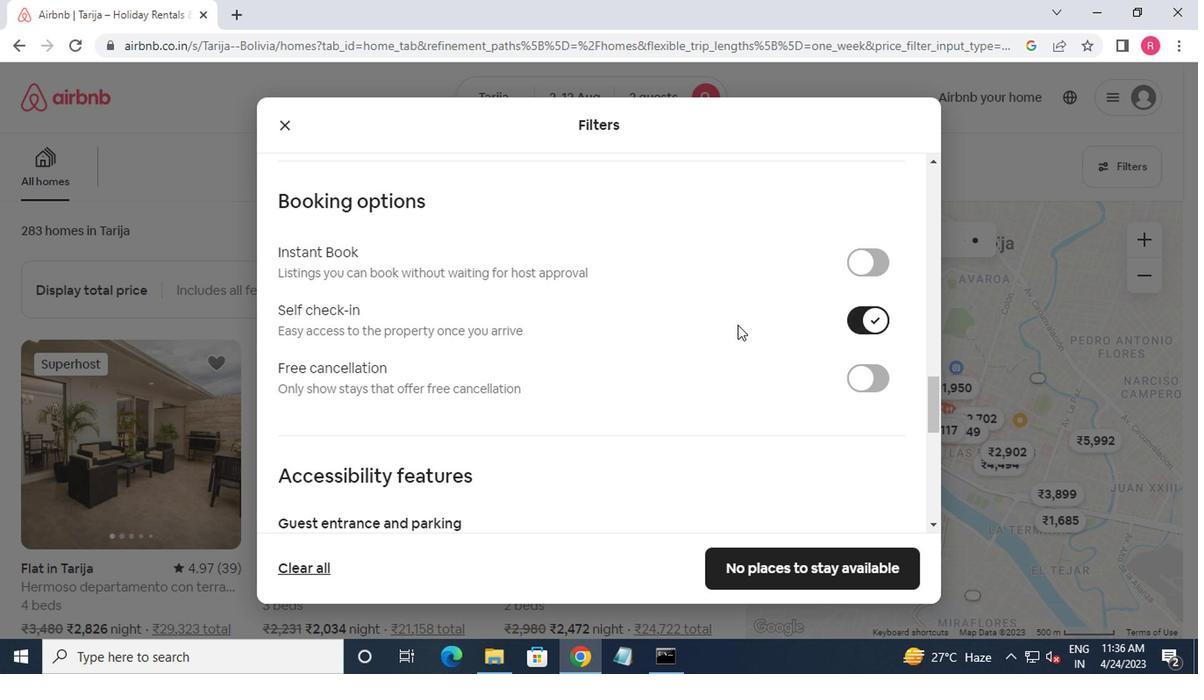 
Action: Mouse moved to (710, 340)
Screenshot: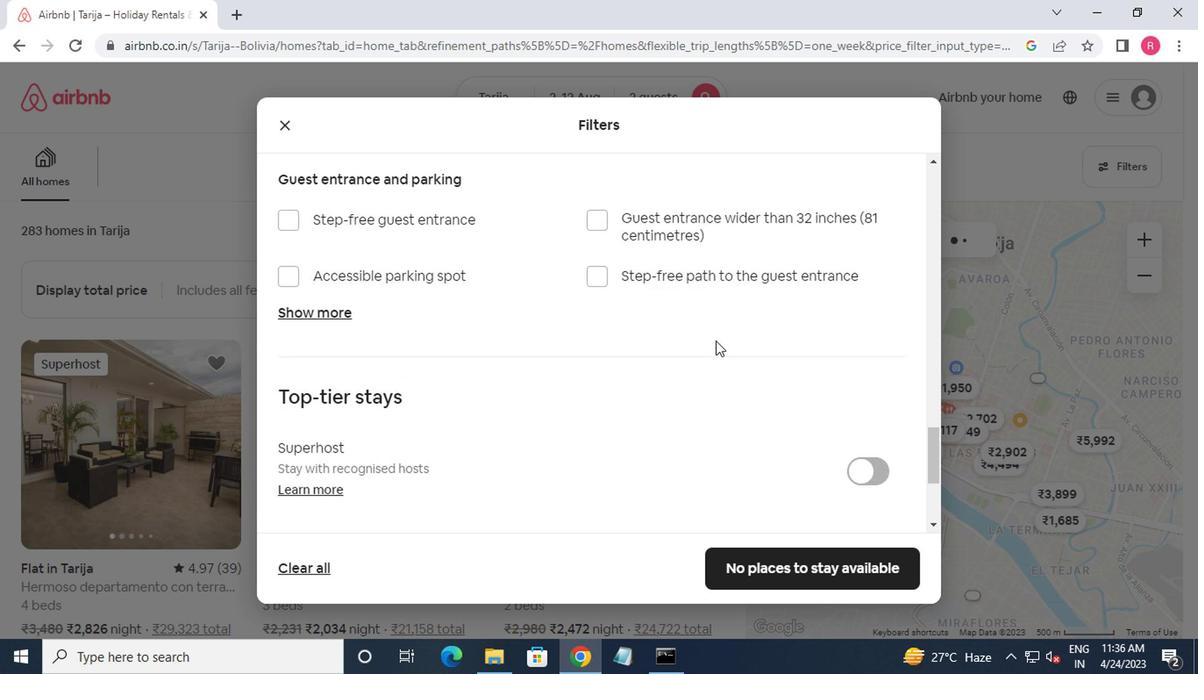 
Action: Mouse scrolled (710, 340) with delta (0, 0)
Screenshot: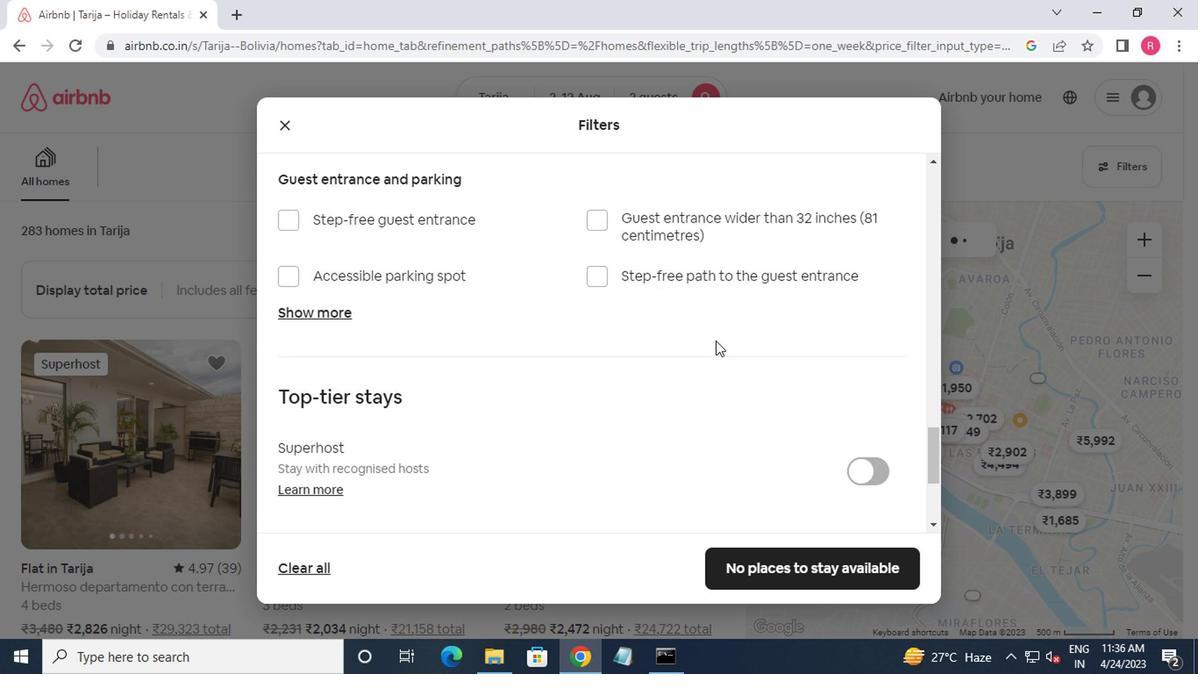 
Action: Mouse moved to (708, 340)
Screenshot: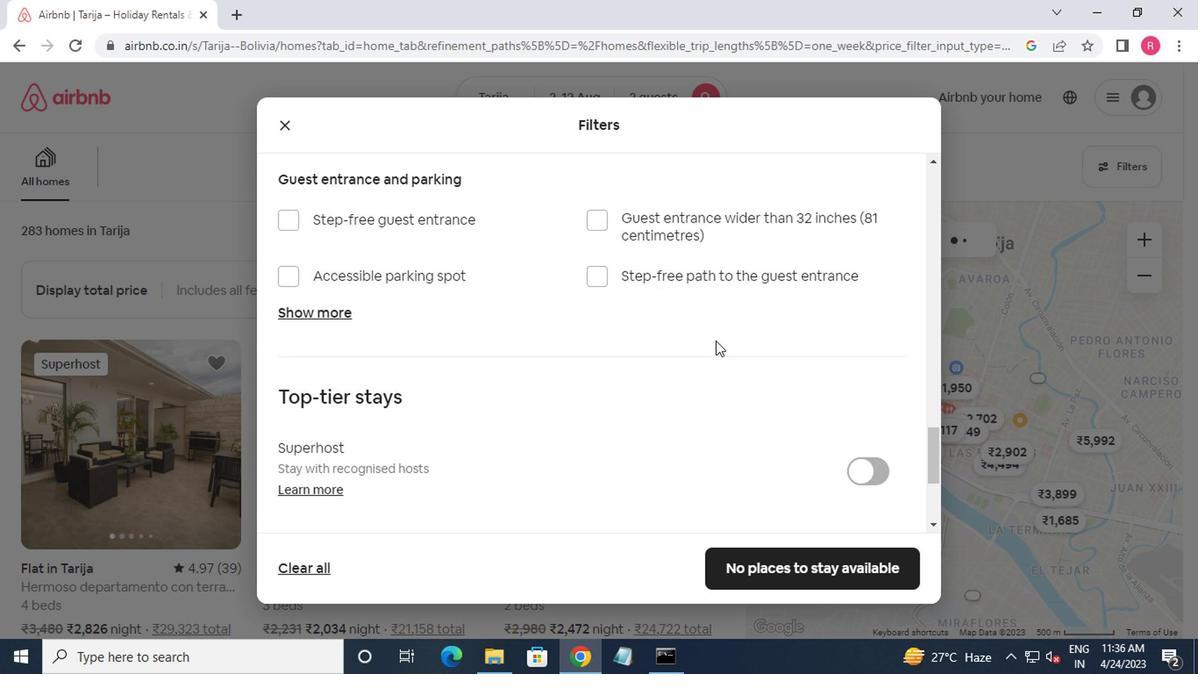 
Action: Mouse scrolled (708, 340) with delta (0, 0)
Screenshot: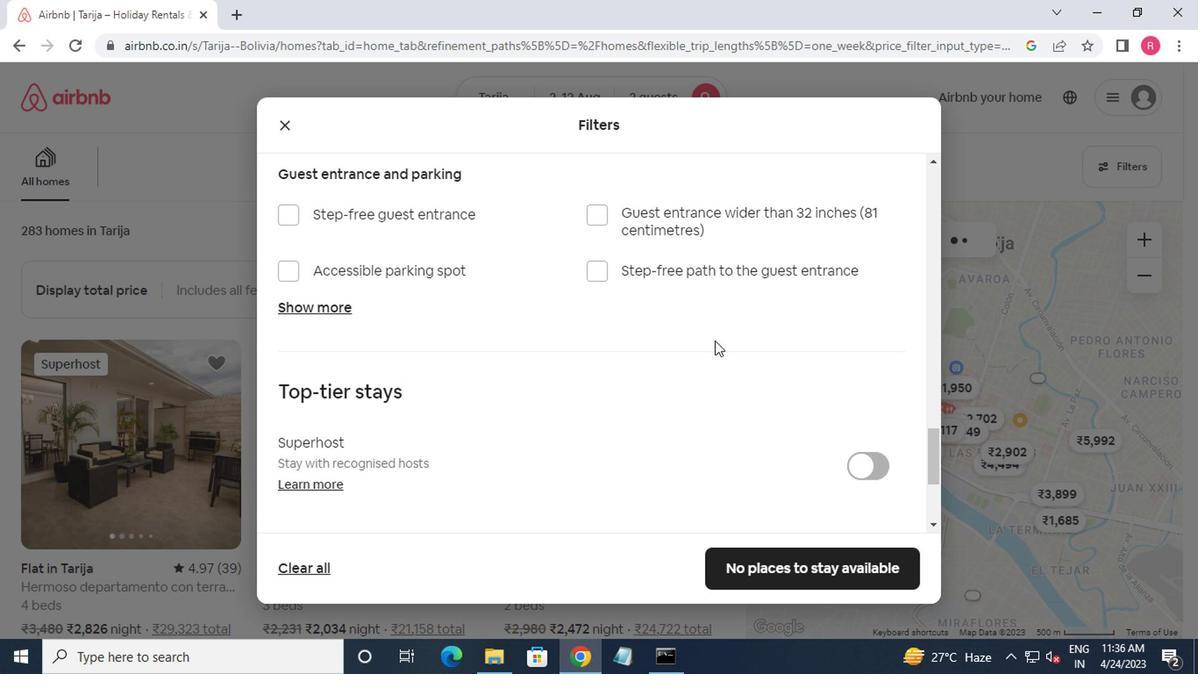 
Action: Mouse moved to (697, 346)
Screenshot: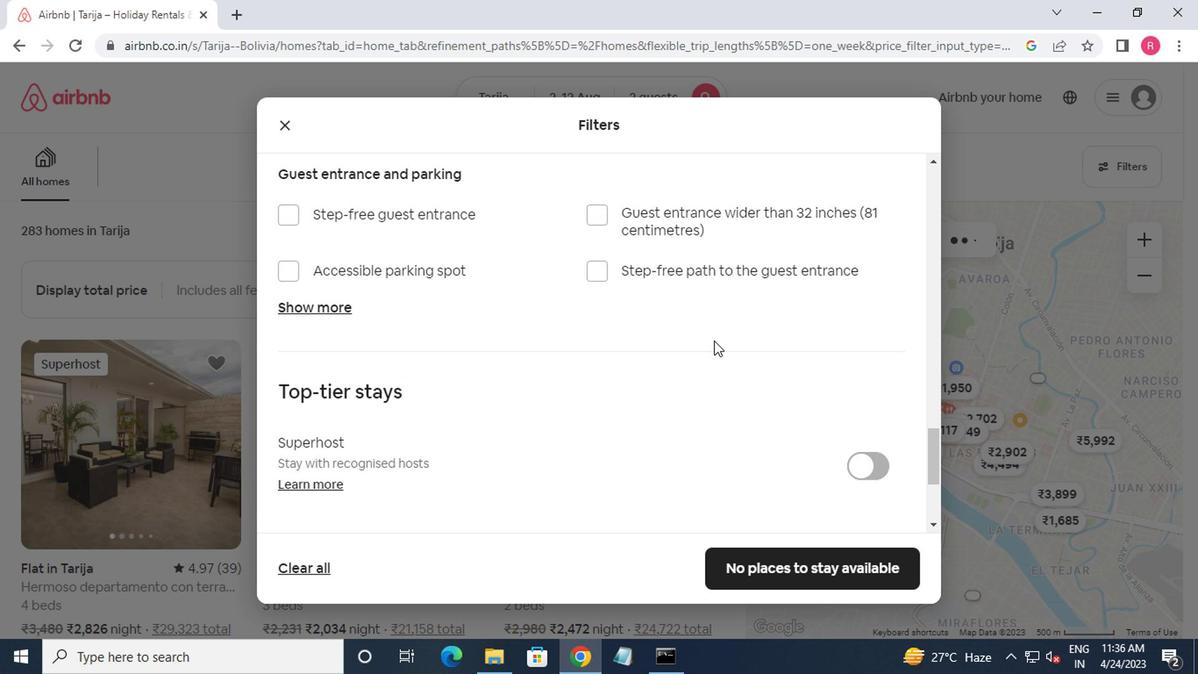 
Action: Mouse scrolled (697, 346) with delta (0, 0)
Screenshot: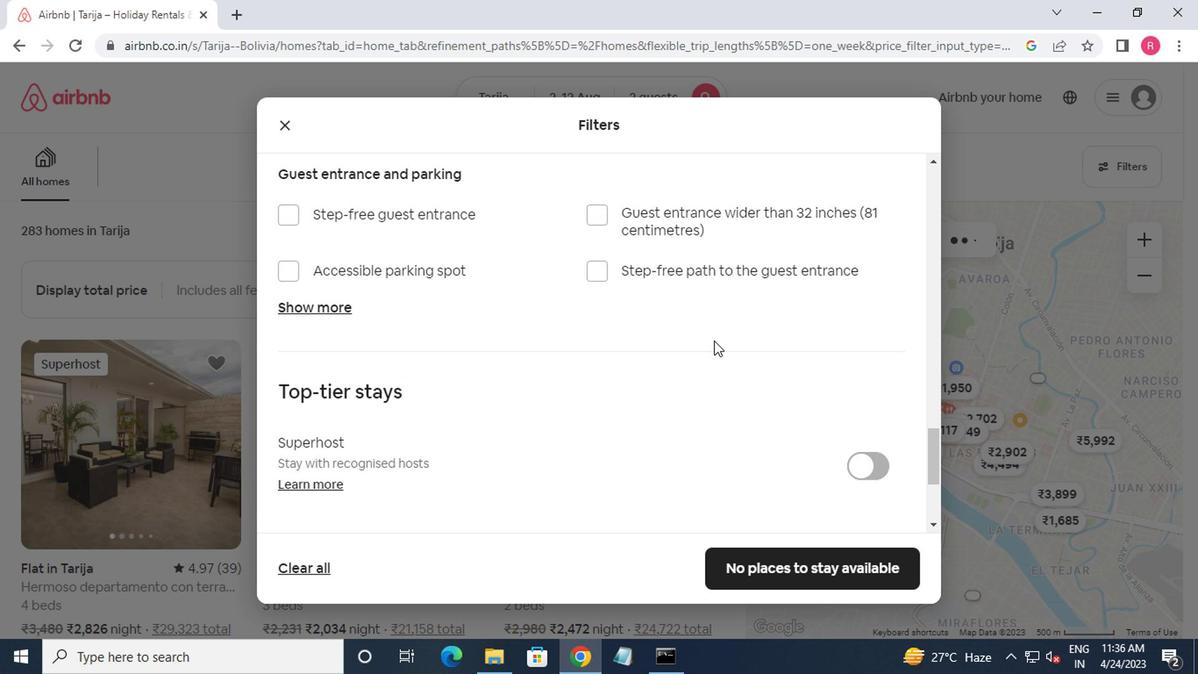 
Action: Mouse moved to (680, 360)
Screenshot: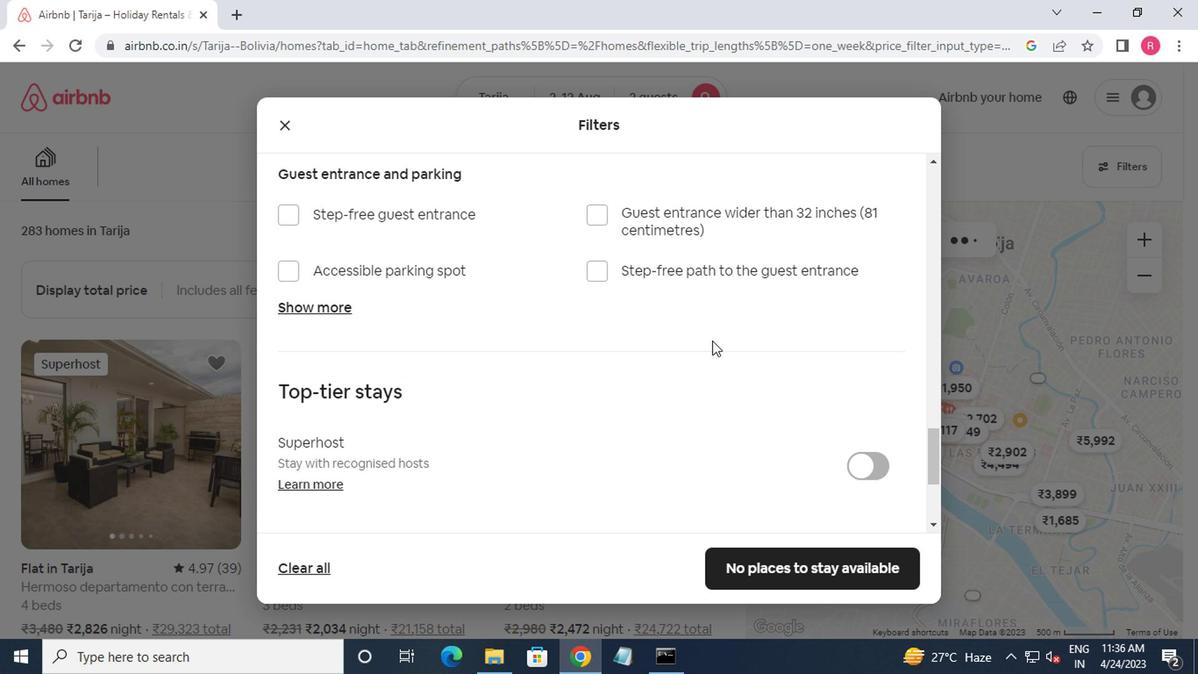 
Action: Mouse scrolled (680, 359) with delta (0, -1)
Screenshot: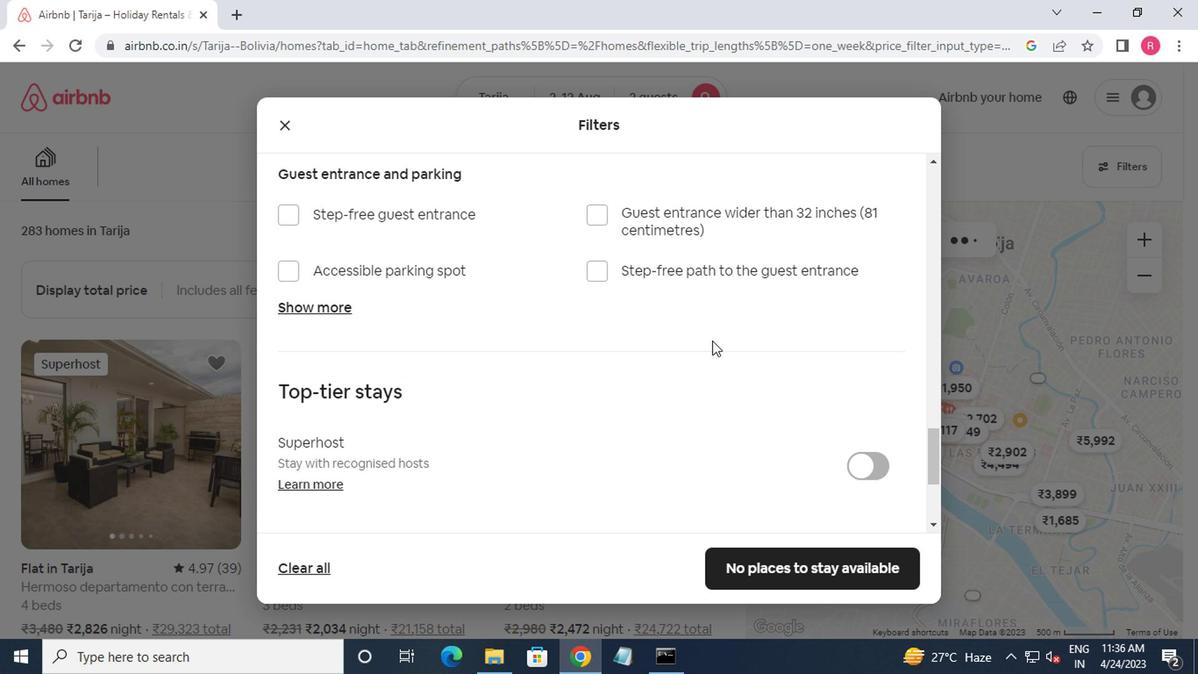 
Action: Mouse moved to (650, 377)
Screenshot: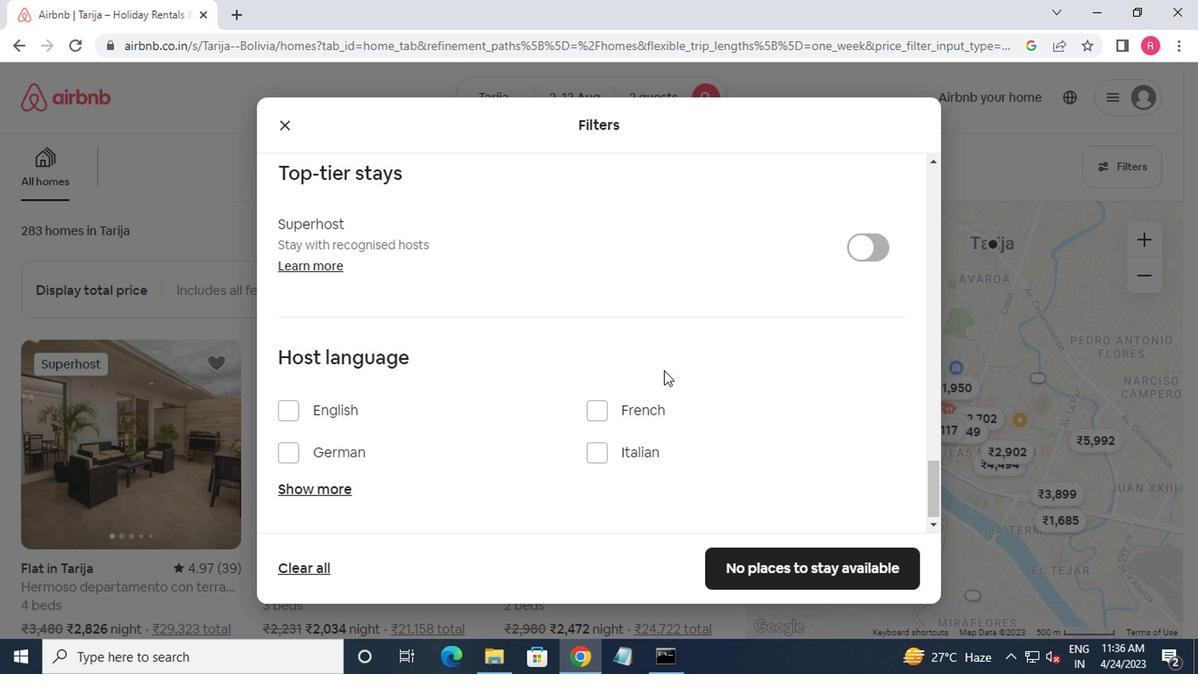 
Action: Mouse scrolled (650, 376) with delta (0, -1)
Screenshot: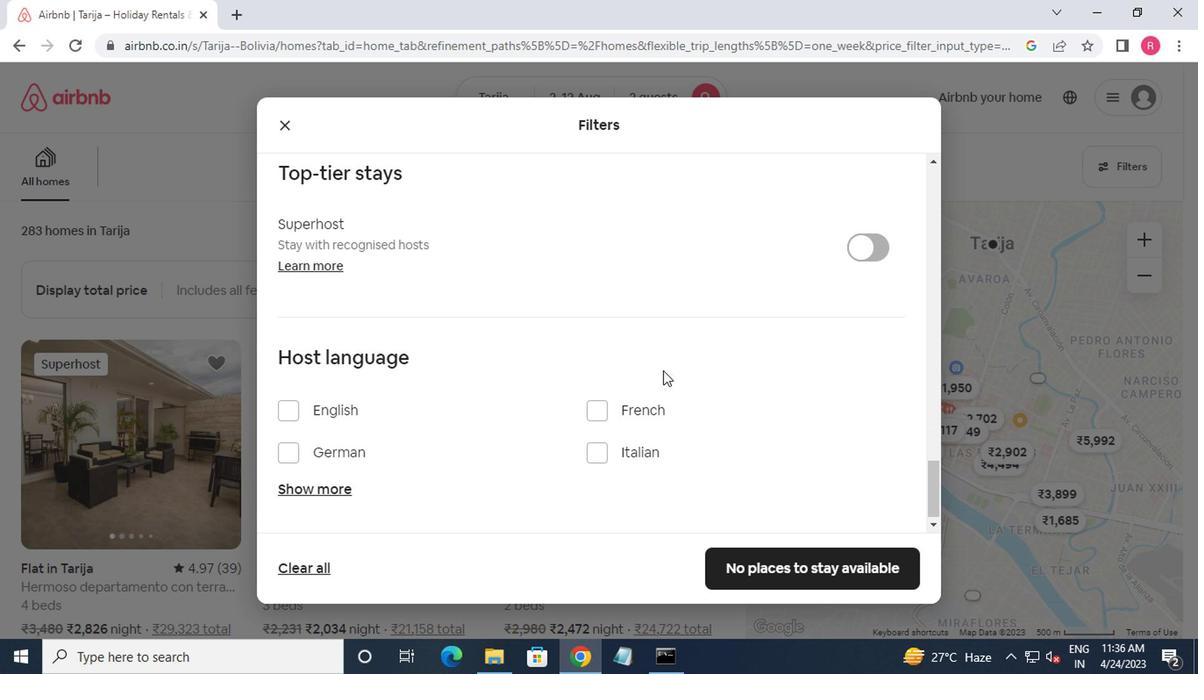 
Action: Mouse moved to (649, 378)
Screenshot: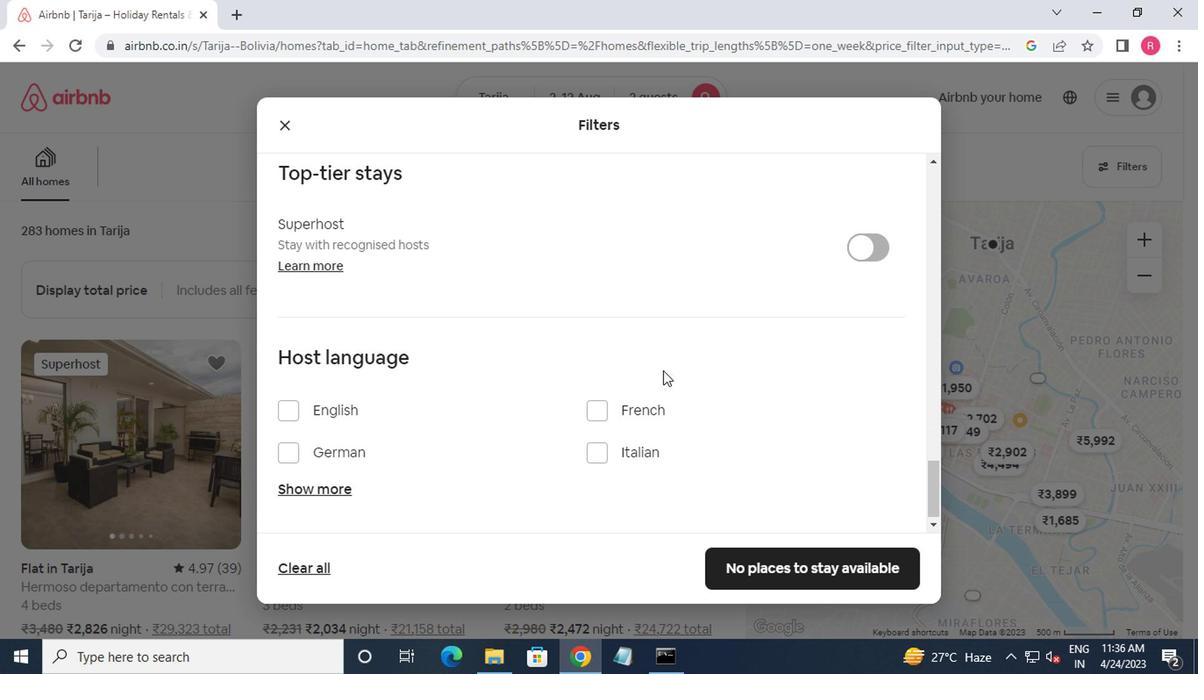 
Action: Mouse scrolled (649, 377) with delta (0, 0)
Screenshot: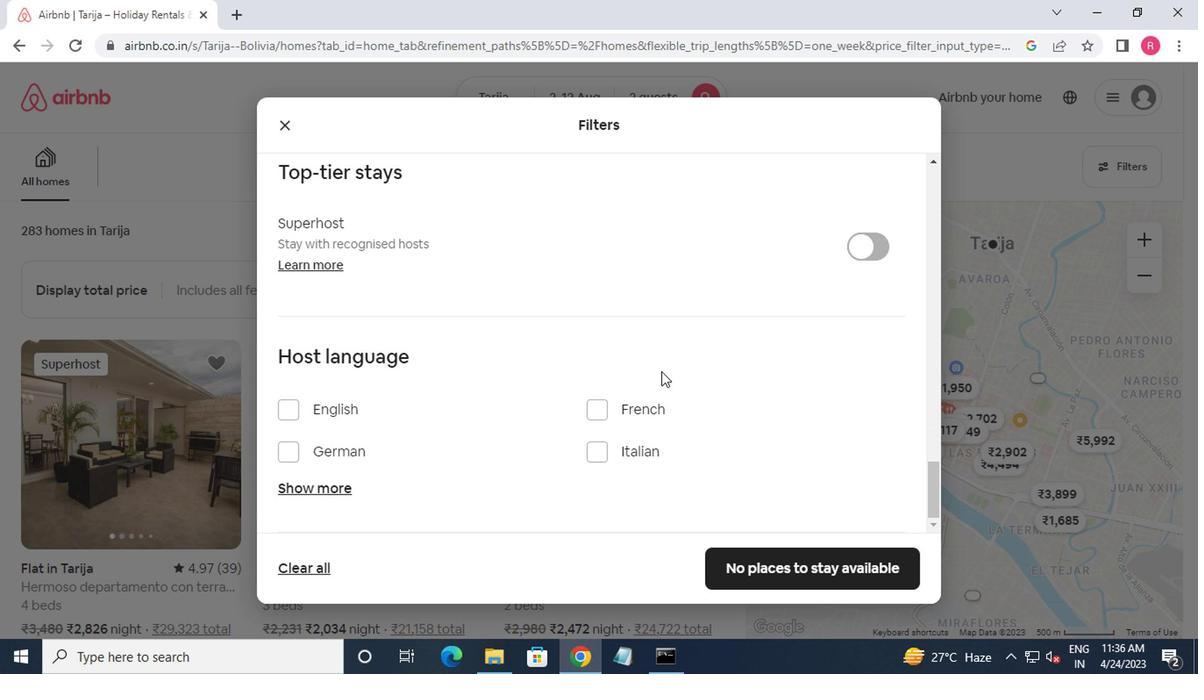 
Action: Mouse moved to (649, 379)
Screenshot: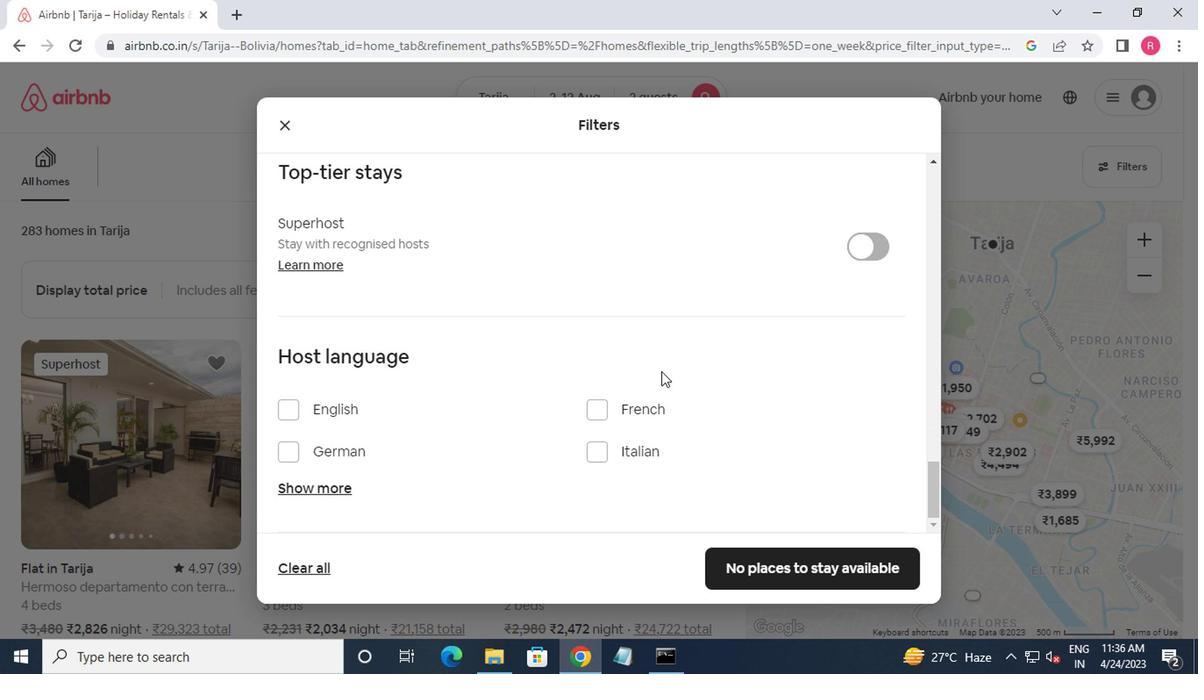 
Action: Mouse scrolled (649, 378) with delta (0, -1)
Screenshot: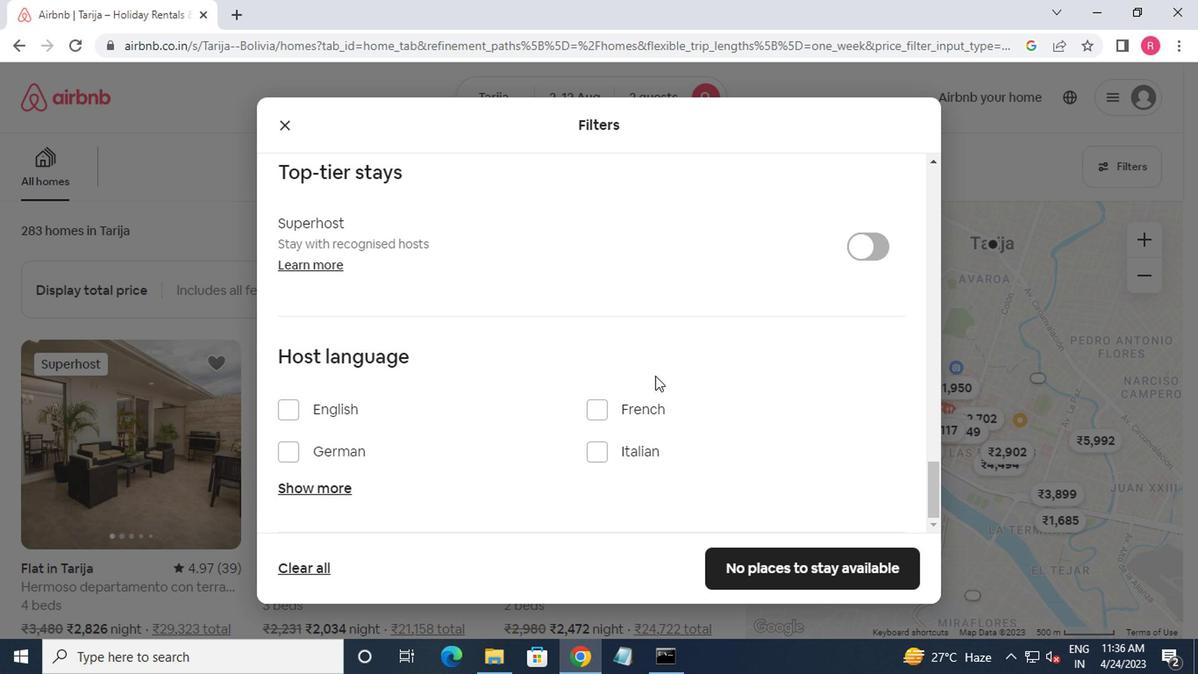 
Action: Mouse moved to (298, 413)
Screenshot: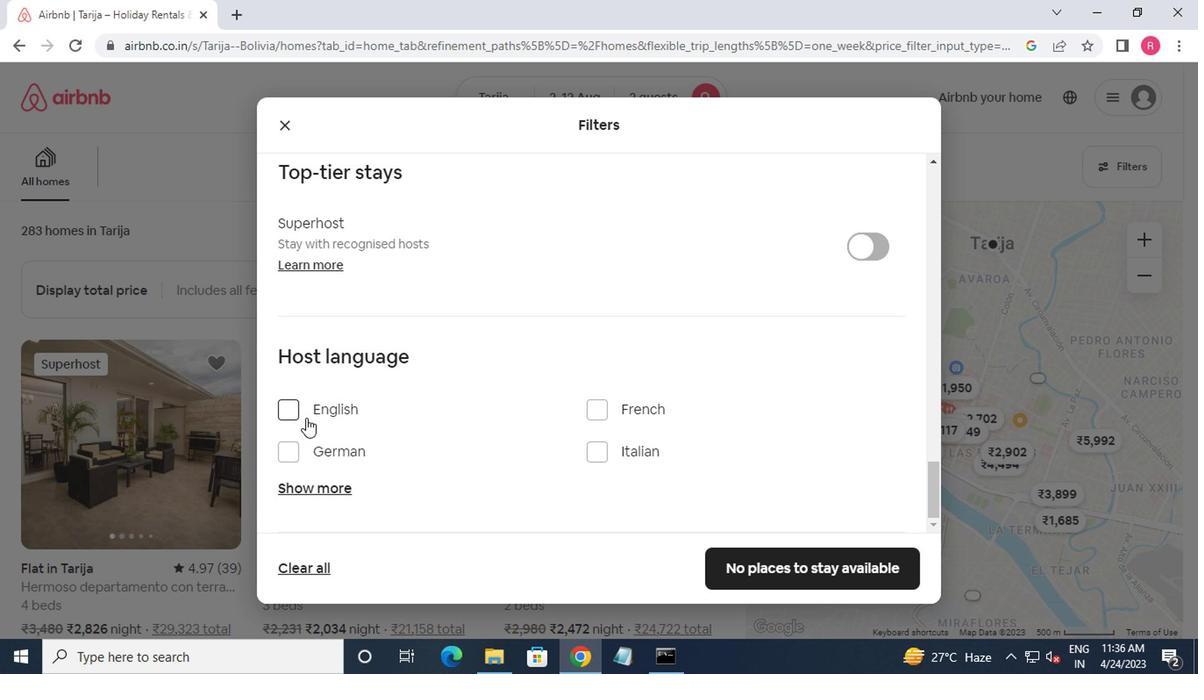
Action: Mouse pressed left at (298, 413)
Screenshot: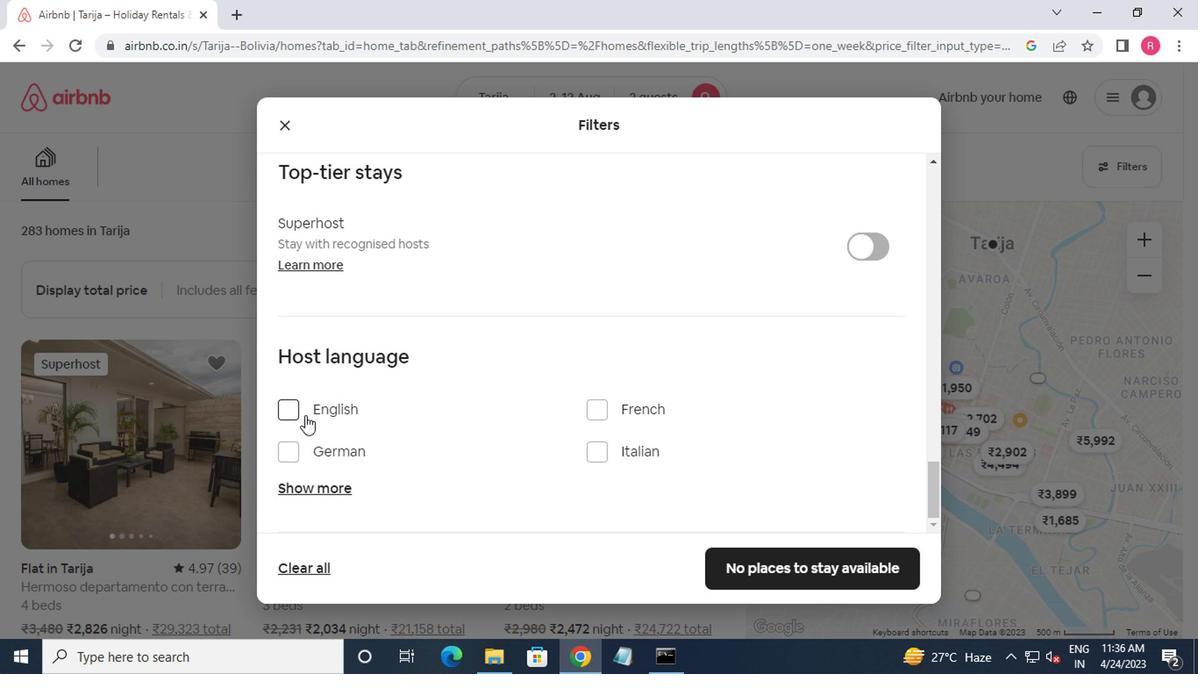 
Action: Mouse moved to (725, 568)
Screenshot: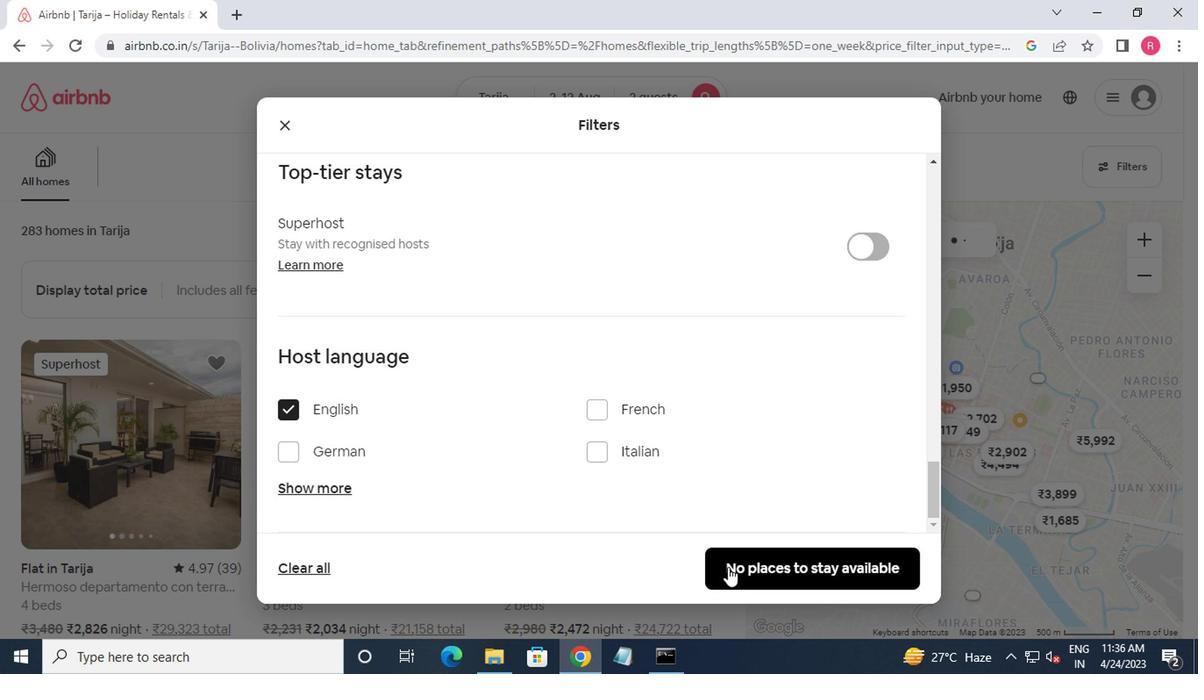 
Action: Mouse pressed left at (725, 568)
Screenshot: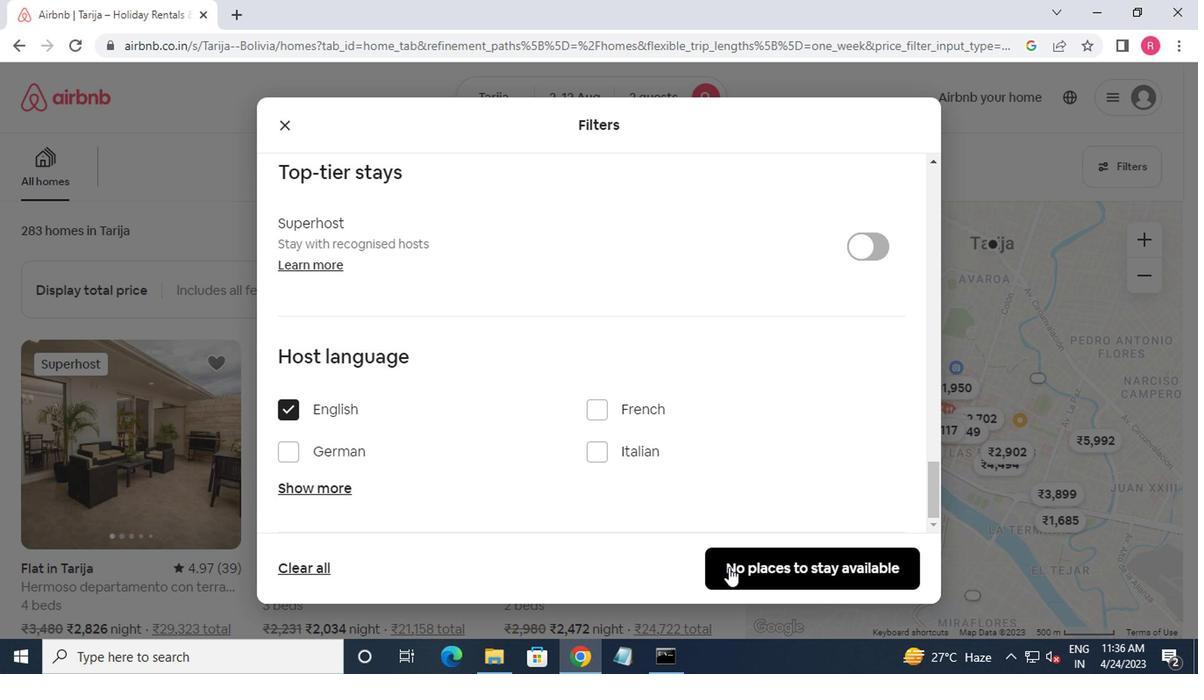 
Action: Mouse moved to (725, 567)
Screenshot: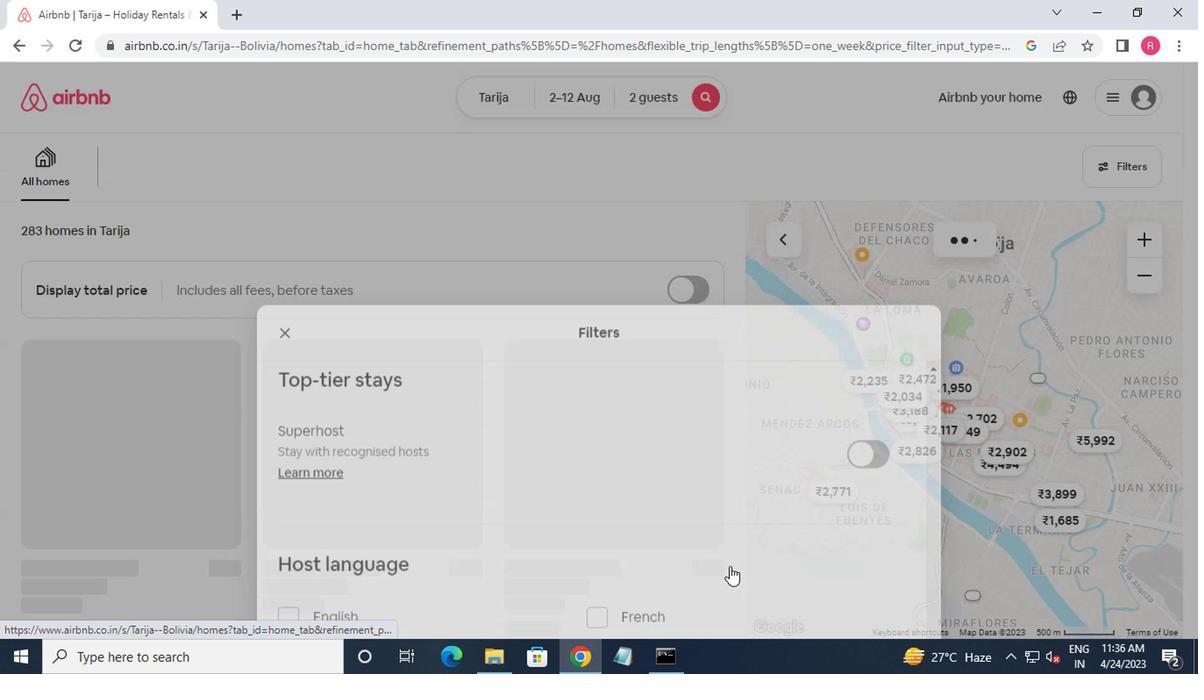 
